 Task: Search one way flight ticket for 5 adults, 2 children, 1 infant in seat and 2 infants on lap in economy from Boulder City: Boulder City Municipal Airport to New Bern: Coastal Carolina Regional Airport (was Craven County Regional) on 5-4-2023. Choice of flights is Westjet. Number of bags: 2 carry on bags. Price is upto 72000. Outbound departure time preference is 19:00.
Action: Mouse moved to (327, 130)
Screenshot: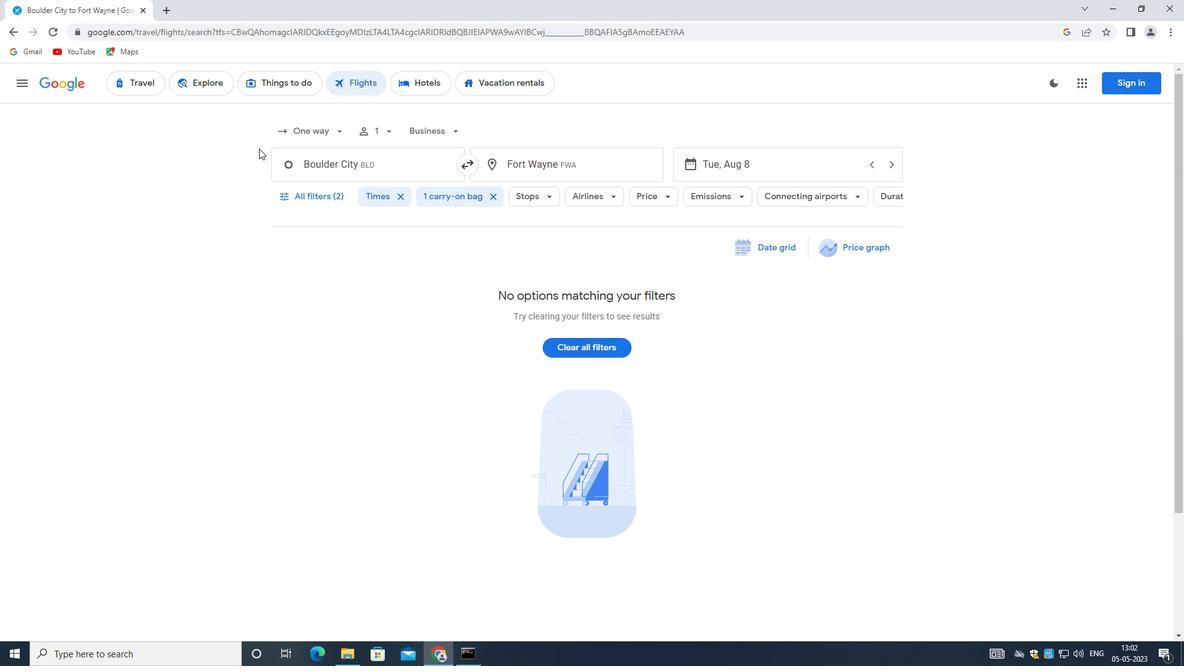 
Action: Mouse pressed left at (327, 130)
Screenshot: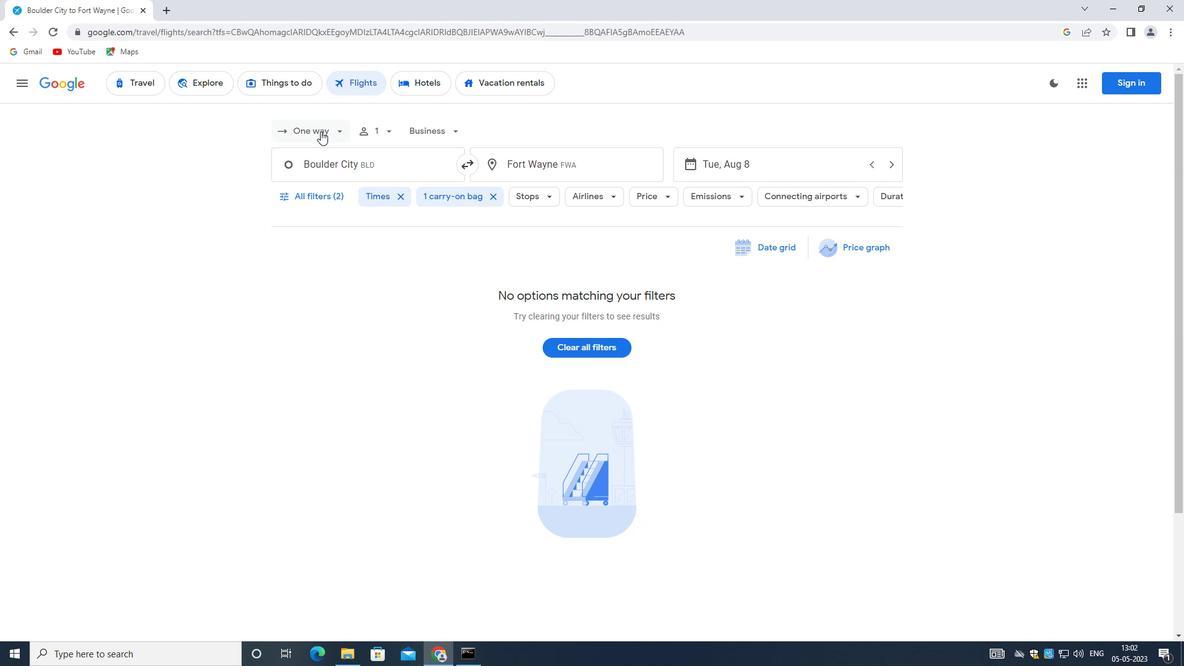 
Action: Mouse moved to (332, 181)
Screenshot: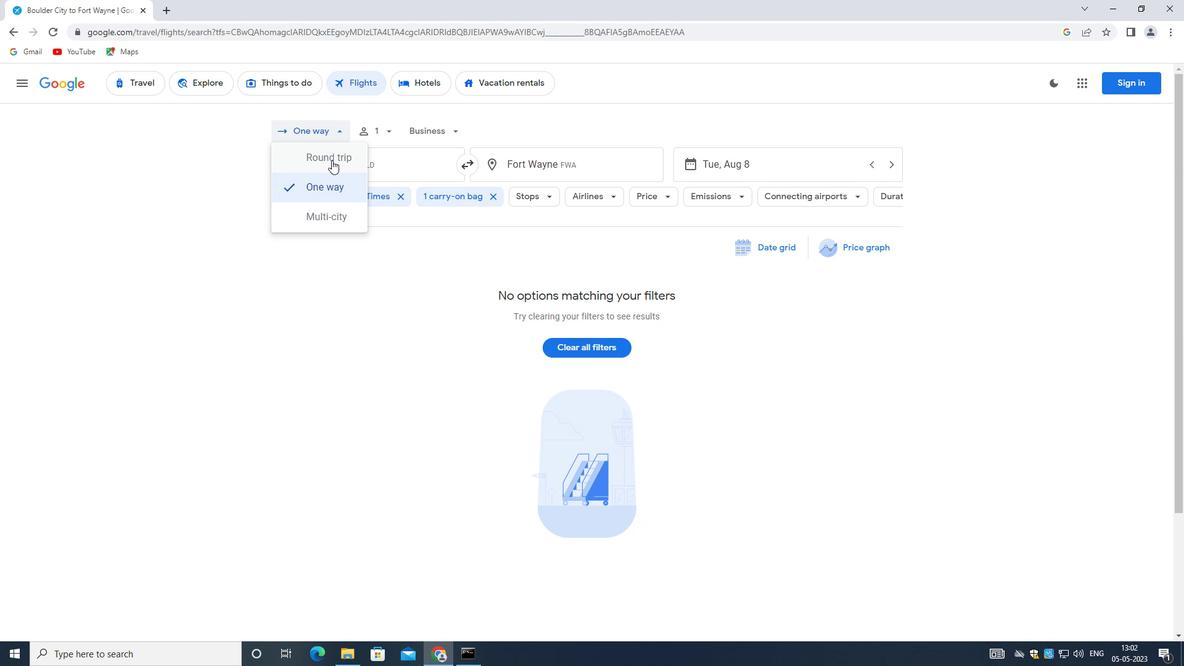 
Action: Mouse pressed left at (332, 181)
Screenshot: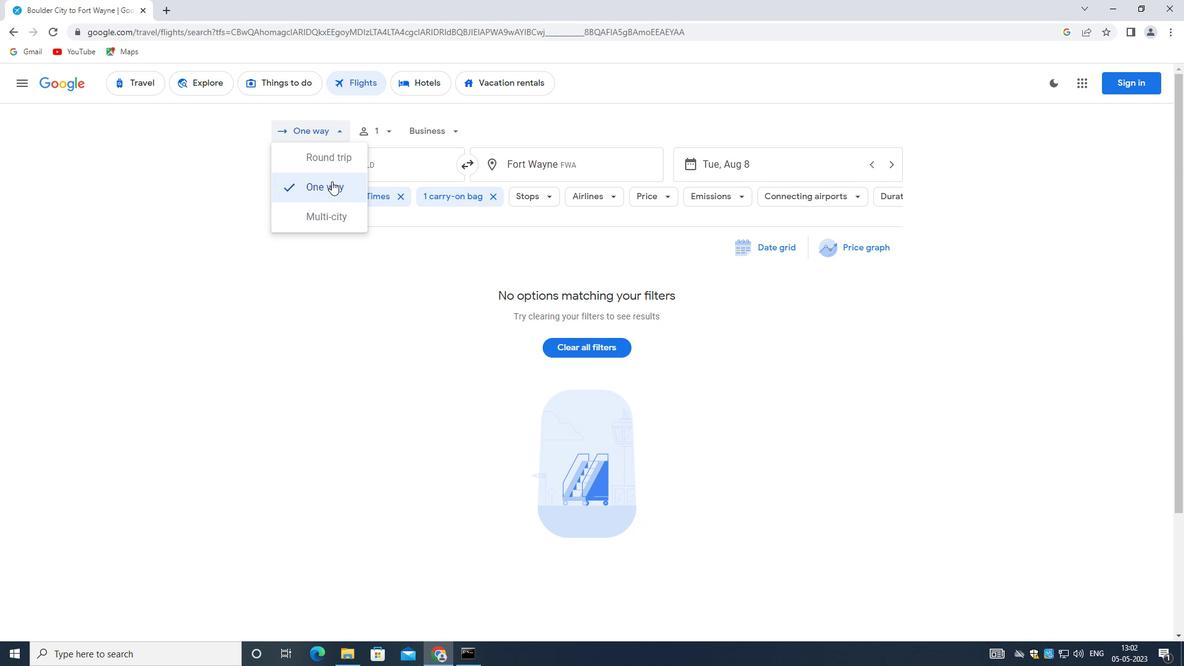 
Action: Mouse moved to (382, 129)
Screenshot: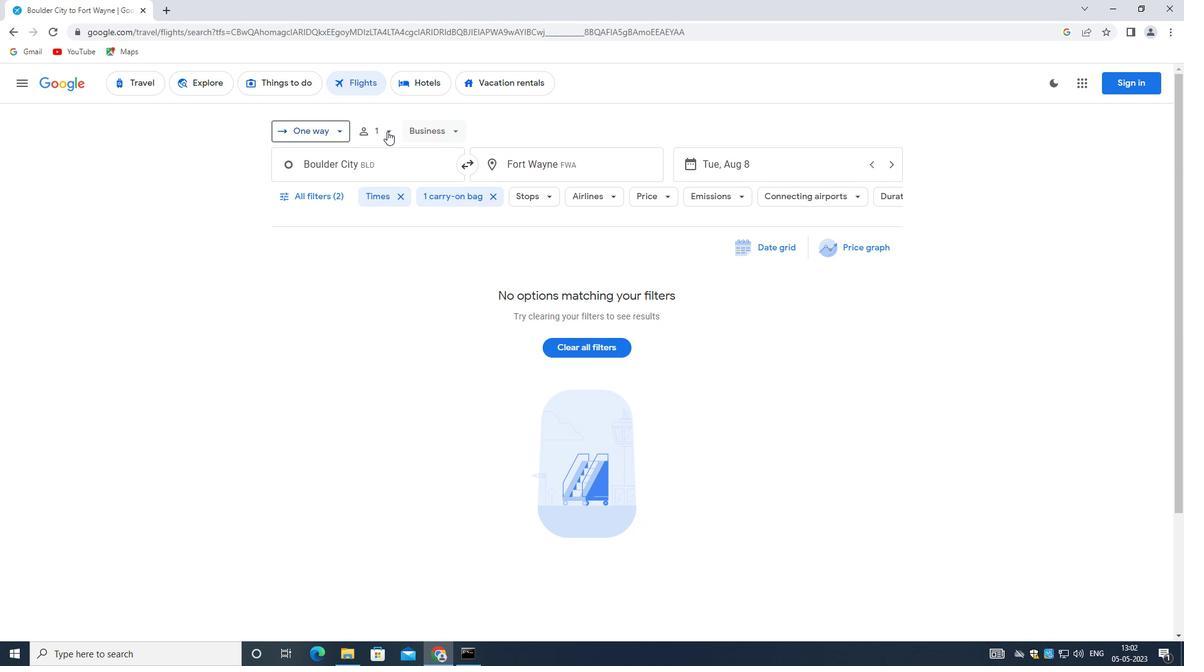 
Action: Mouse pressed left at (382, 129)
Screenshot: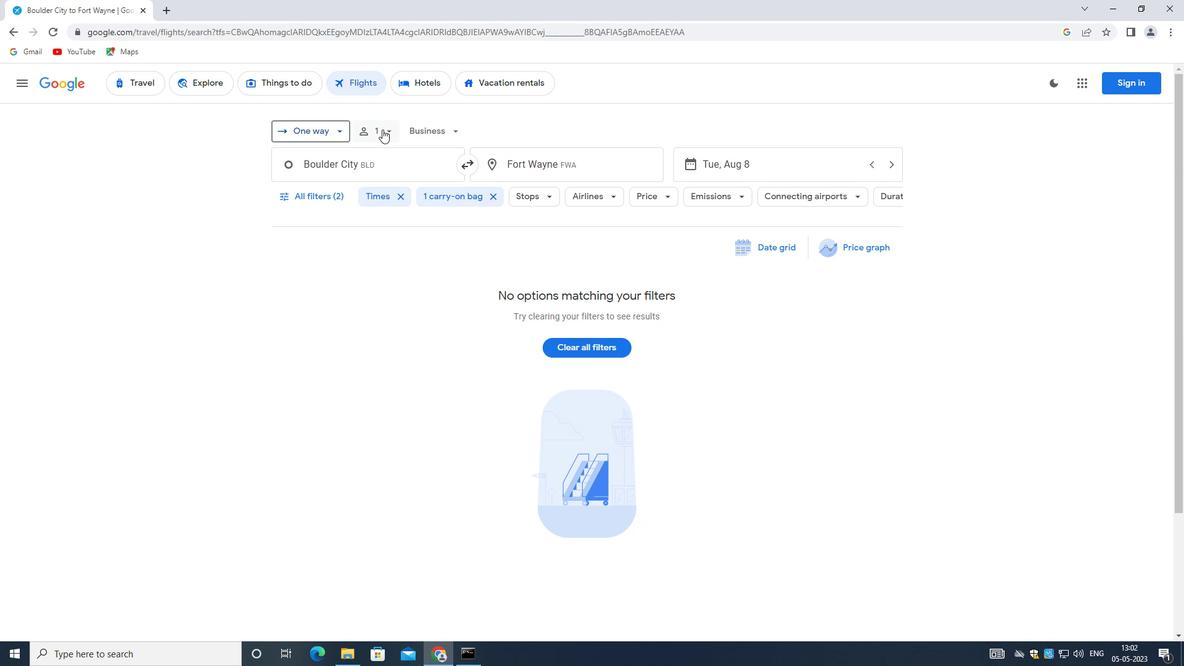 
Action: Mouse moved to (484, 163)
Screenshot: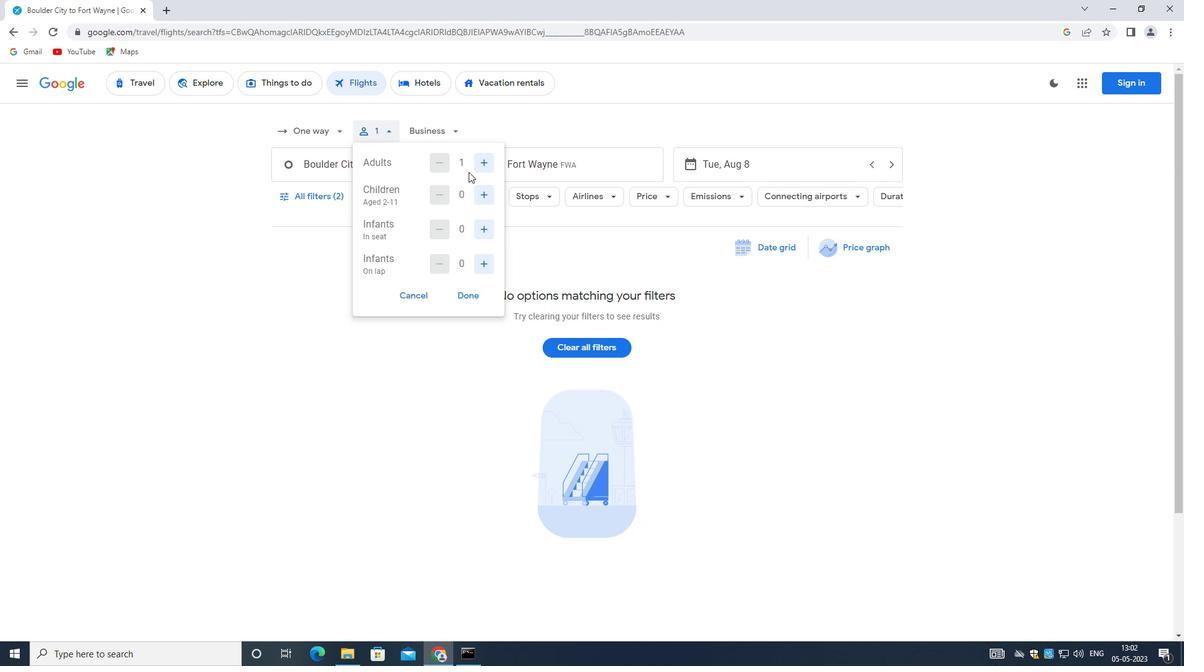 
Action: Mouse pressed left at (484, 163)
Screenshot: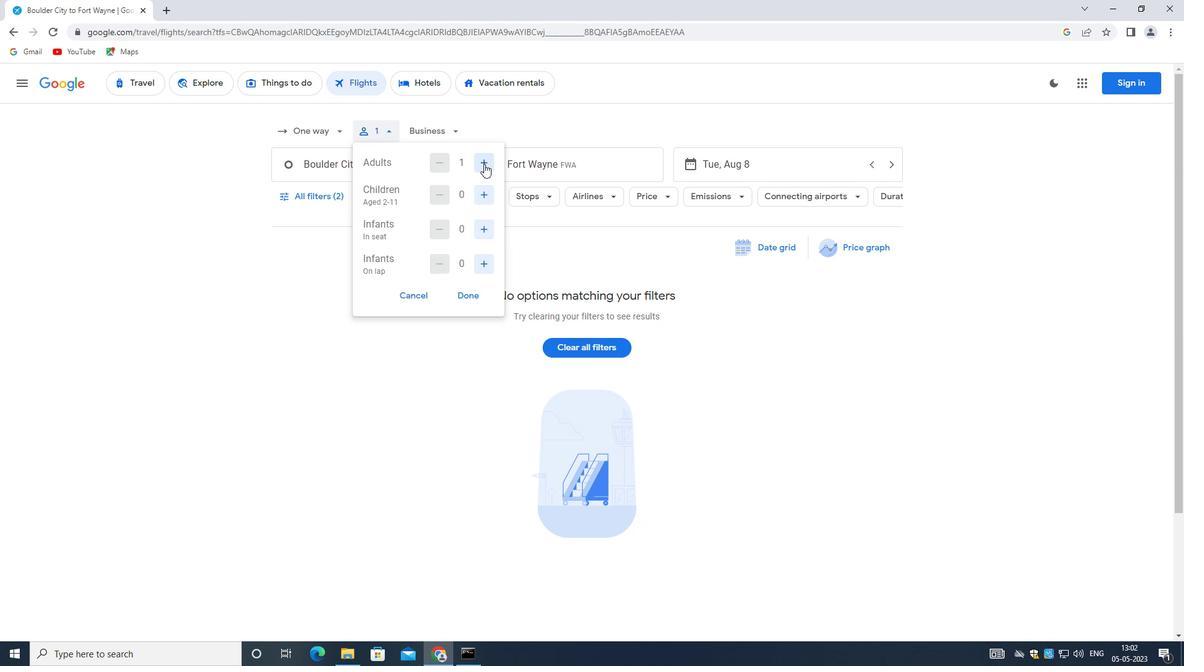 
Action: Mouse pressed left at (484, 163)
Screenshot: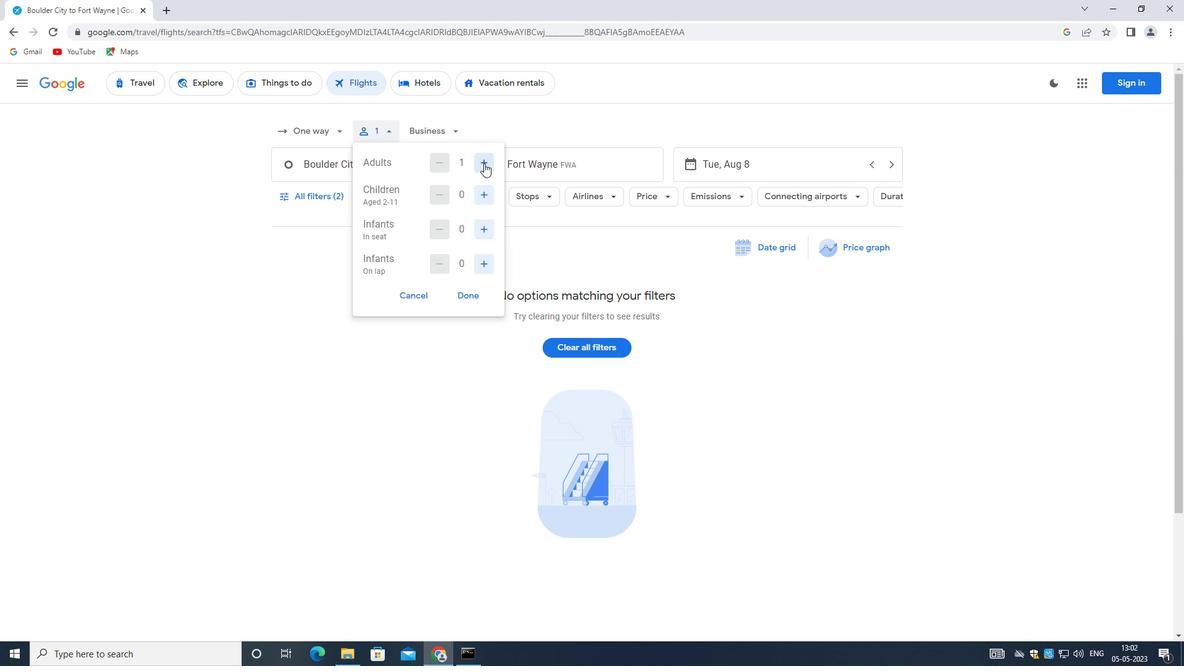 
Action: Mouse pressed left at (484, 163)
Screenshot: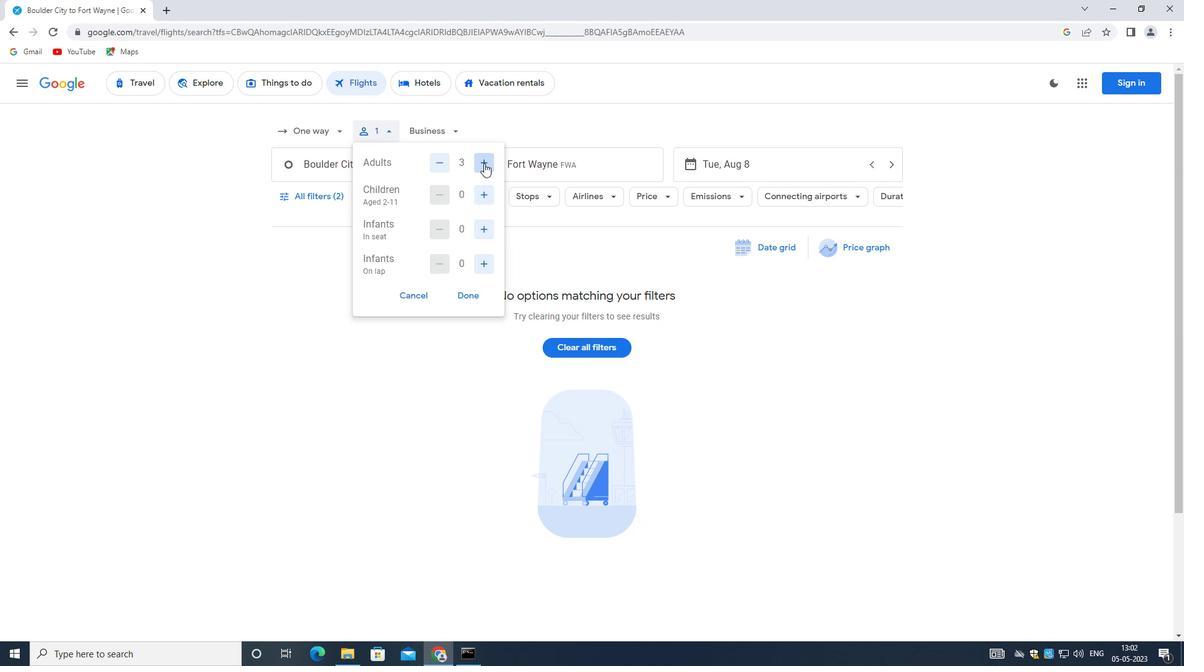 
Action: Mouse pressed left at (484, 163)
Screenshot: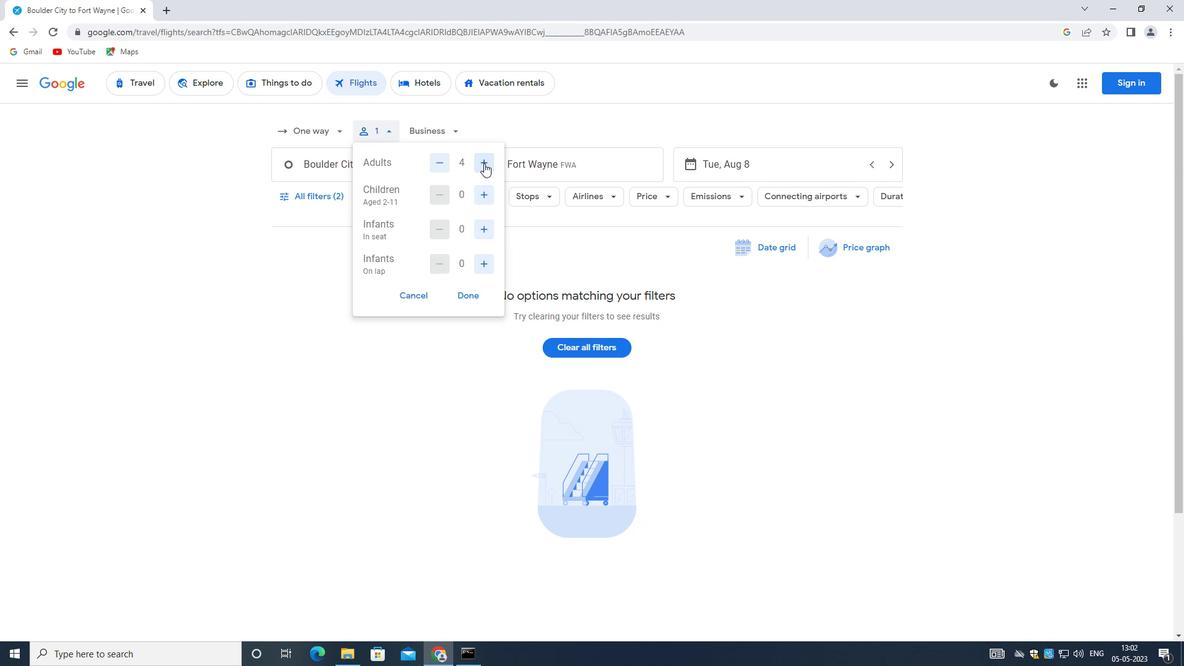 
Action: Mouse moved to (479, 191)
Screenshot: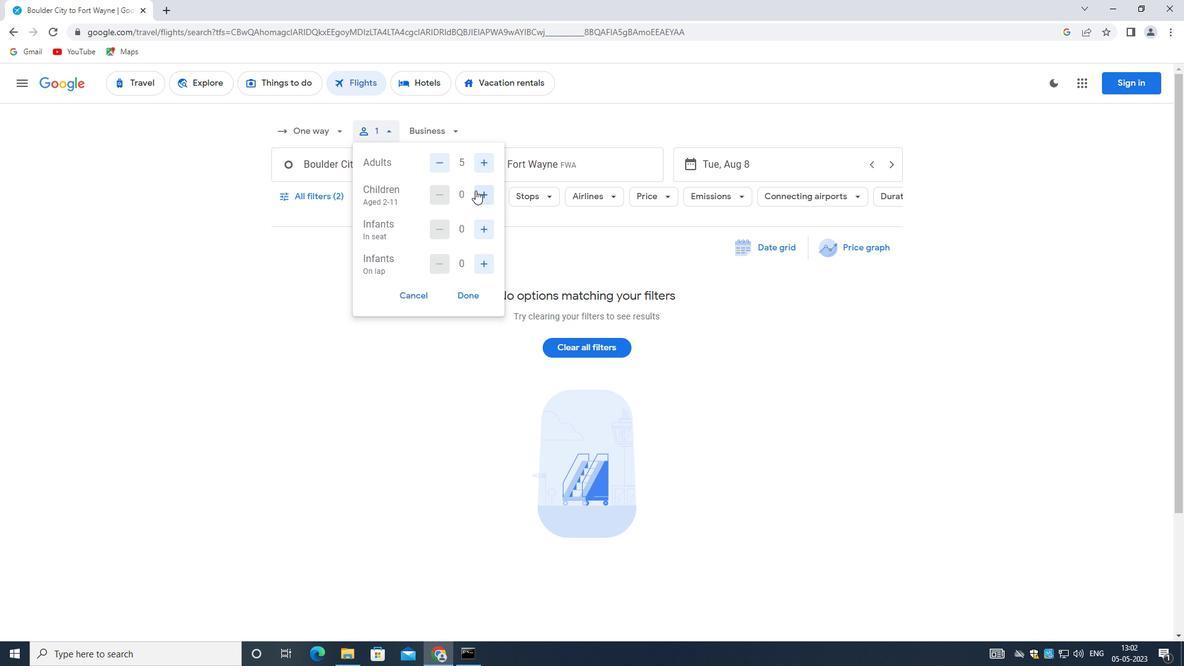 
Action: Mouse pressed left at (479, 191)
Screenshot: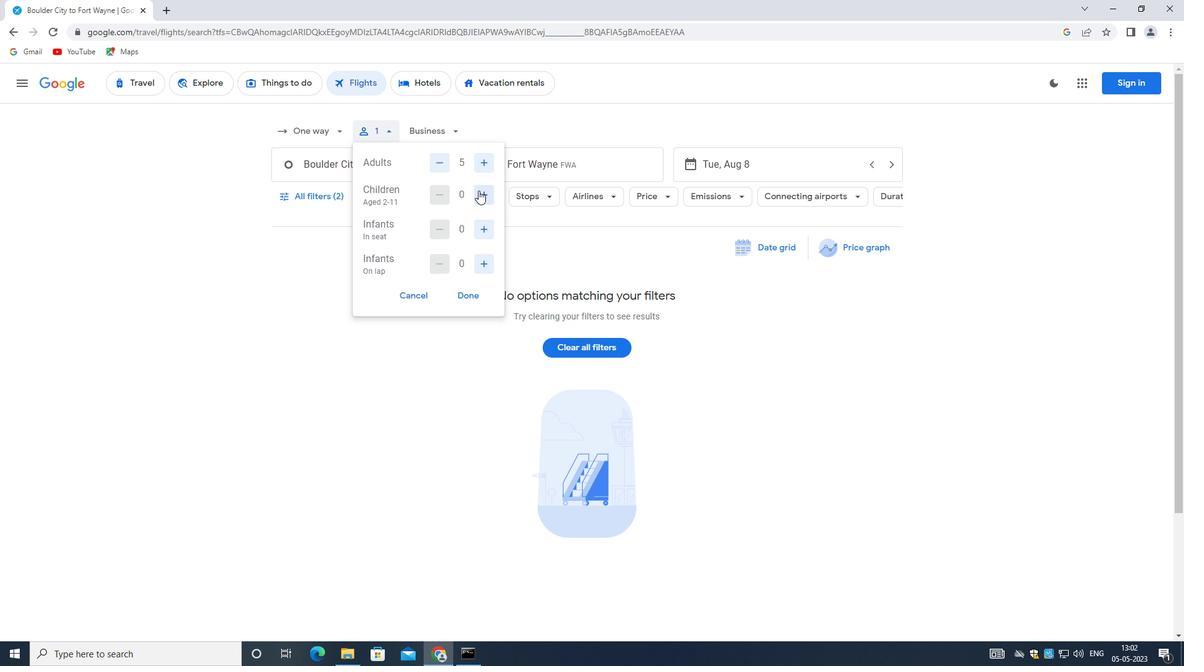 
Action: Mouse moved to (480, 191)
Screenshot: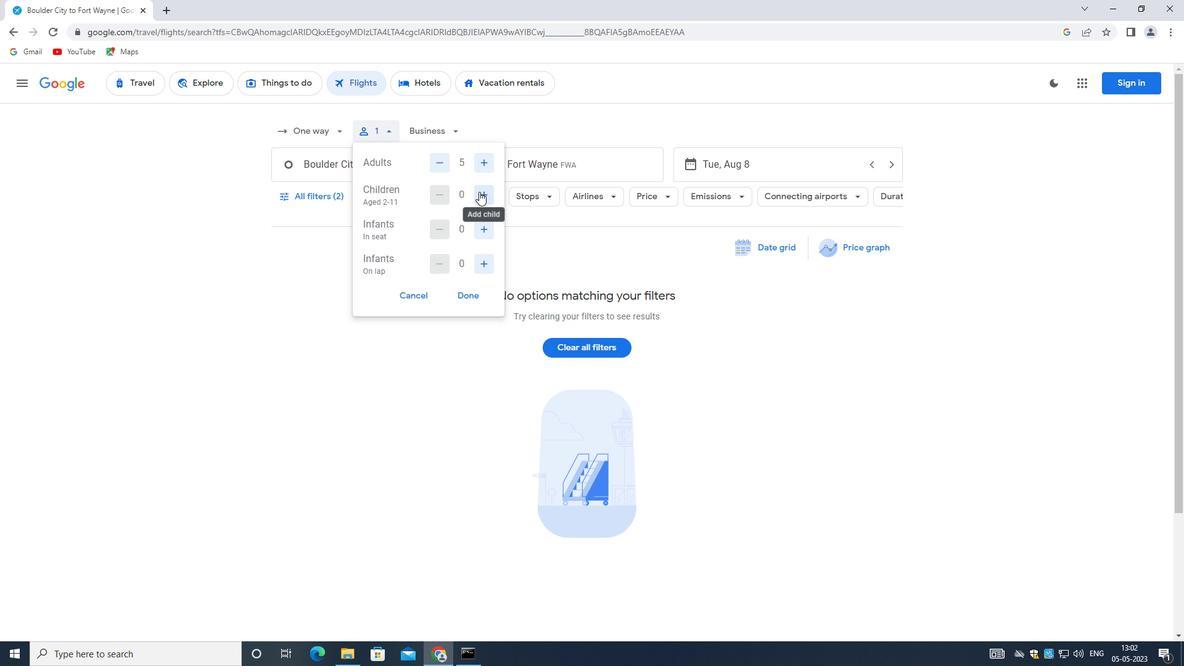 
Action: Mouse pressed left at (480, 191)
Screenshot: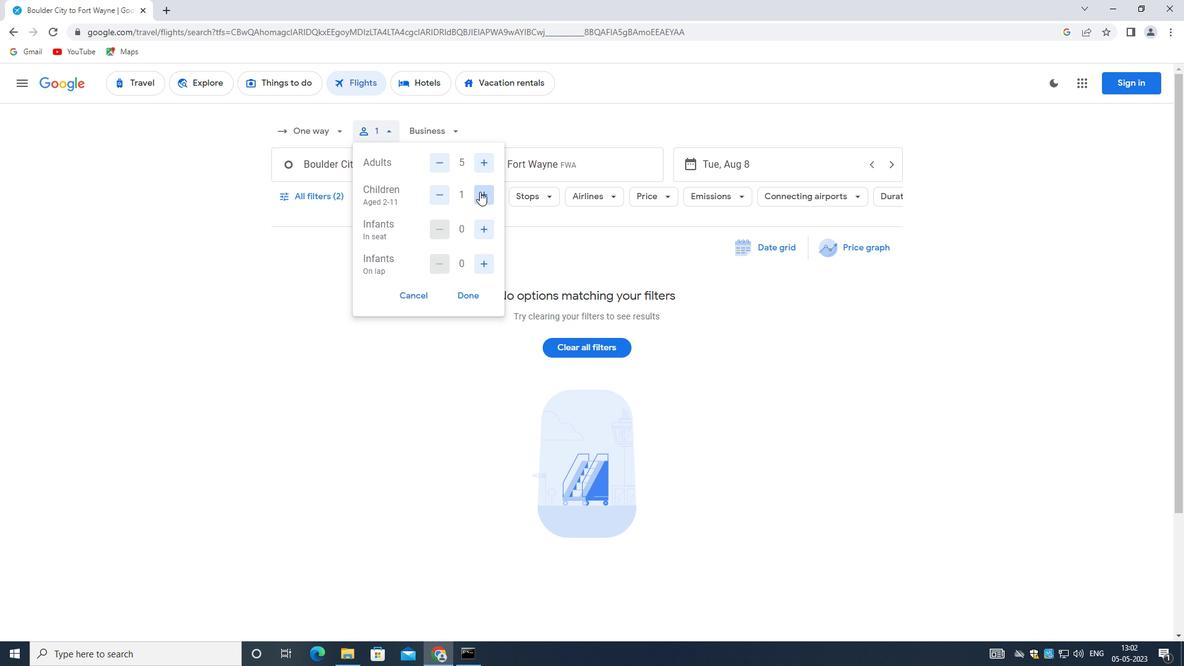 
Action: Mouse moved to (484, 232)
Screenshot: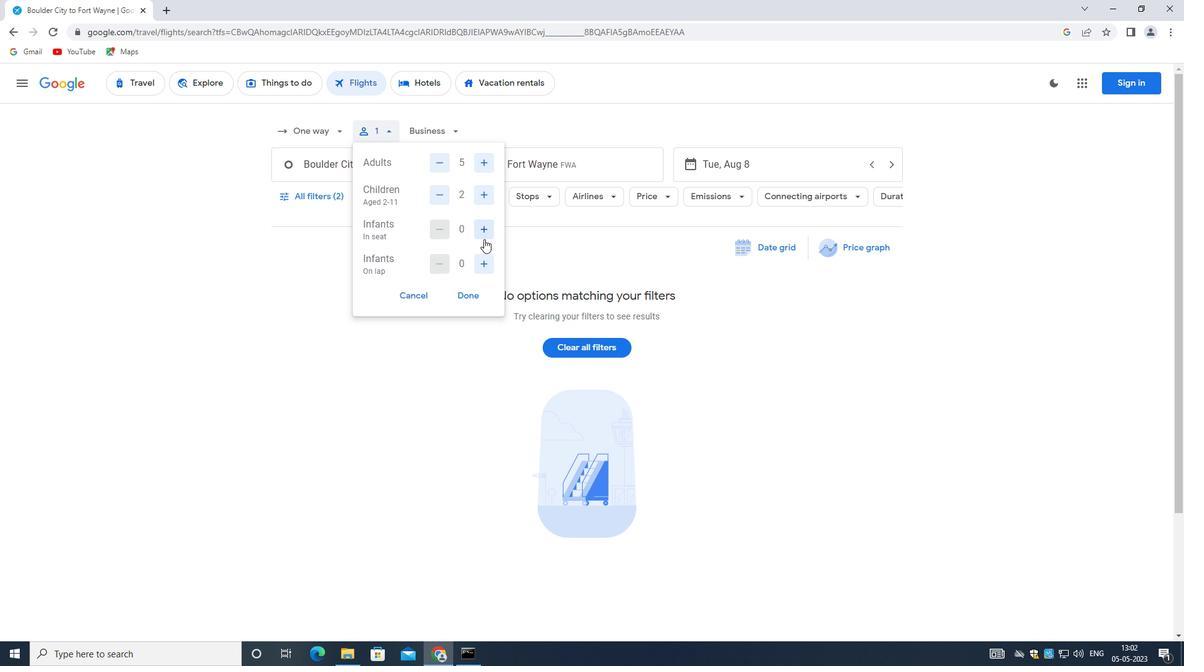 
Action: Mouse pressed left at (484, 232)
Screenshot: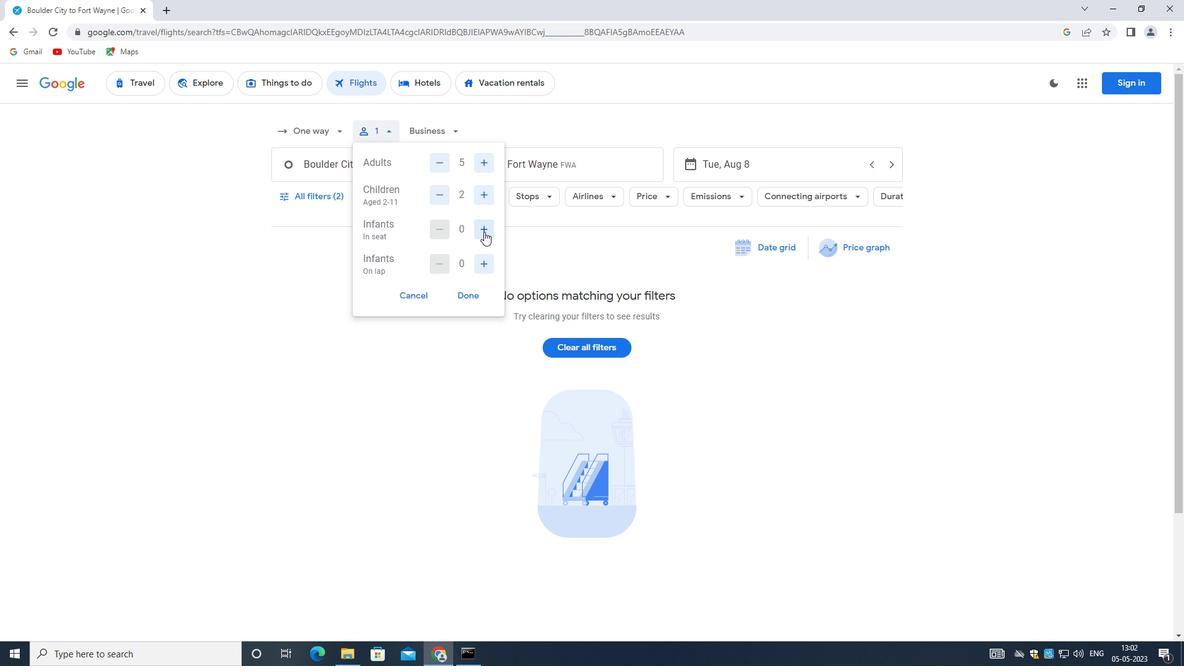 
Action: Mouse moved to (478, 262)
Screenshot: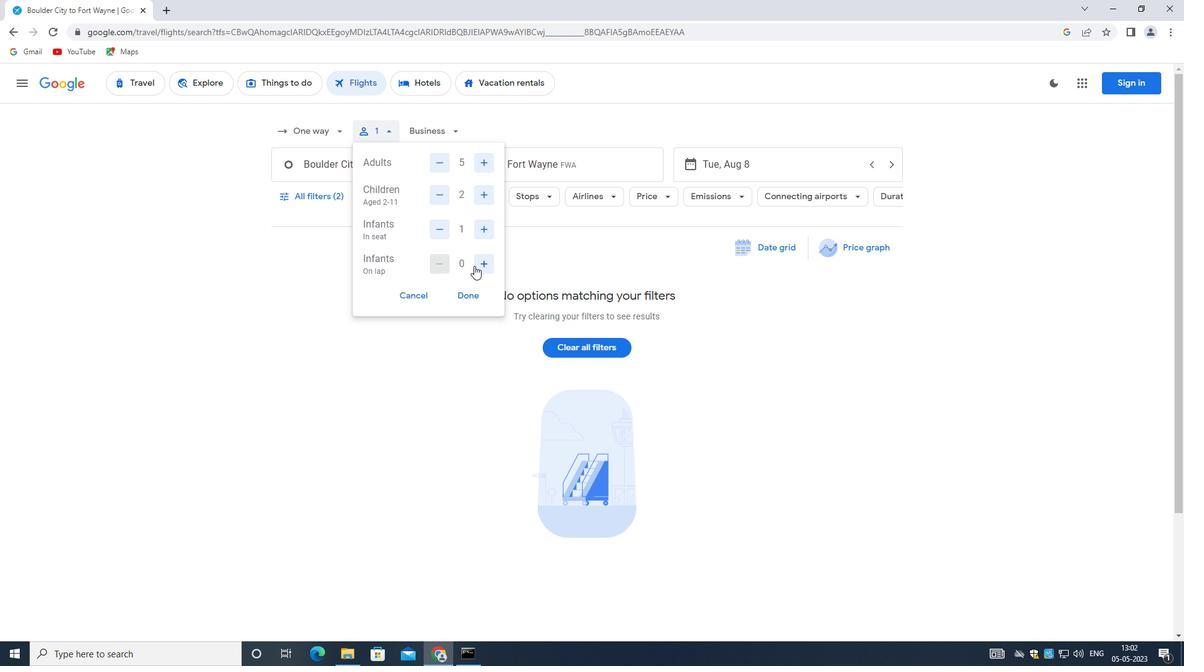 
Action: Mouse pressed left at (478, 262)
Screenshot: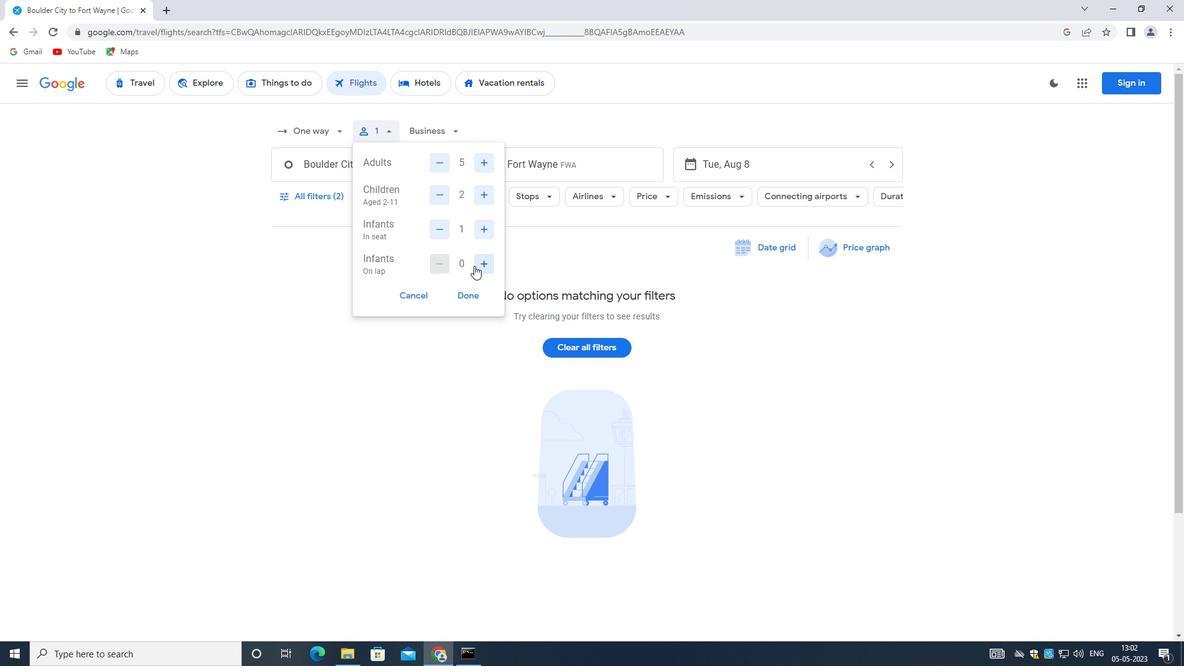 
Action: Mouse pressed left at (478, 262)
Screenshot: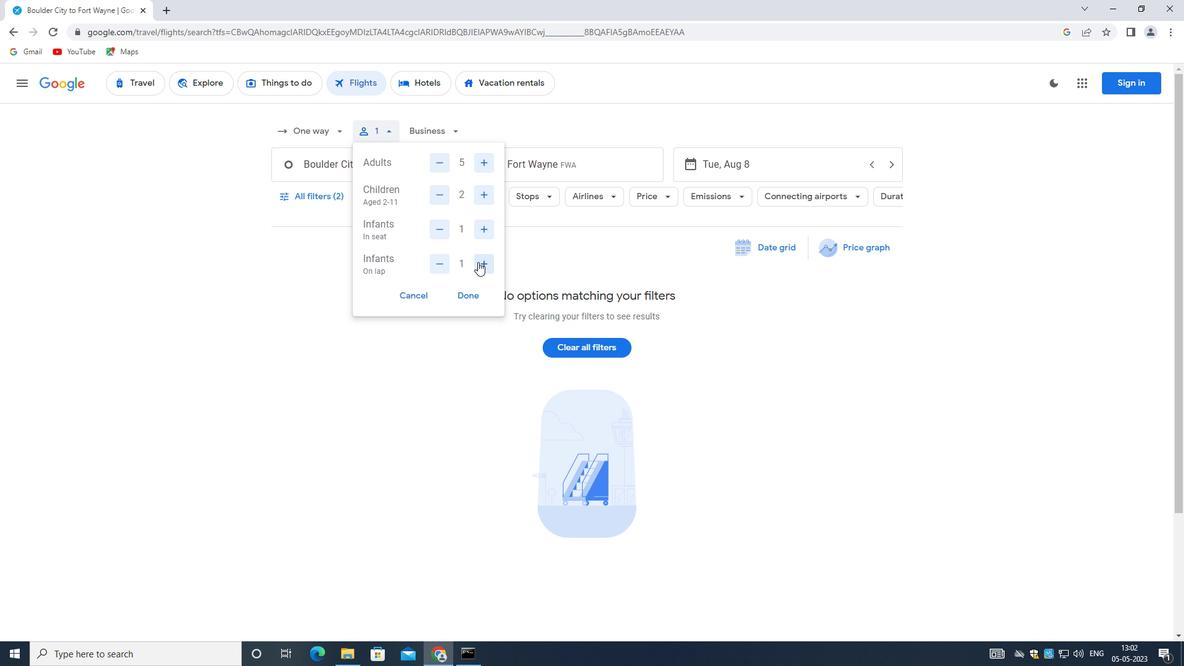 
Action: Mouse moved to (441, 261)
Screenshot: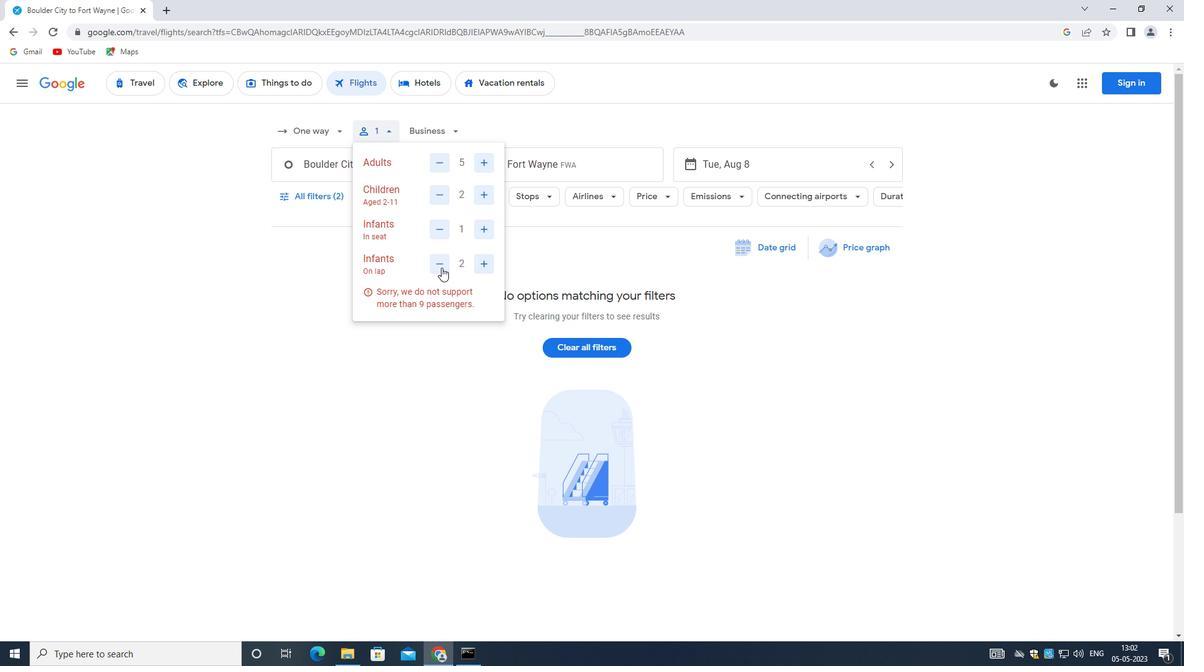 
Action: Mouse pressed left at (441, 261)
Screenshot: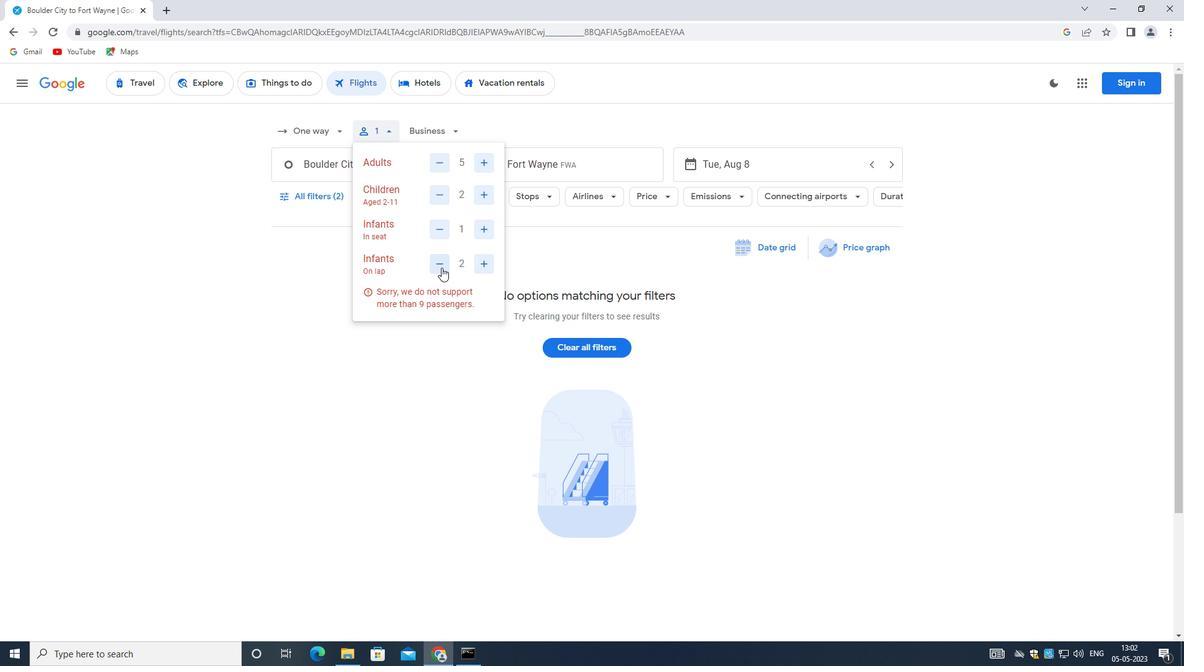
Action: Mouse moved to (456, 282)
Screenshot: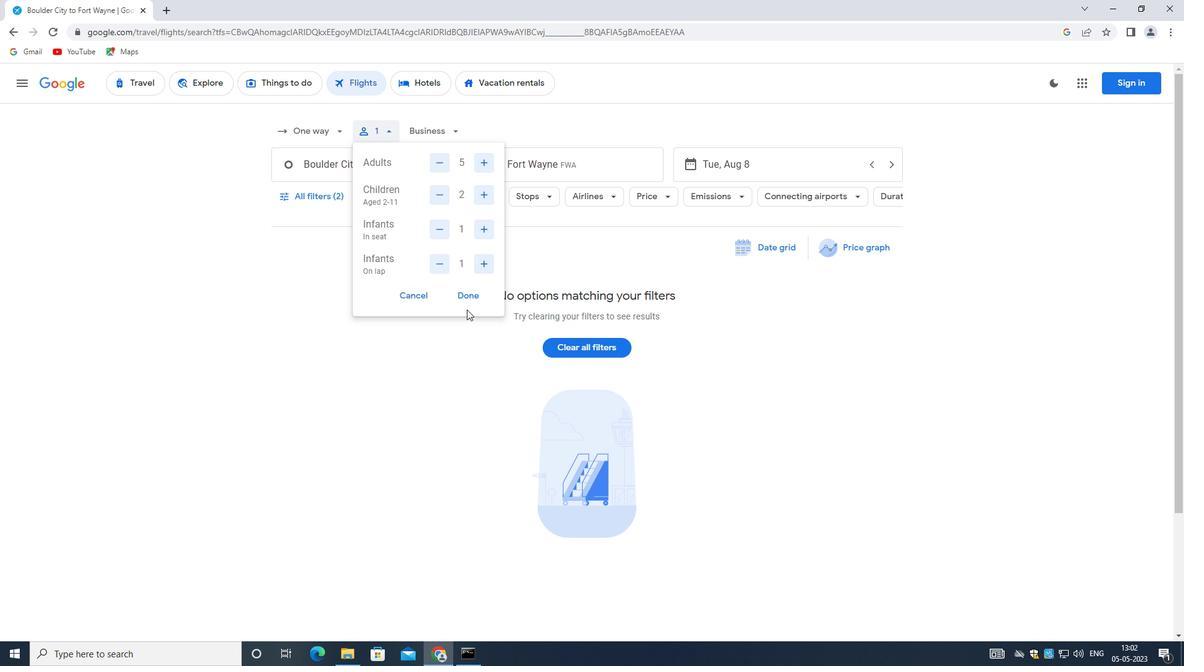 
Action: Mouse pressed left at (456, 282)
Screenshot: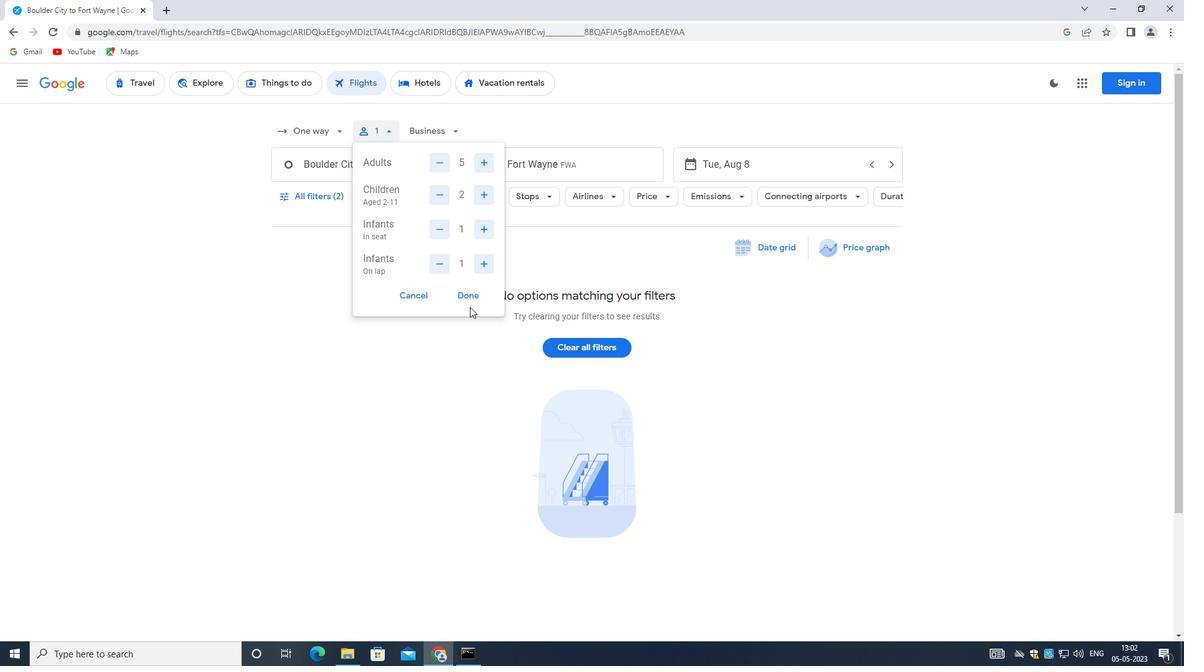 
Action: Mouse moved to (469, 300)
Screenshot: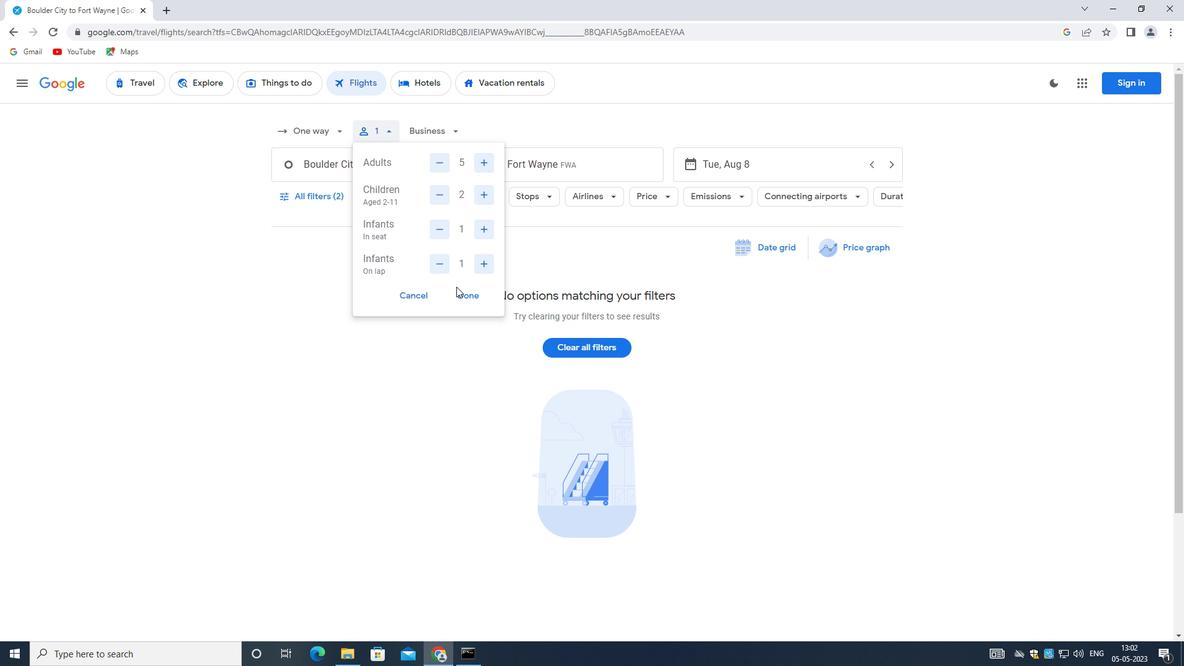 
Action: Mouse pressed left at (469, 300)
Screenshot: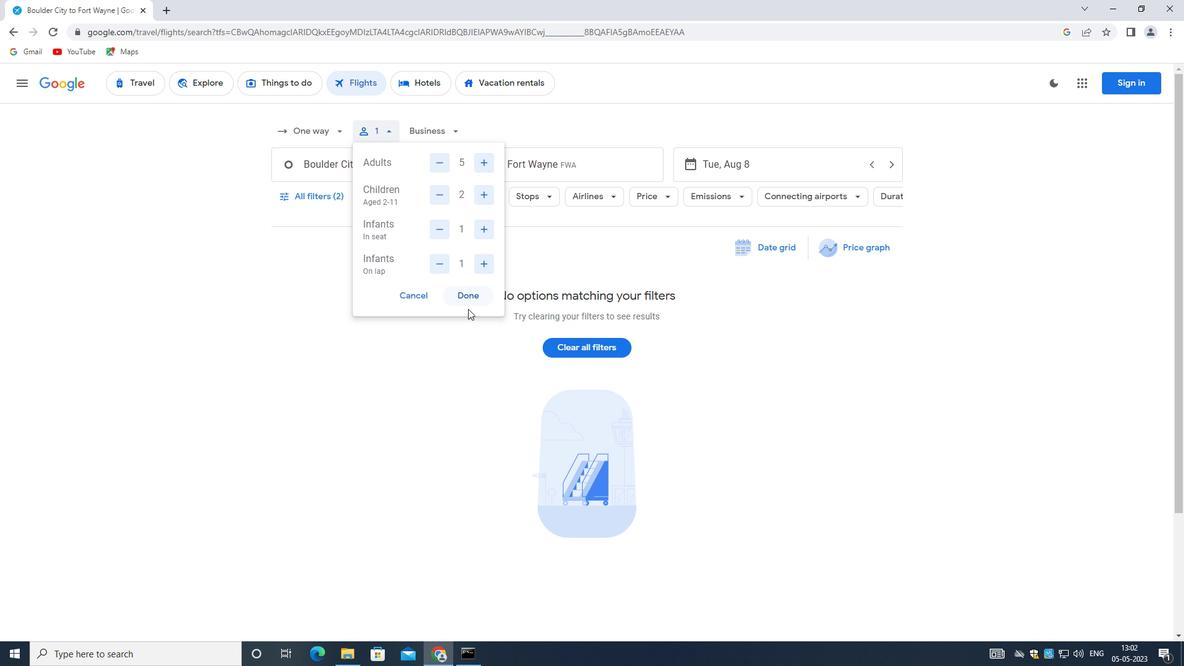 
Action: Mouse moved to (398, 163)
Screenshot: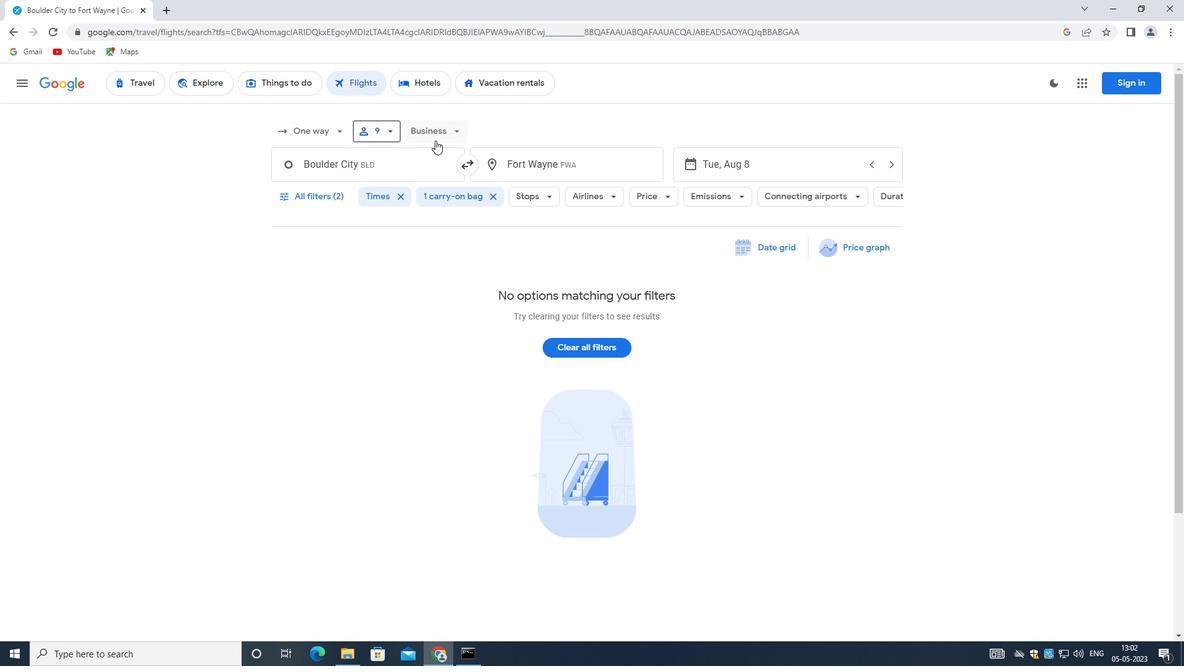 
Action: Mouse pressed left at (398, 163)
Screenshot: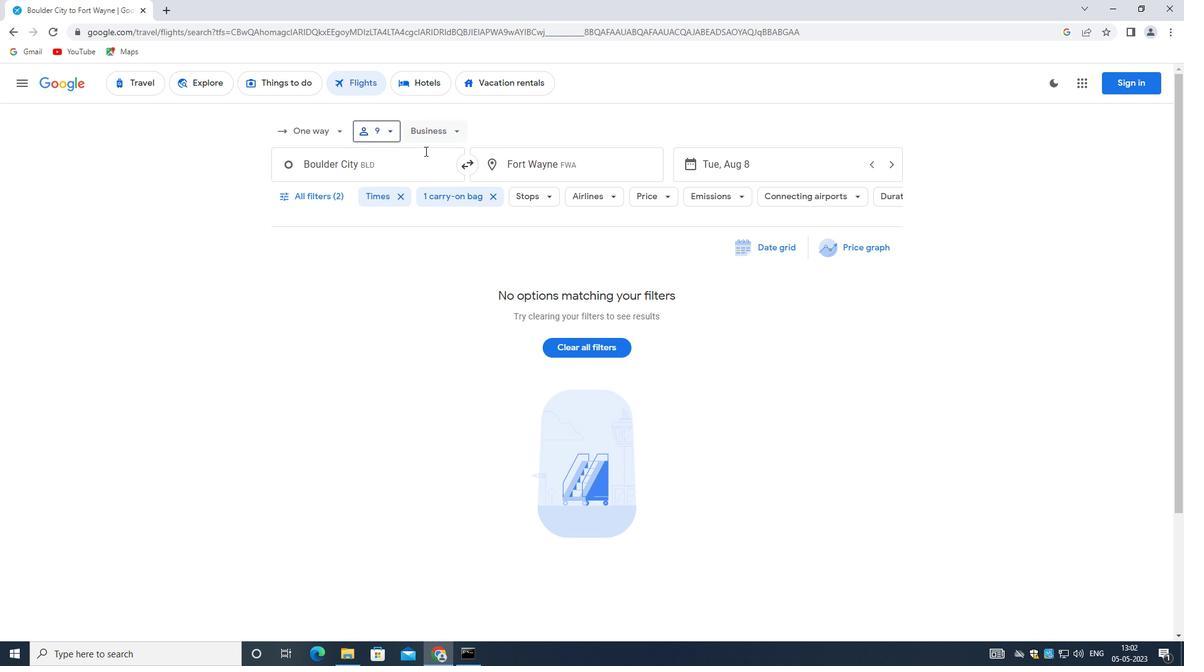 
Action: Mouse moved to (433, 131)
Screenshot: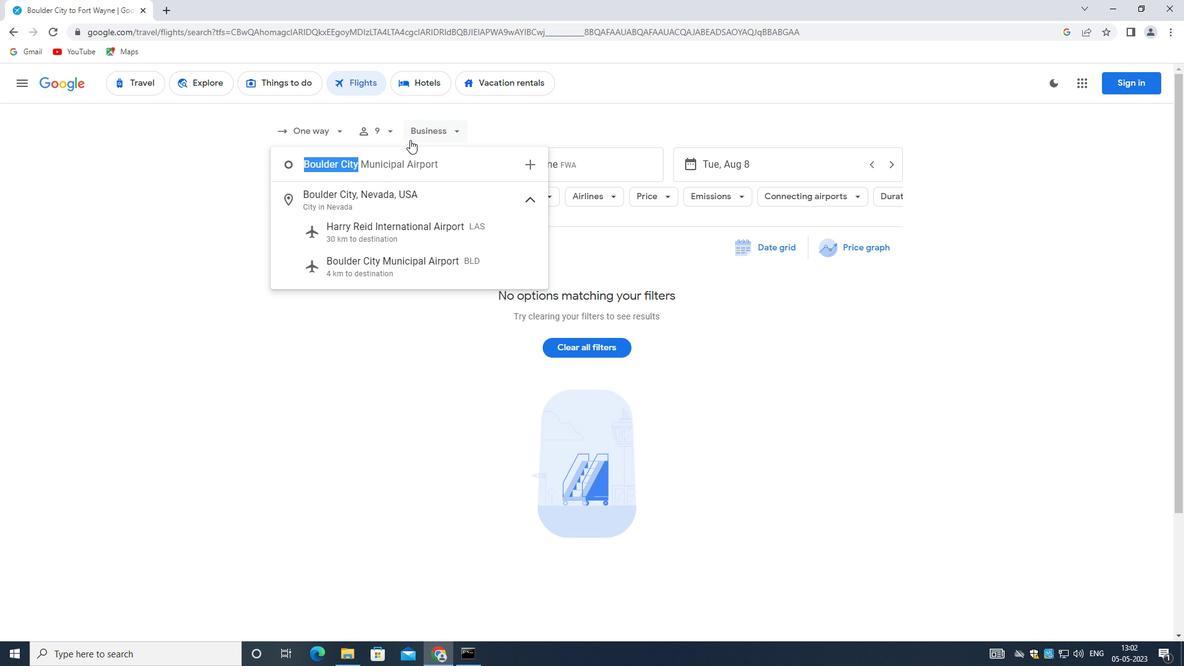 
Action: Mouse pressed left at (433, 131)
Screenshot: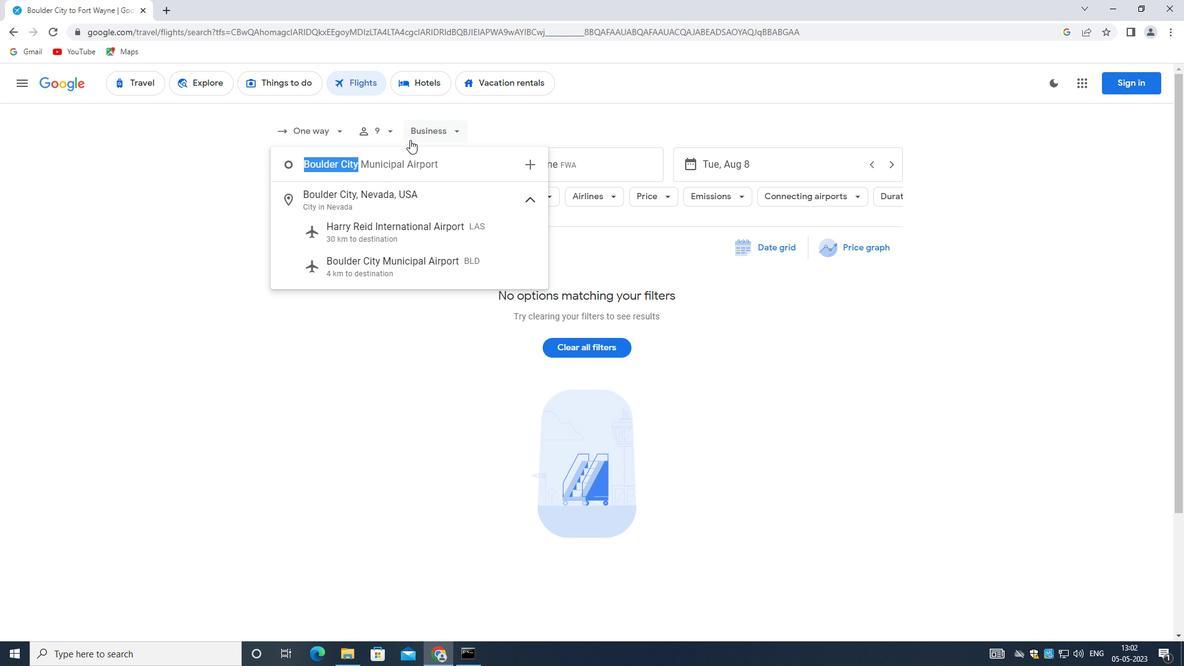 
Action: Mouse moved to (475, 156)
Screenshot: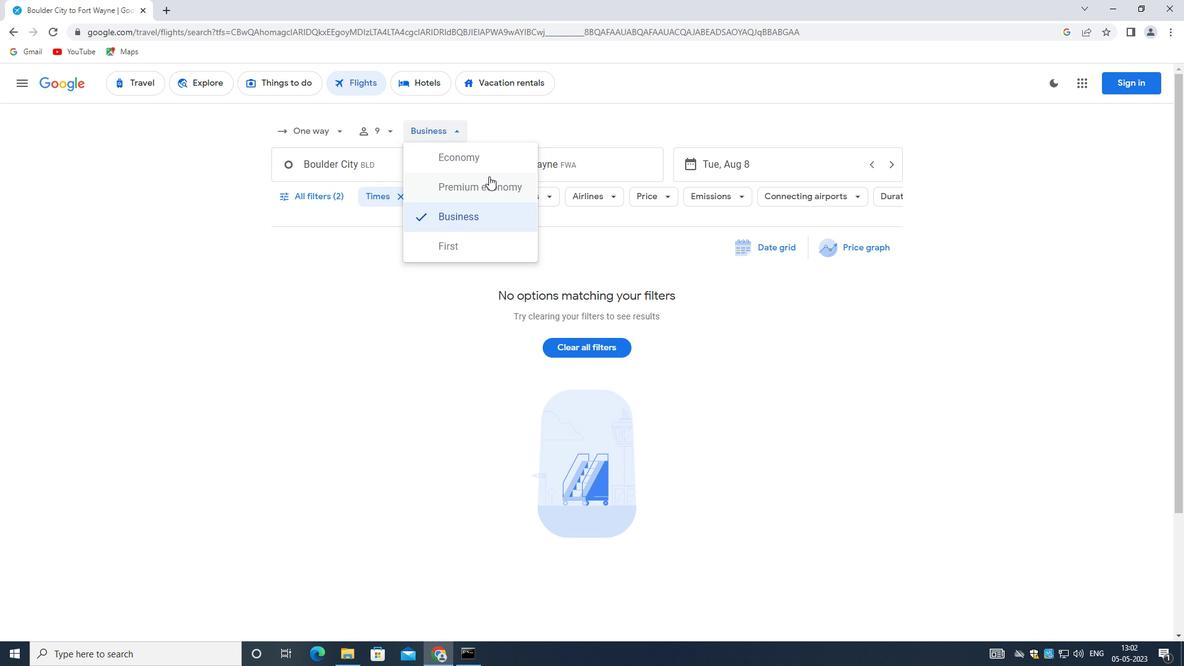 
Action: Mouse pressed left at (475, 156)
Screenshot: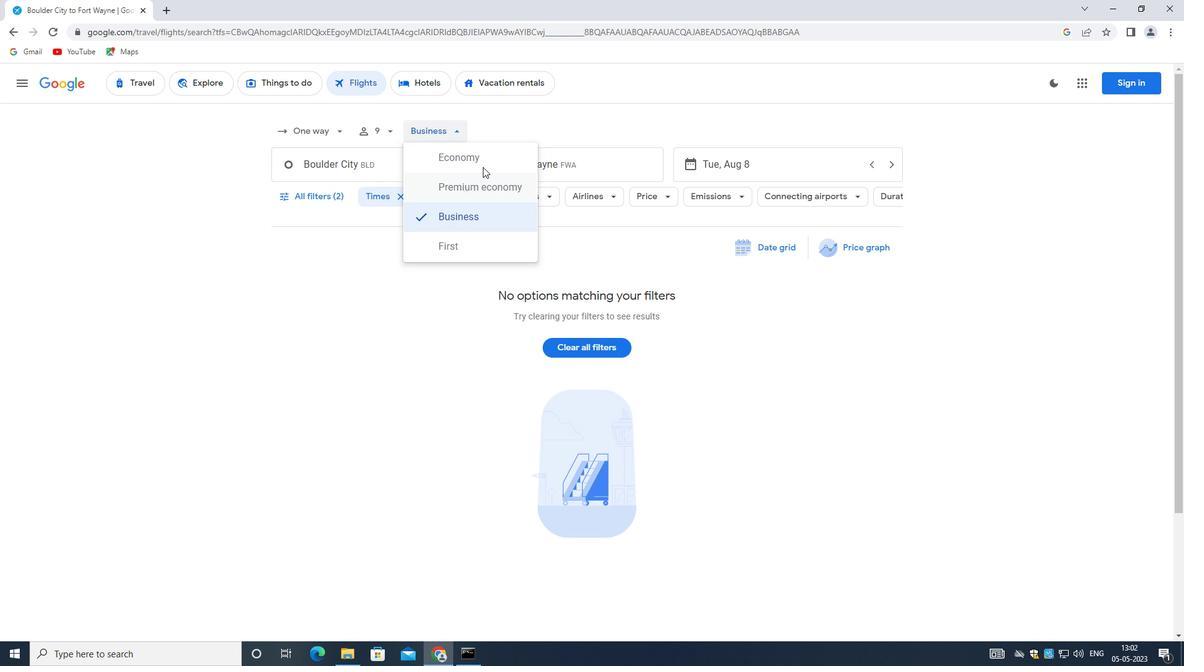
Action: Mouse moved to (378, 167)
Screenshot: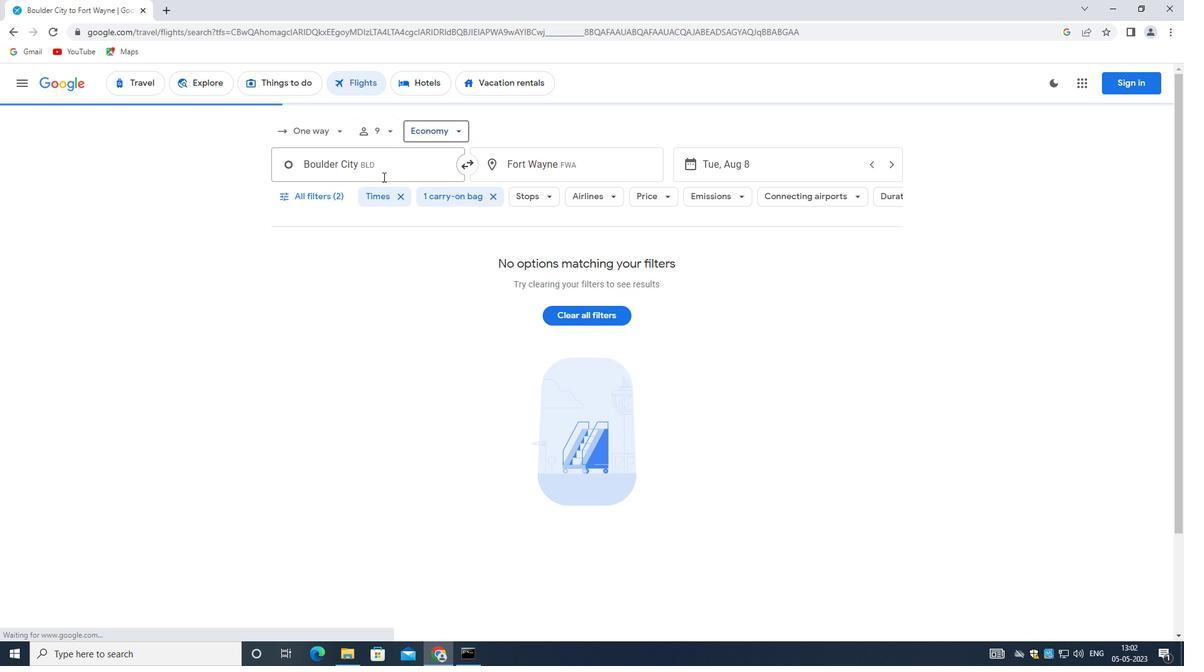 
Action: Mouse pressed left at (378, 167)
Screenshot: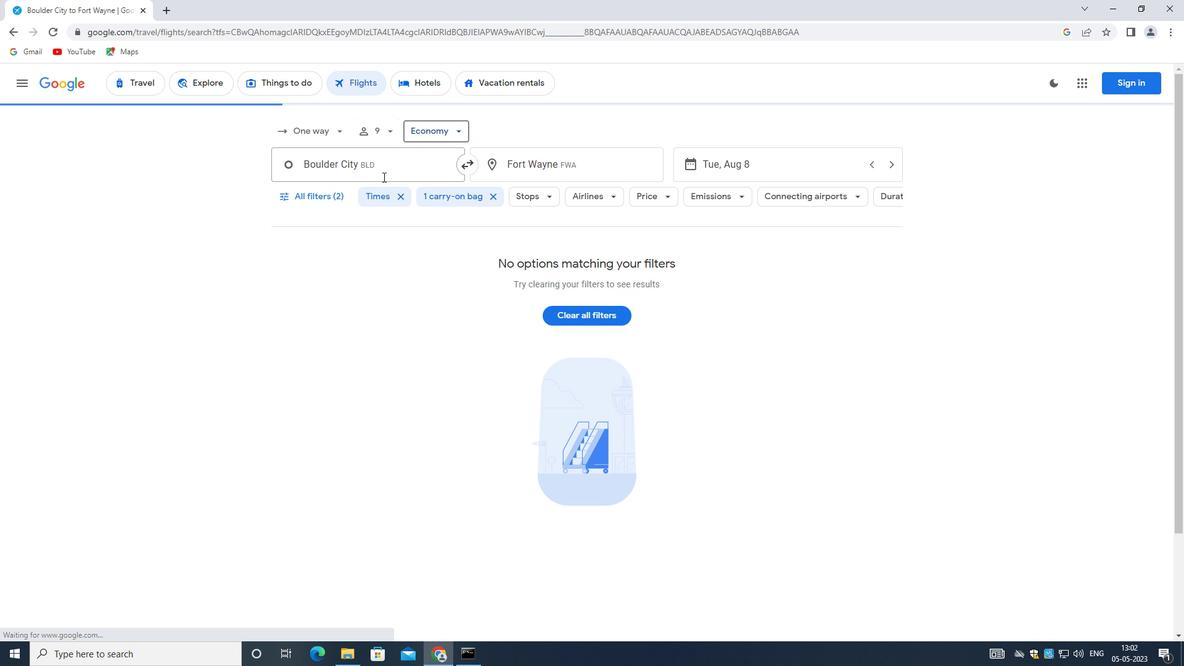 
Action: Mouse moved to (376, 166)
Screenshot: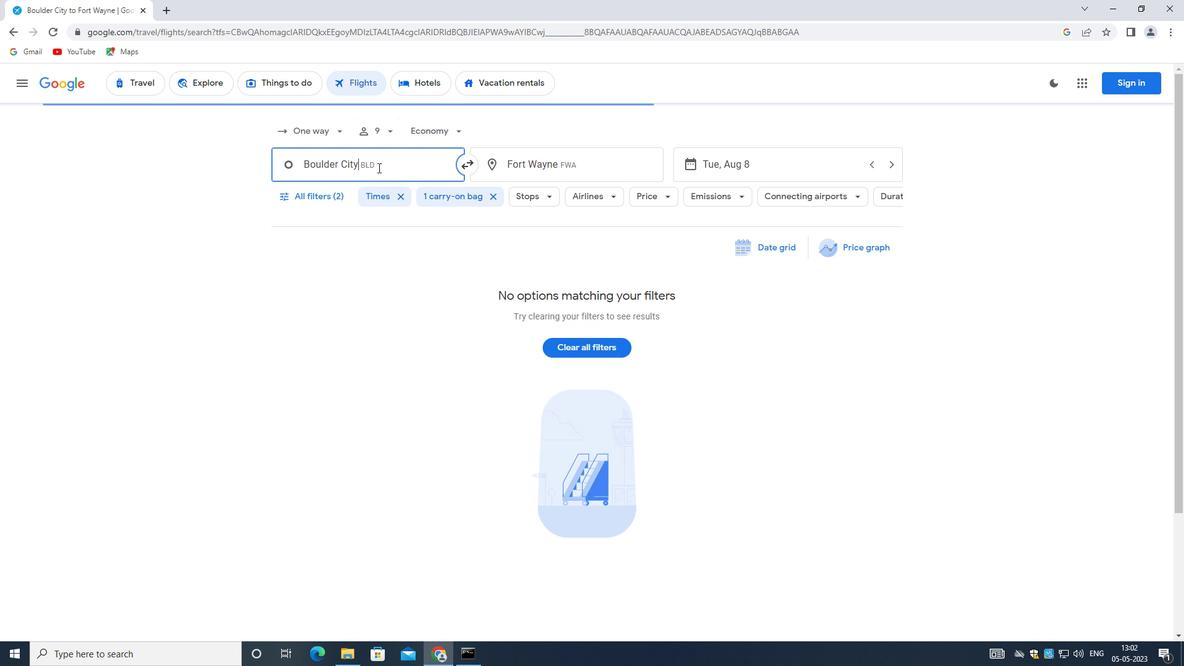 
Action: Key pressed <Key.backspace><Key.shift_r><Key.shift_r>Boulder<Key.space><Key.shift>CITY
Screenshot: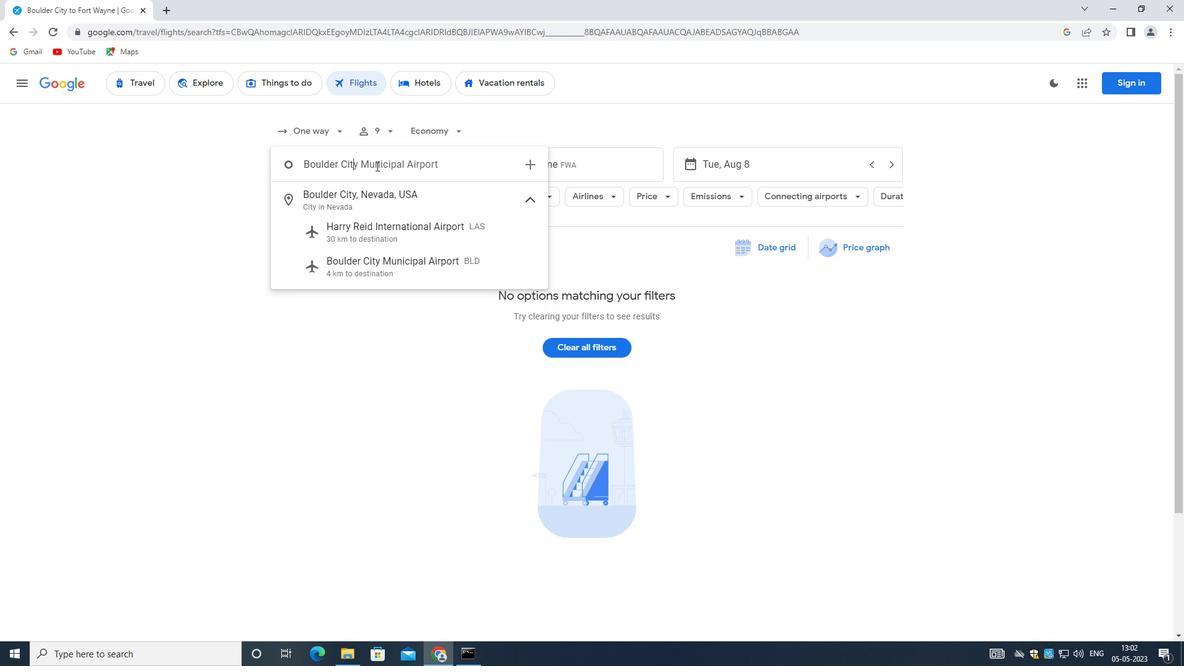 
Action: Mouse moved to (411, 260)
Screenshot: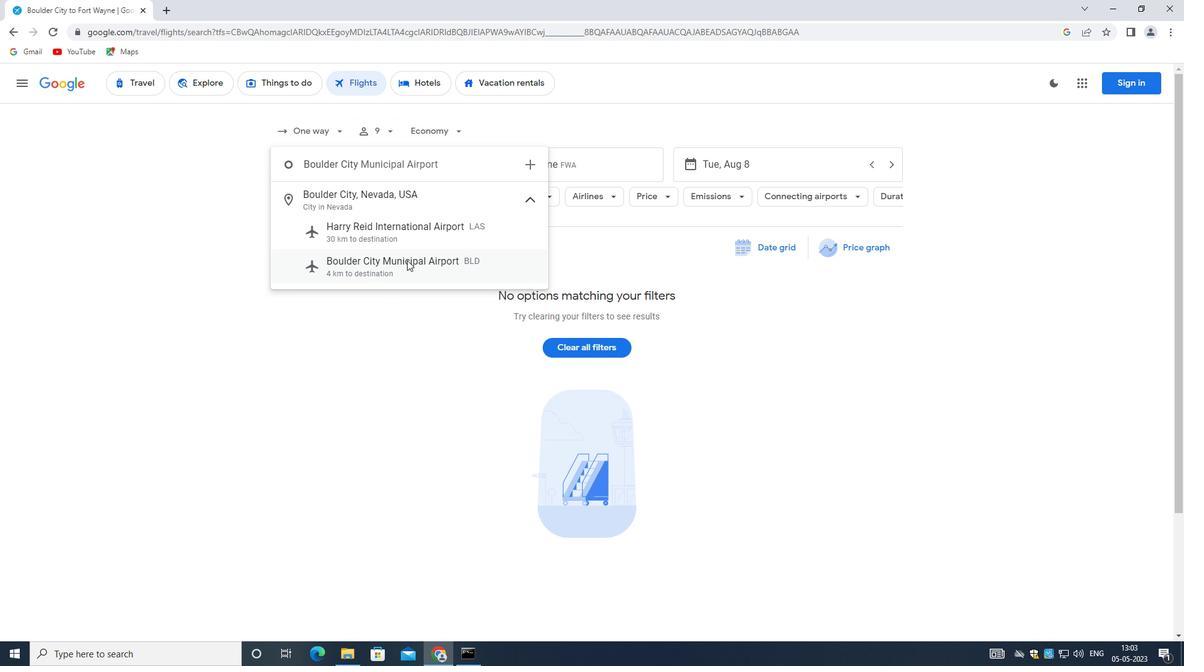 
Action: Mouse pressed left at (411, 260)
Screenshot: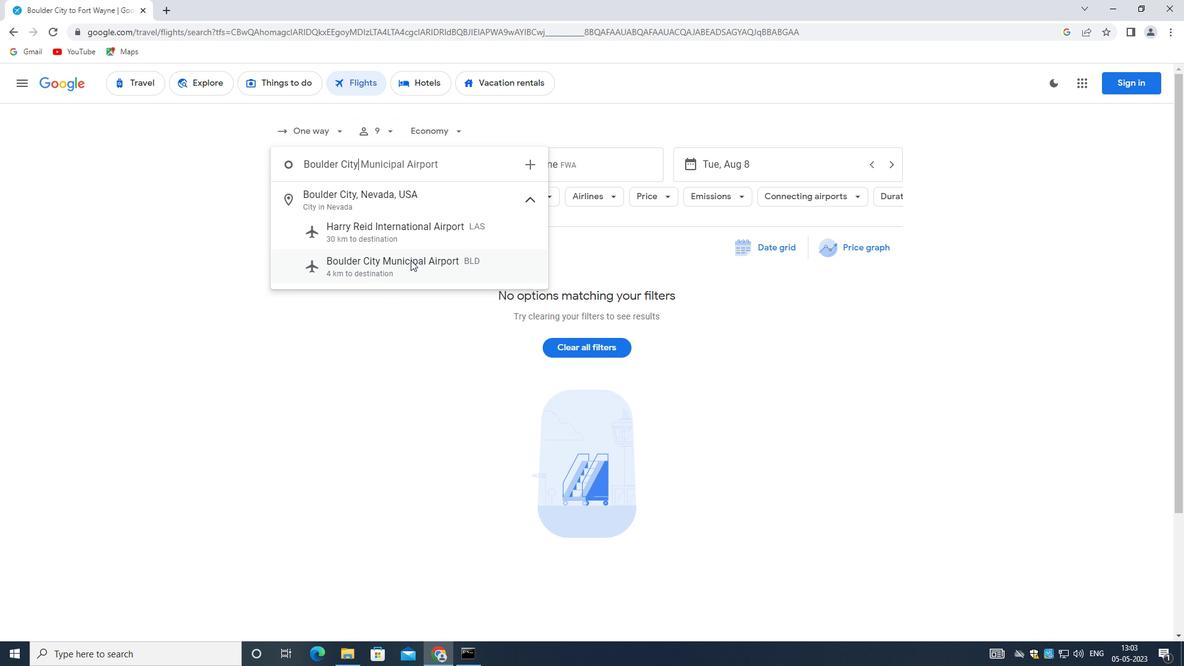 
Action: Mouse moved to (549, 161)
Screenshot: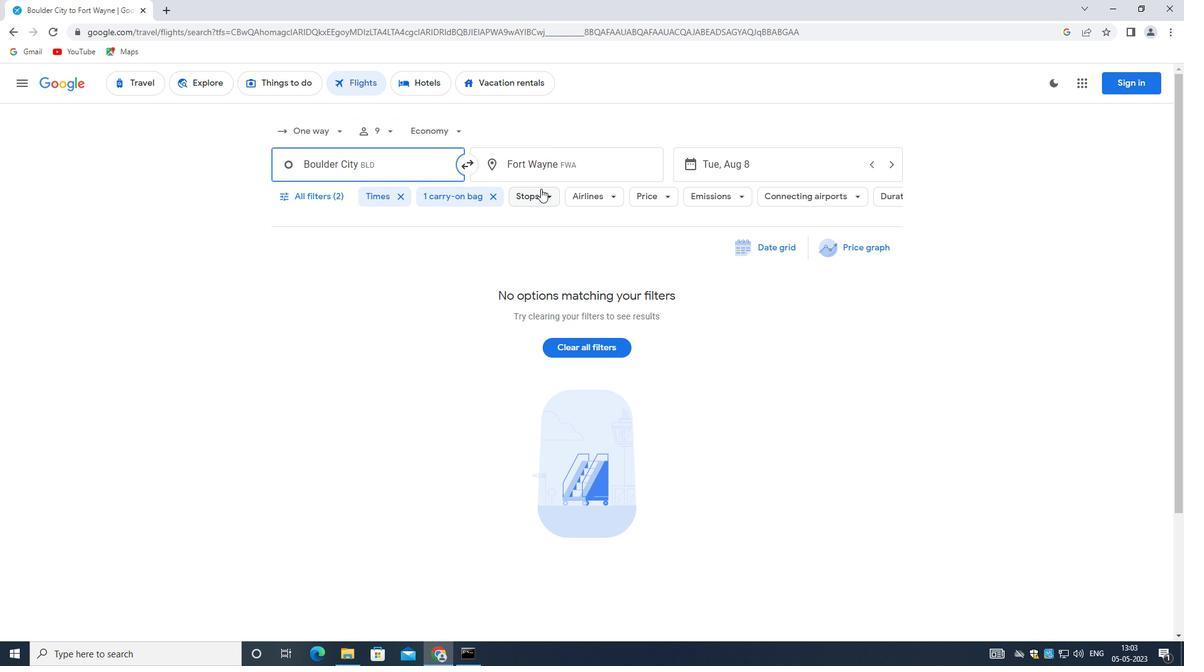 
Action: Mouse pressed left at (549, 161)
Screenshot: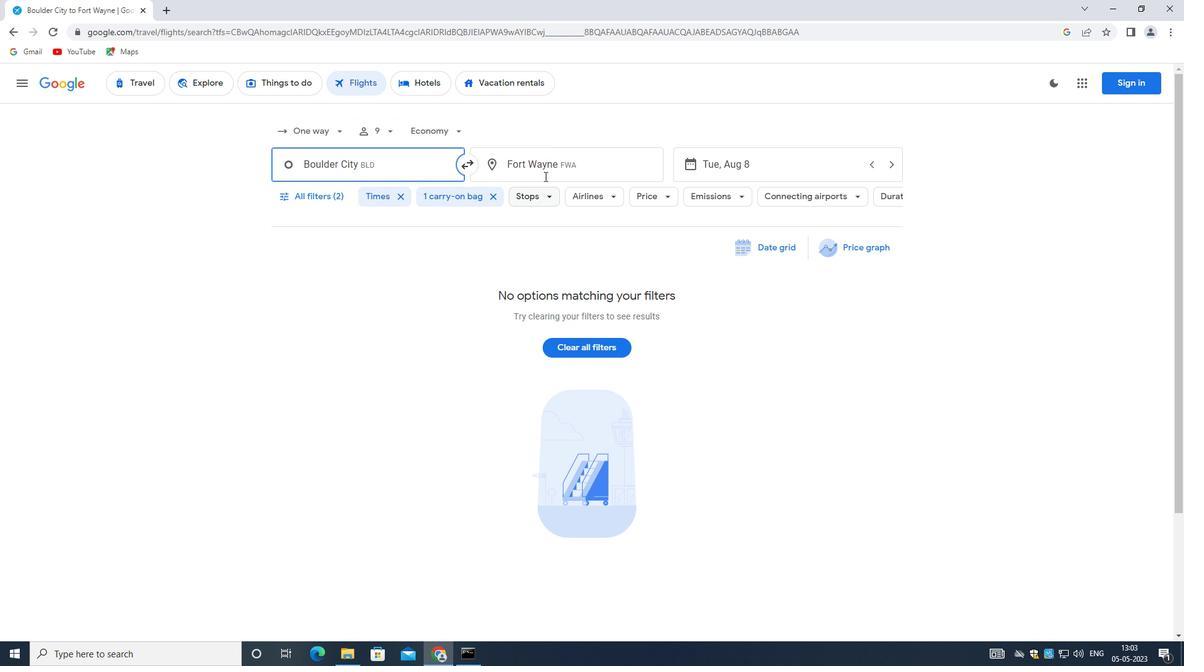 
Action: Key pressed <Key.backspace><Key.shift>COASTAL<Key.space><Key.shift>CAROLINA
Screenshot: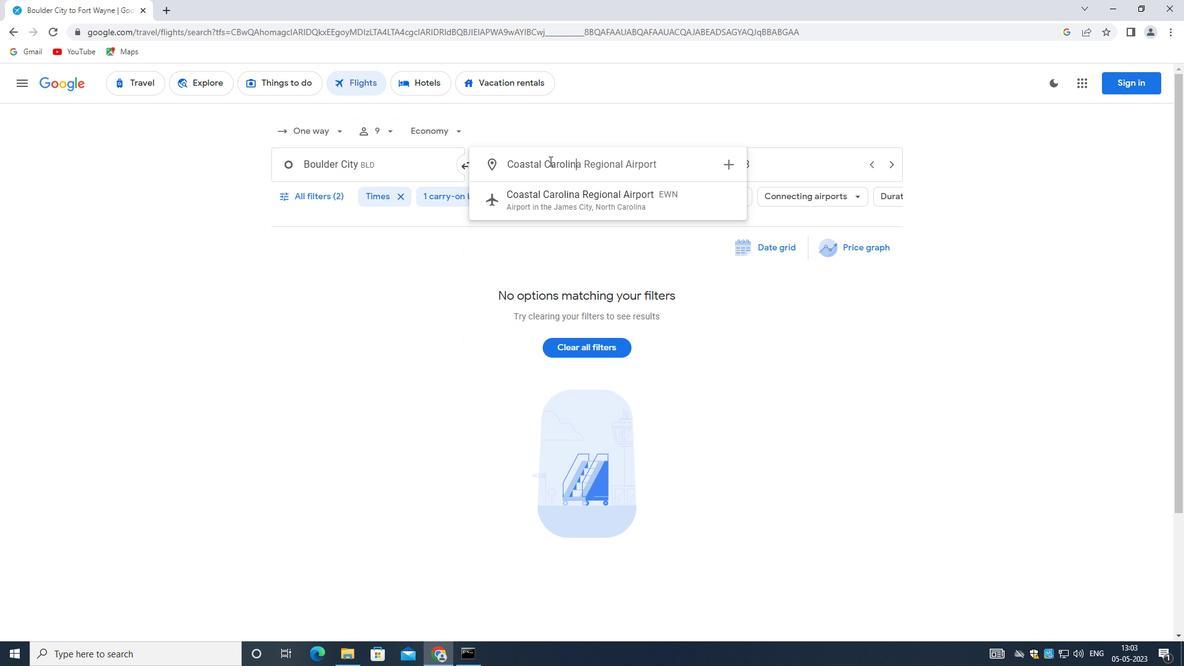 
Action: Mouse moved to (599, 187)
Screenshot: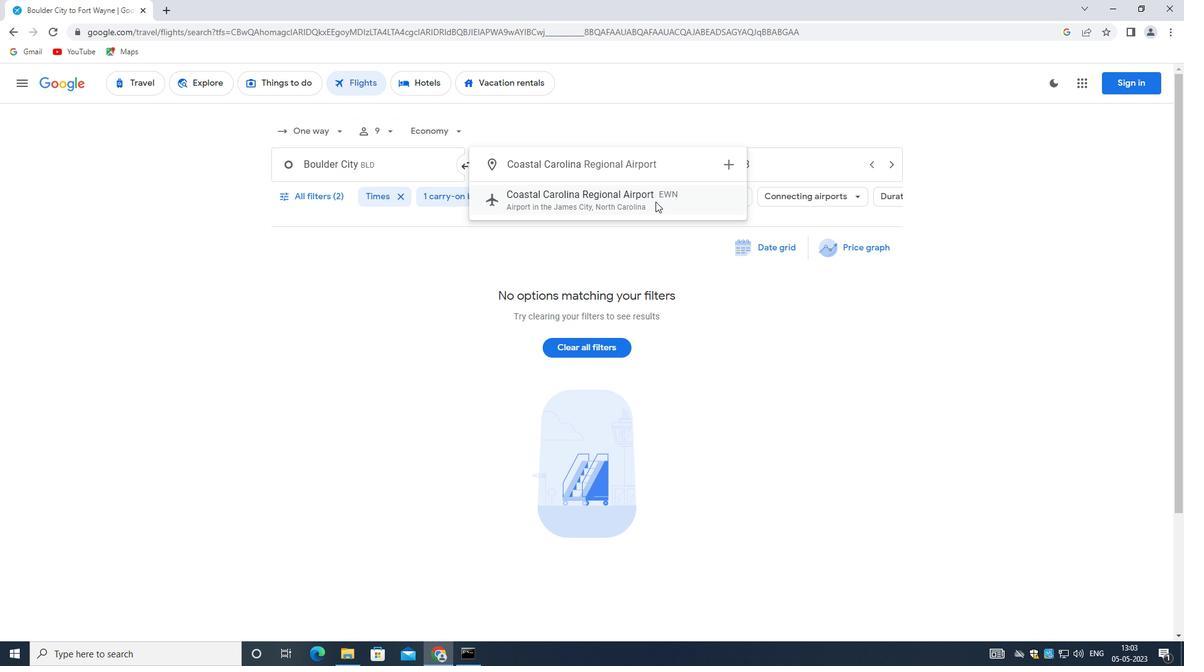 
Action: Mouse pressed left at (599, 187)
Screenshot: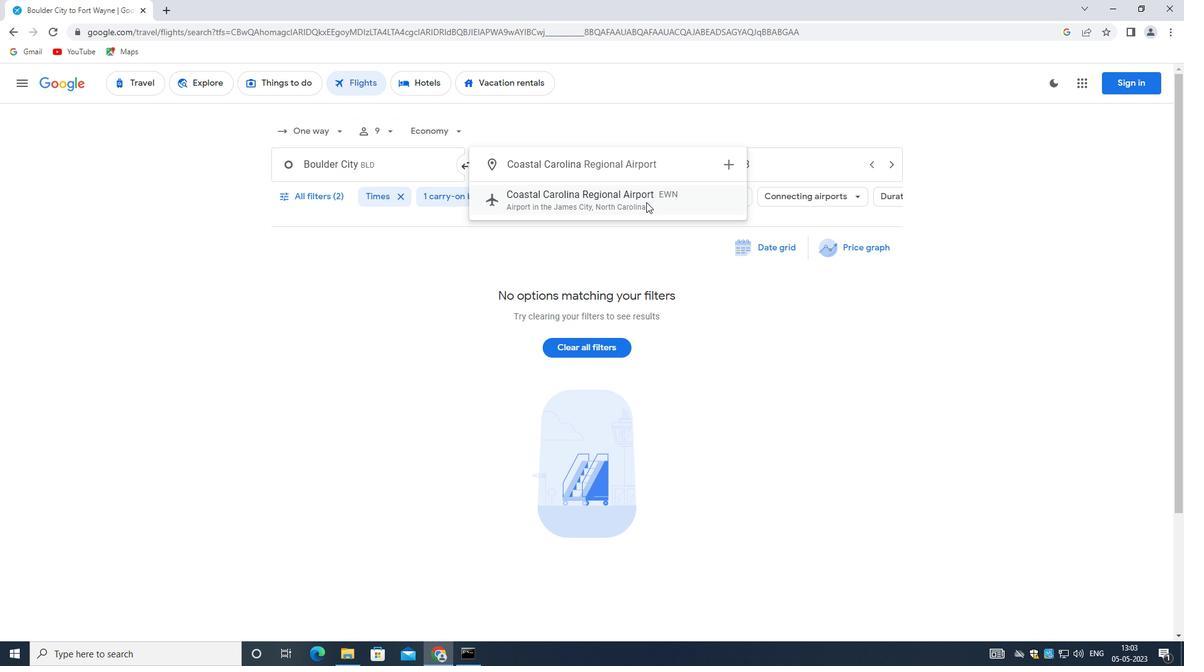 
Action: Mouse moved to (777, 175)
Screenshot: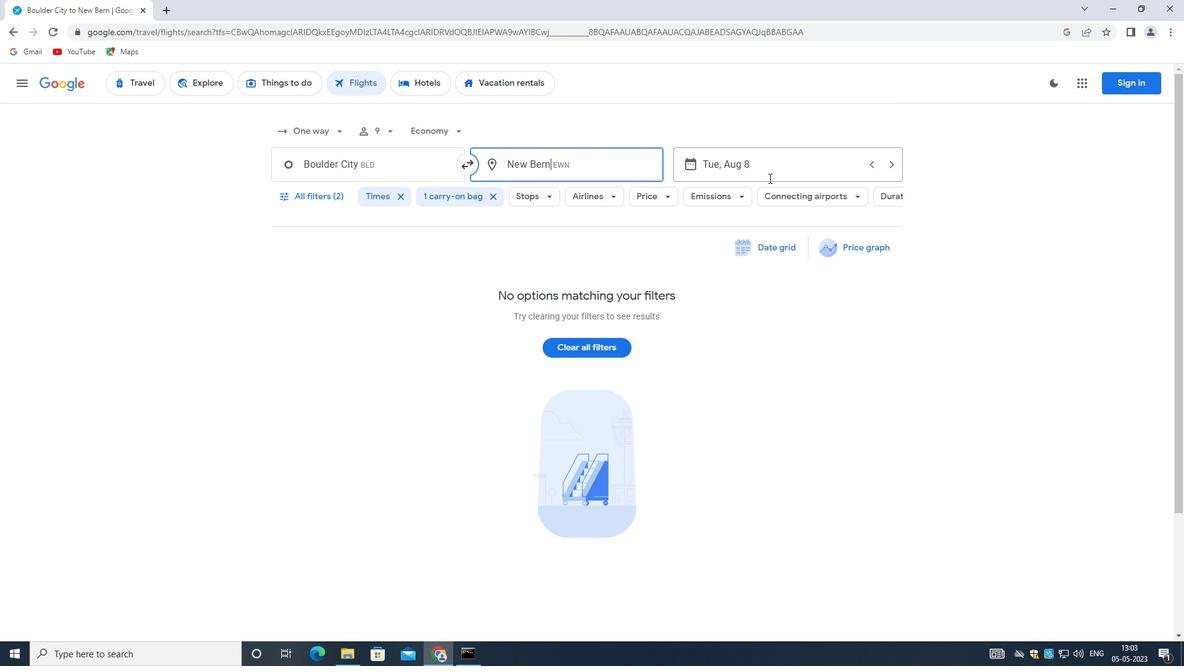 
Action: Mouse pressed left at (777, 175)
Screenshot: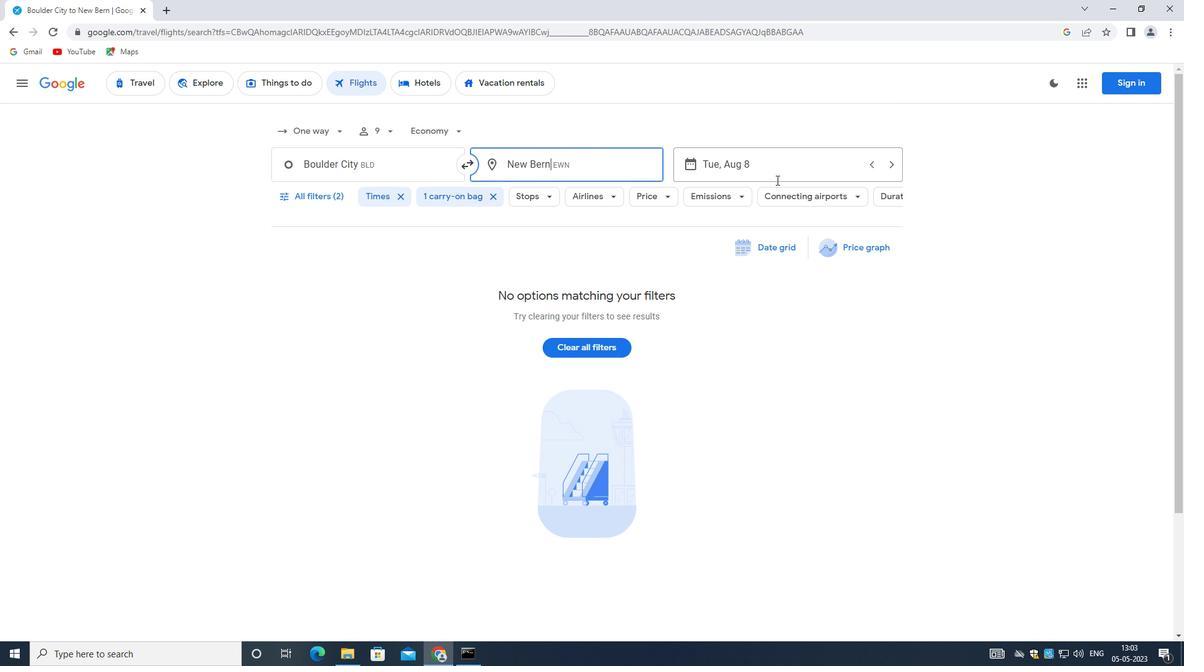 
Action: Mouse moved to (527, 295)
Screenshot: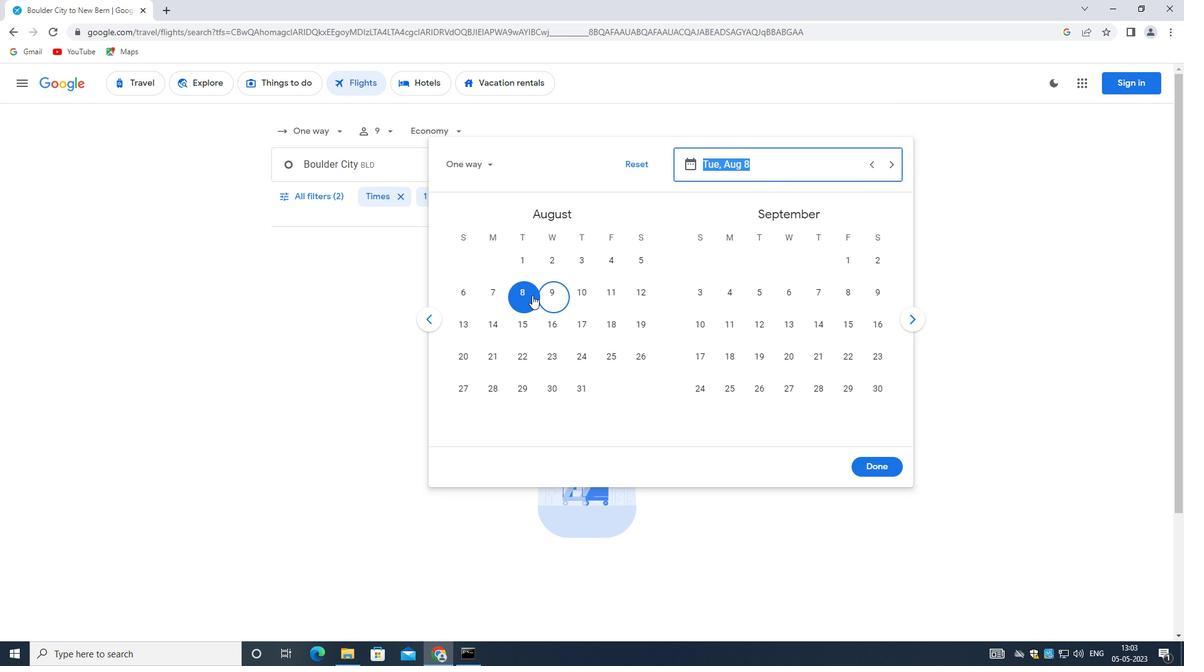 
Action: Mouse pressed left at (527, 295)
Screenshot: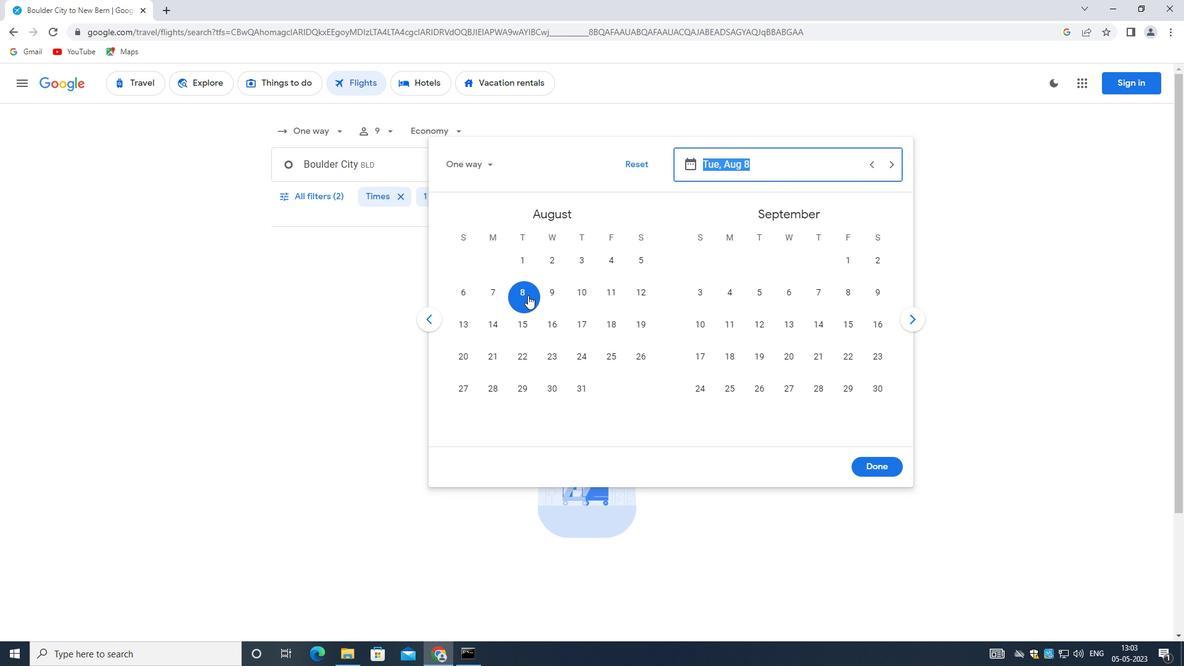 
Action: Mouse moved to (889, 470)
Screenshot: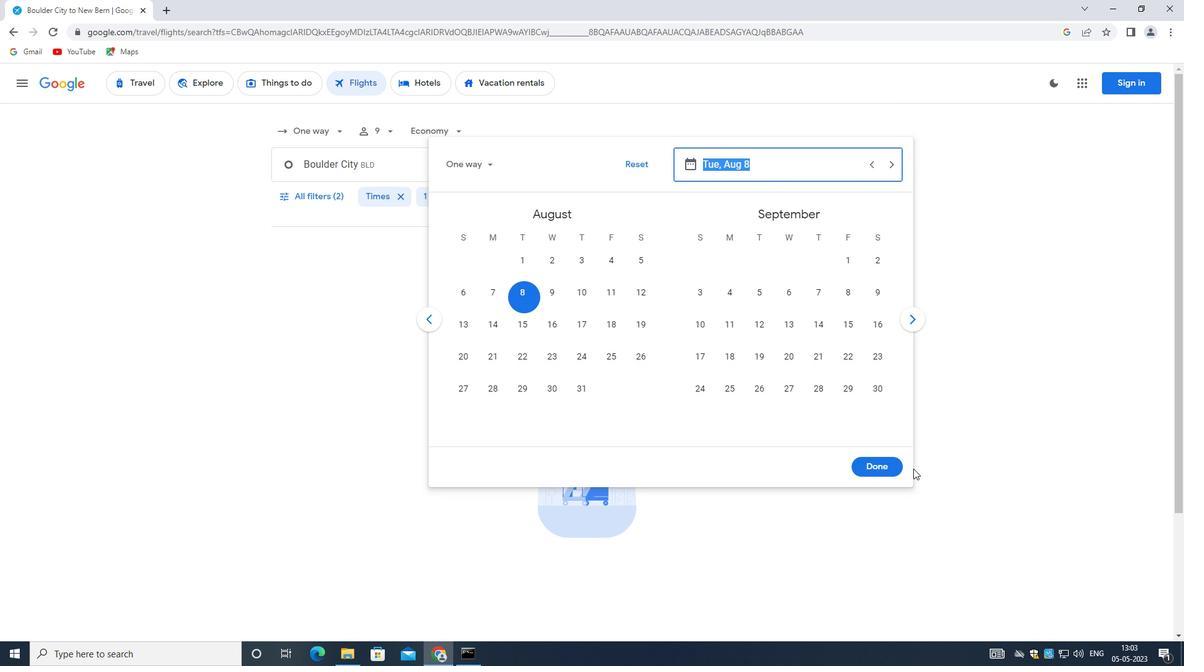 
Action: Mouse pressed left at (889, 470)
Screenshot: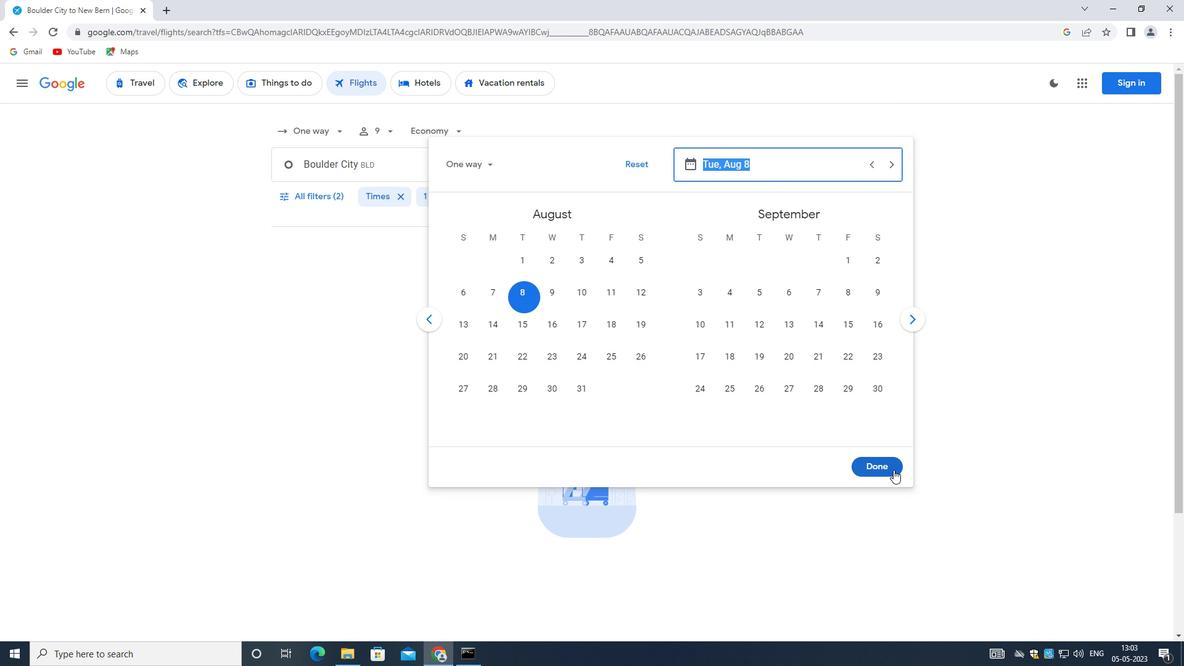 
Action: Mouse moved to (326, 197)
Screenshot: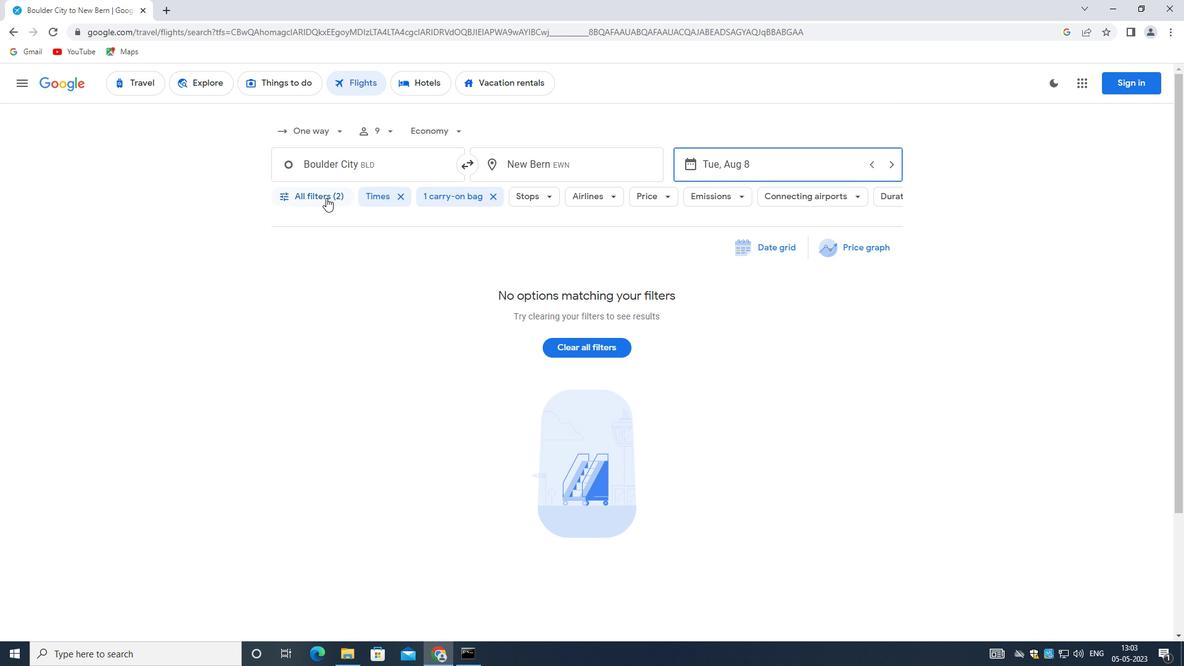 
Action: Mouse pressed left at (326, 197)
Screenshot: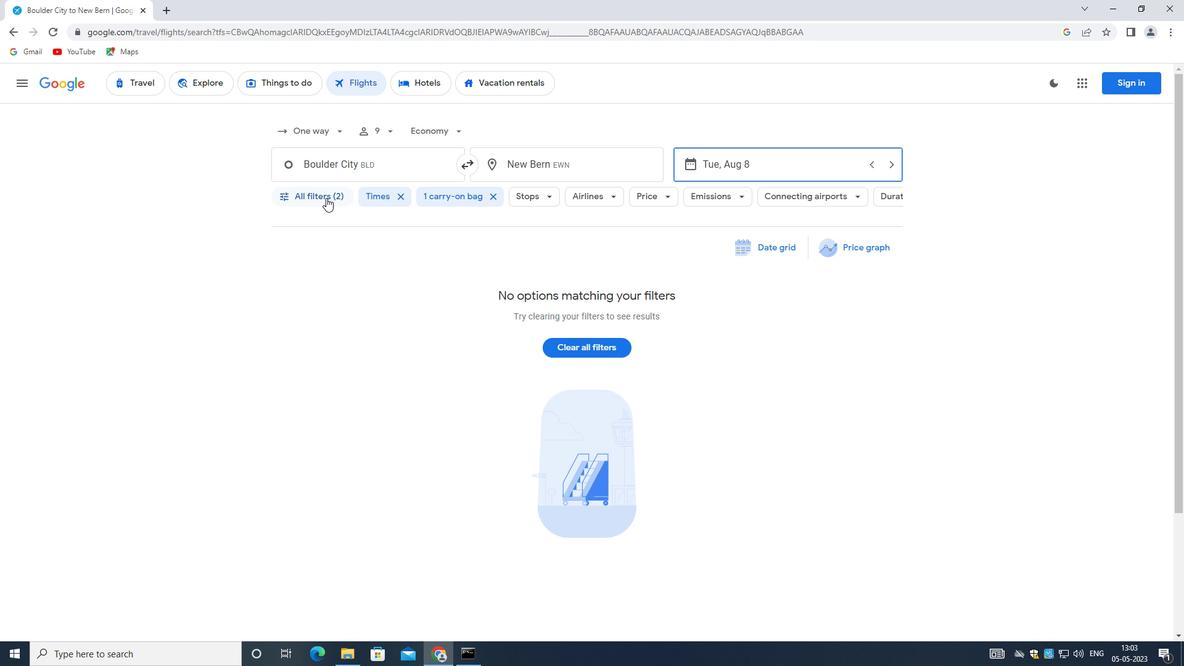 
Action: Mouse moved to (460, 246)
Screenshot: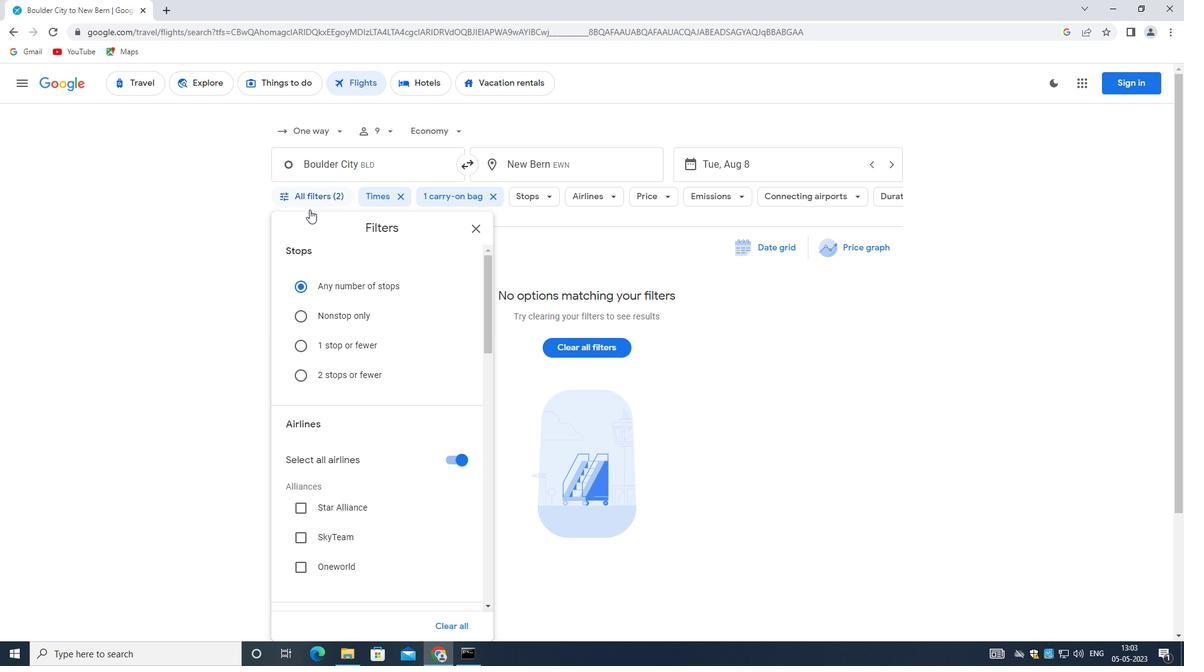 
Action: Mouse scrolled (460, 245) with delta (0, 0)
Screenshot: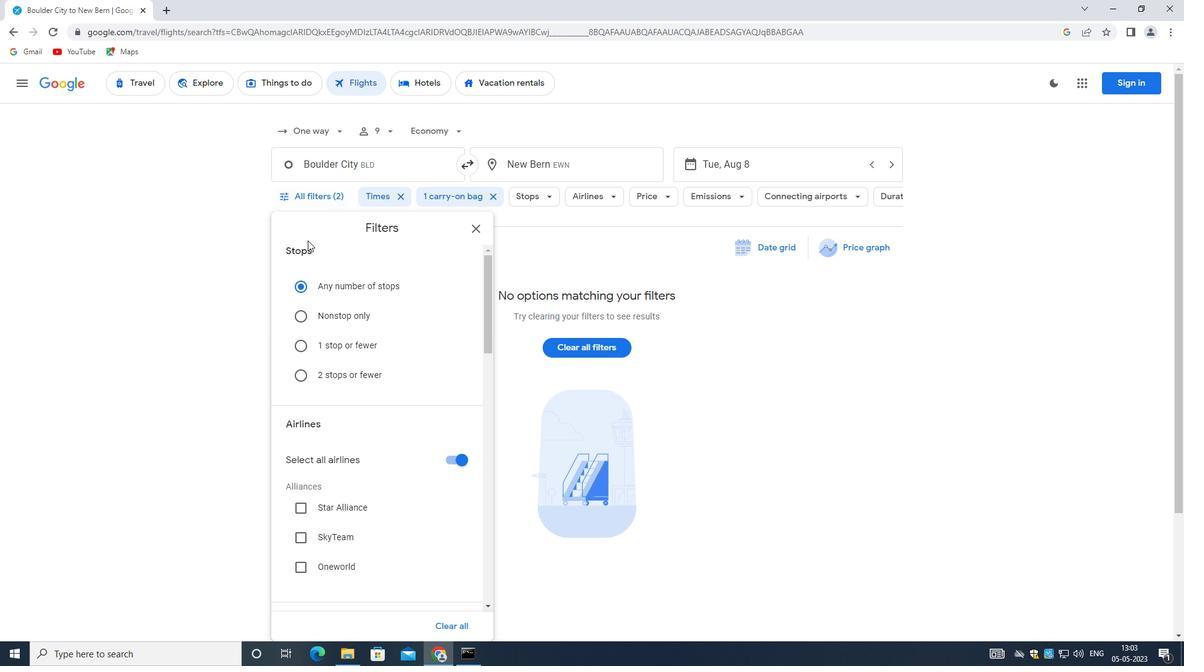 
Action: Mouse moved to (460, 253)
Screenshot: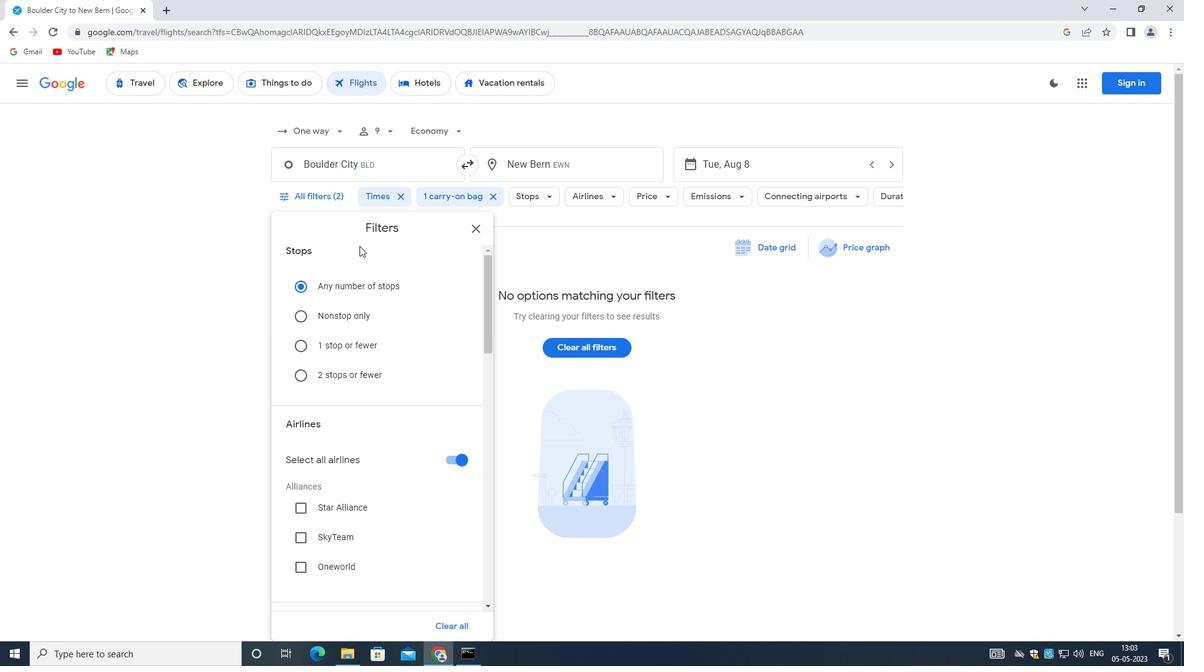 
Action: Mouse scrolled (460, 253) with delta (0, 0)
Screenshot: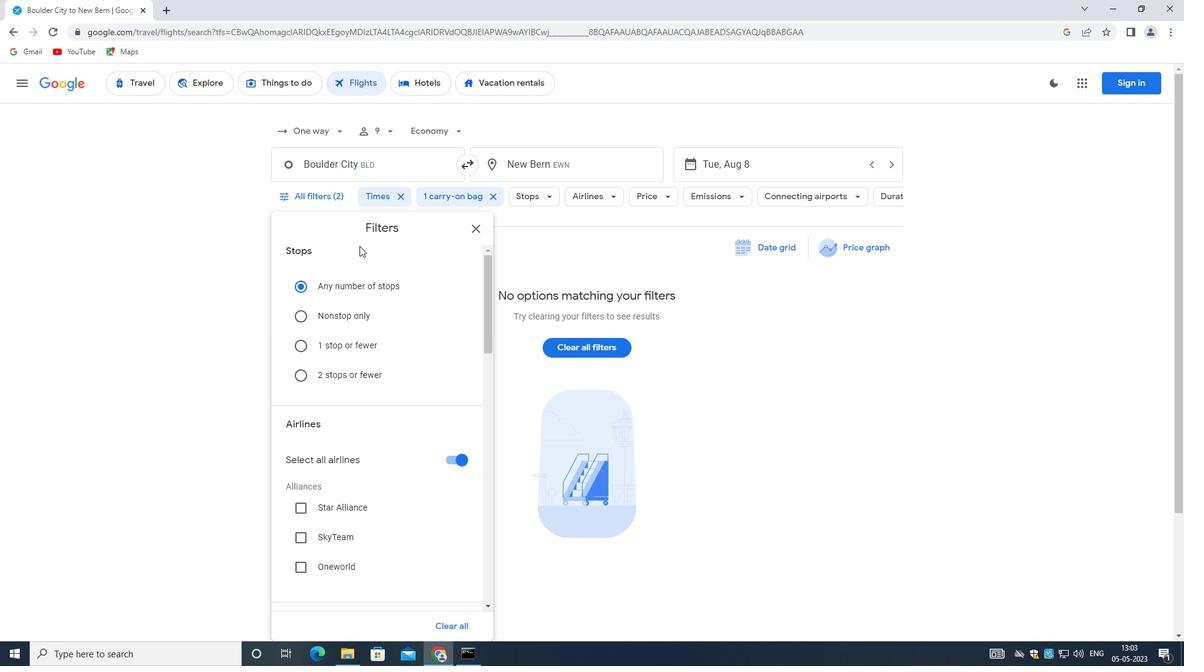 
Action: Mouse moved to (452, 338)
Screenshot: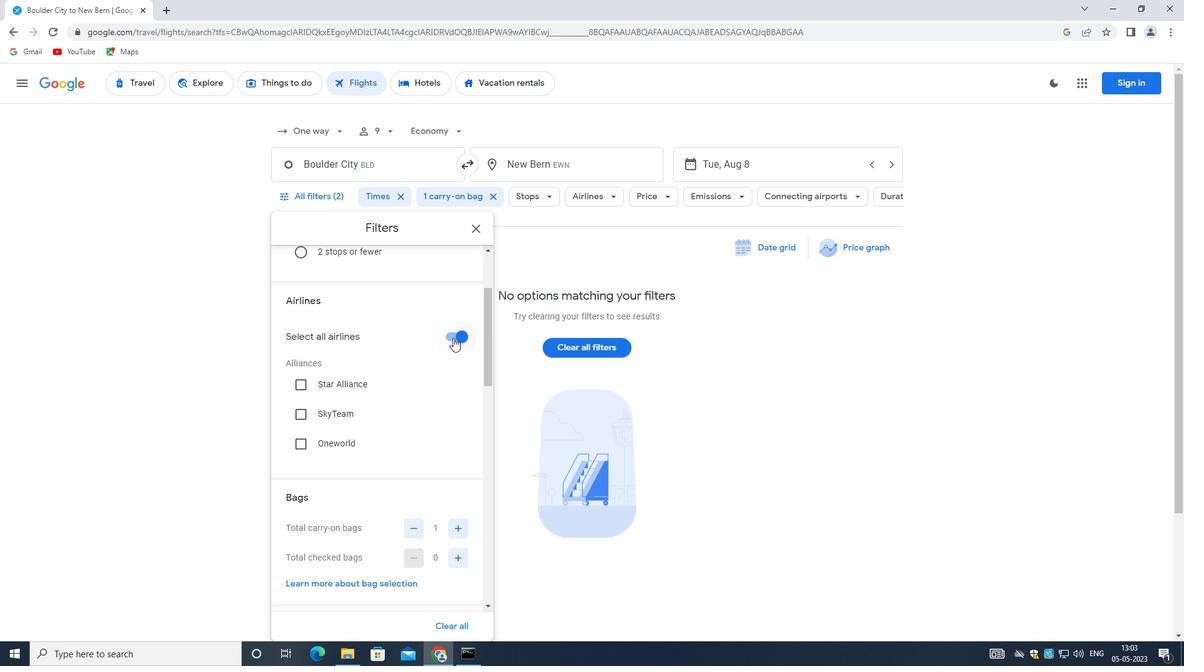 
Action: Mouse pressed left at (452, 338)
Screenshot: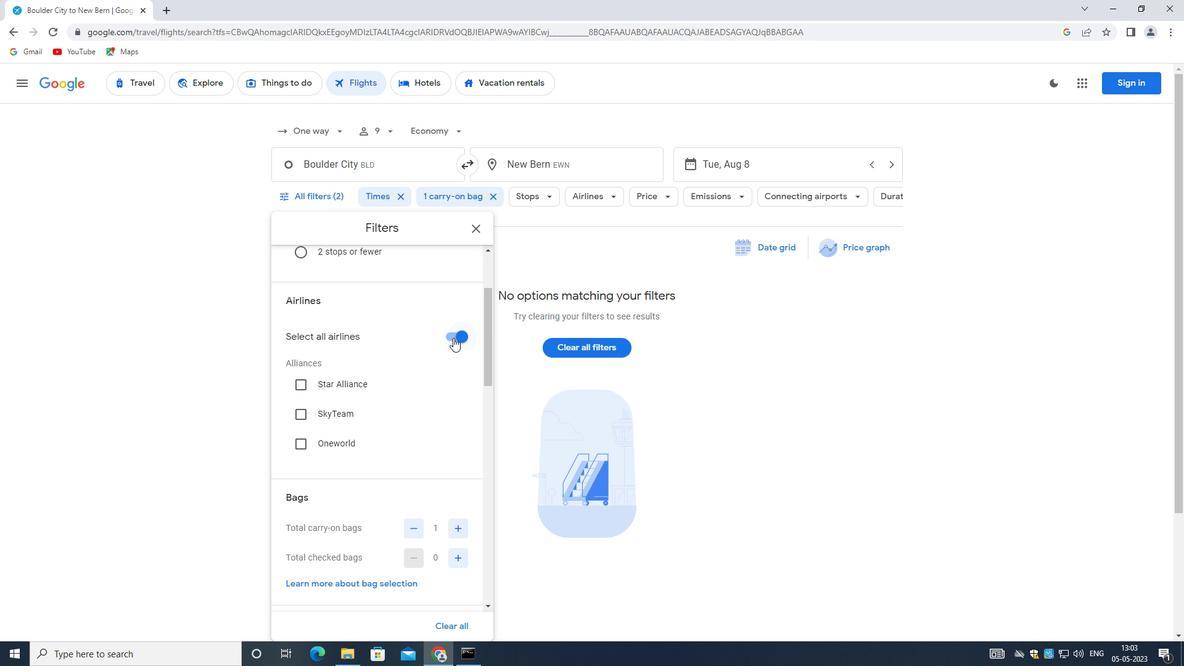 
Action: Mouse moved to (407, 458)
Screenshot: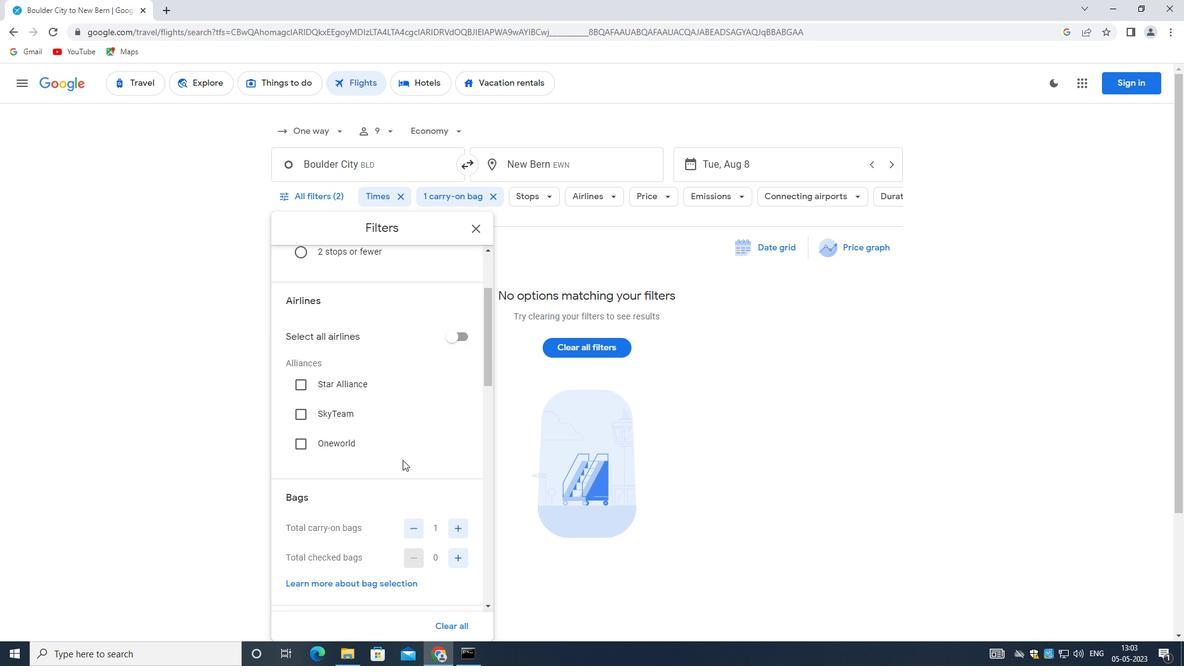 
Action: Mouse scrolled (407, 457) with delta (0, 0)
Screenshot: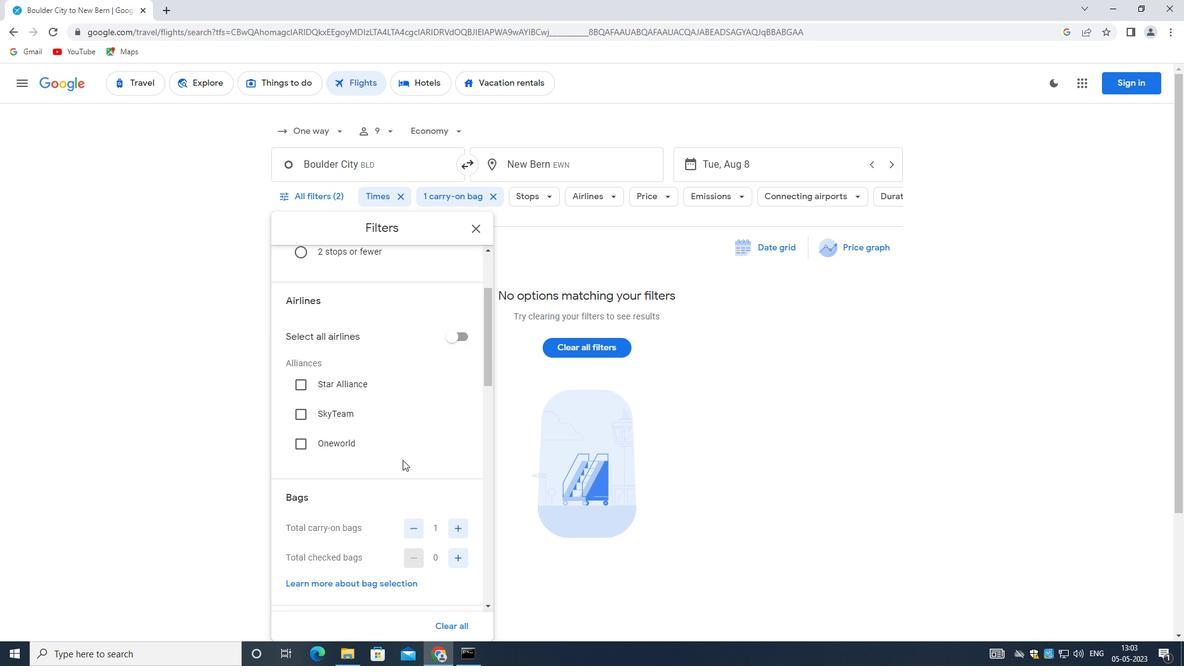 
Action: Mouse moved to (462, 470)
Screenshot: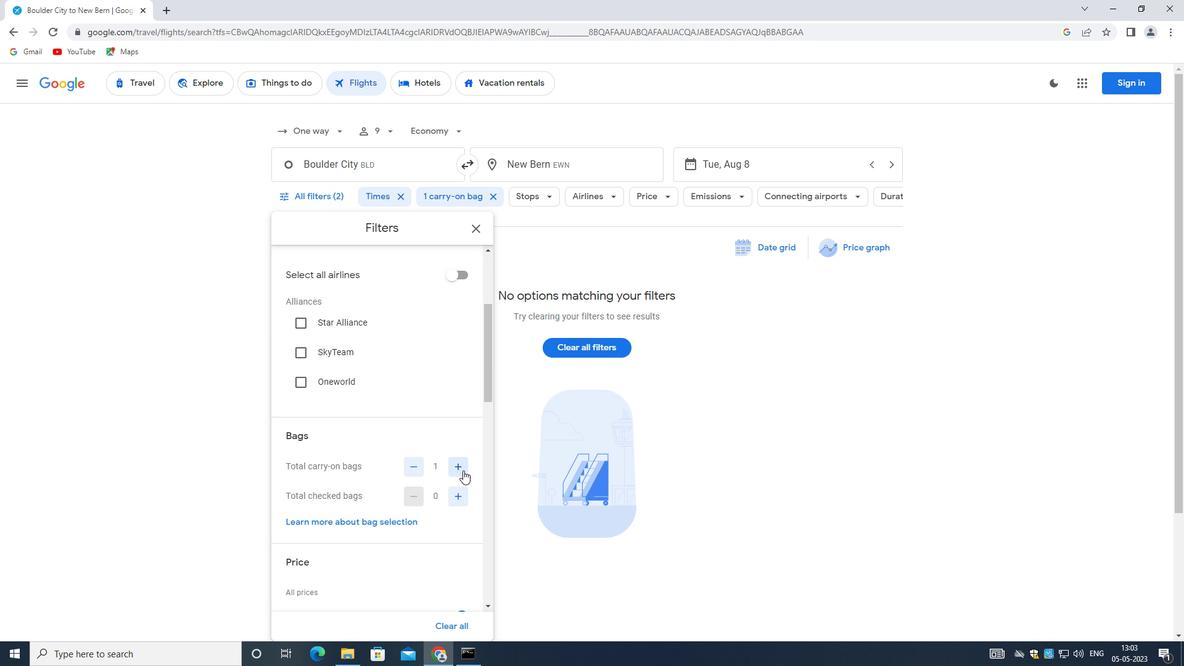 
Action: Mouse pressed left at (462, 470)
Screenshot: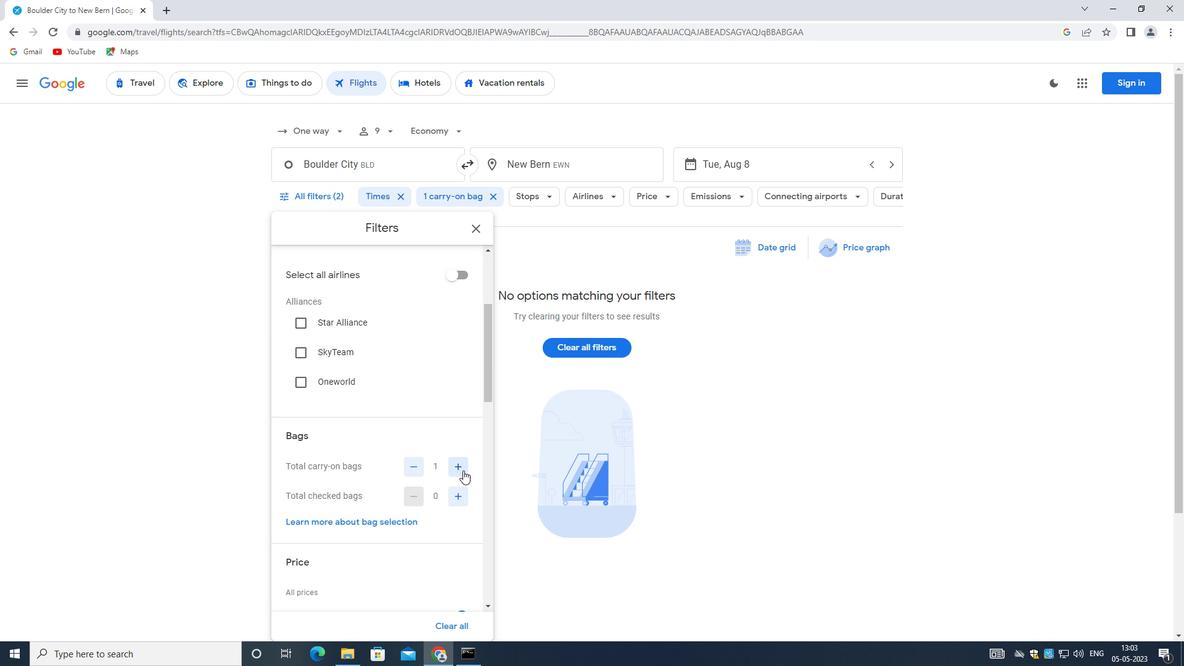 
Action: Mouse moved to (366, 455)
Screenshot: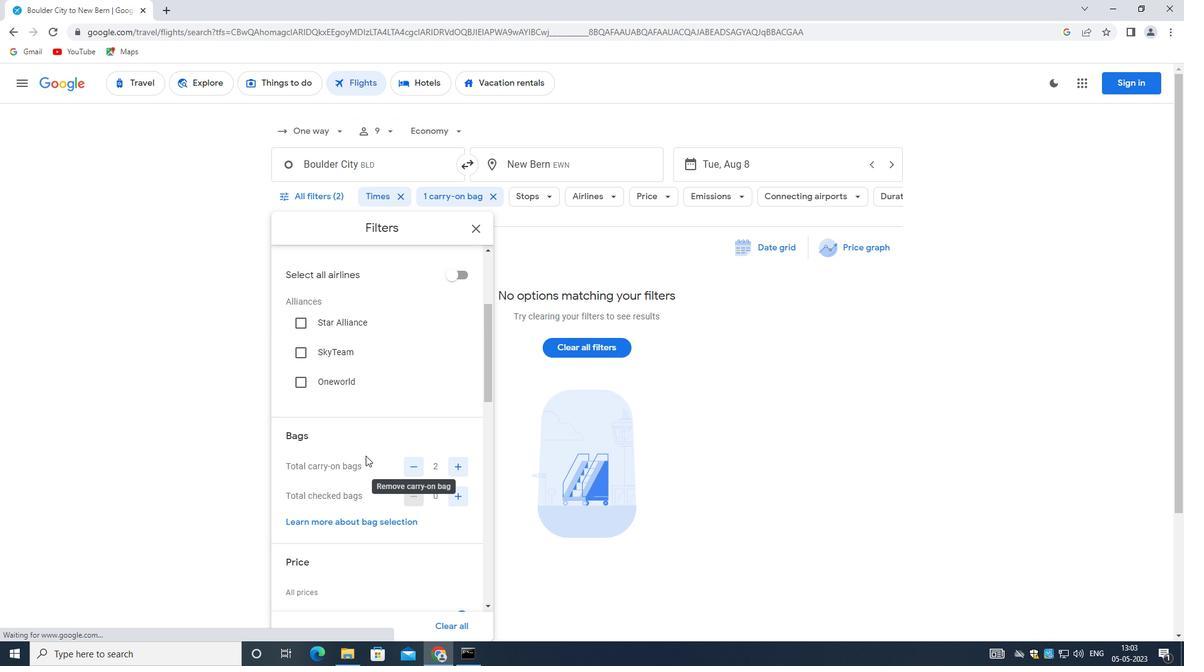 
Action: Mouse scrolled (366, 454) with delta (0, 0)
Screenshot: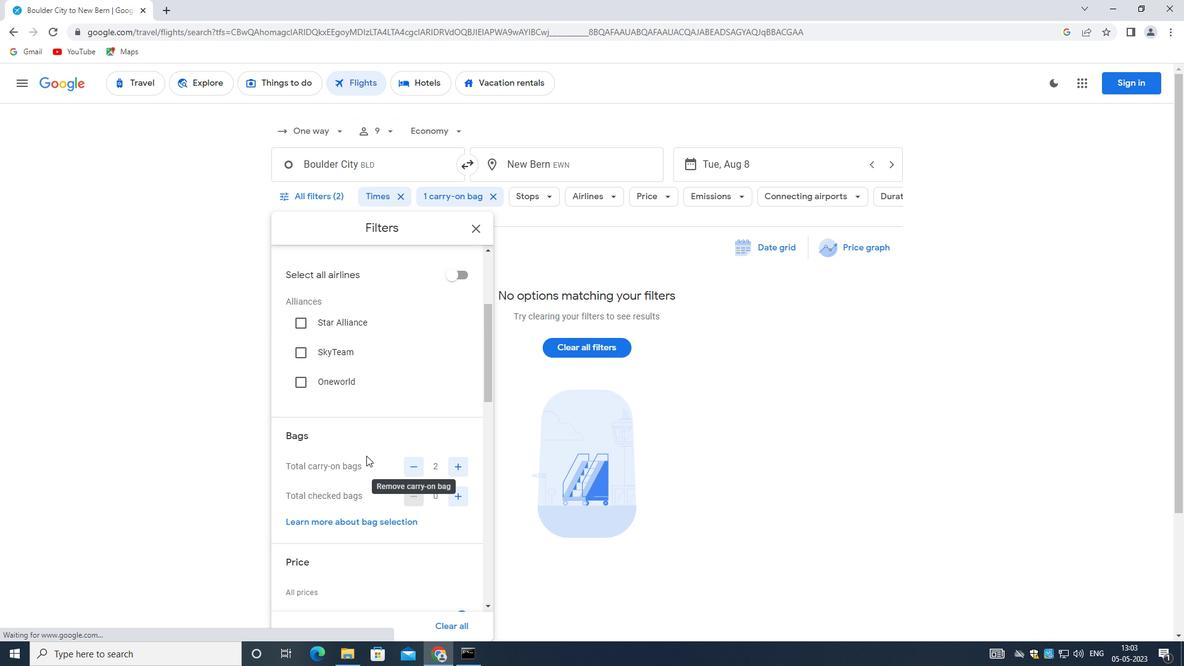 
Action: Mouse moved to (343, 455)
Screenshot: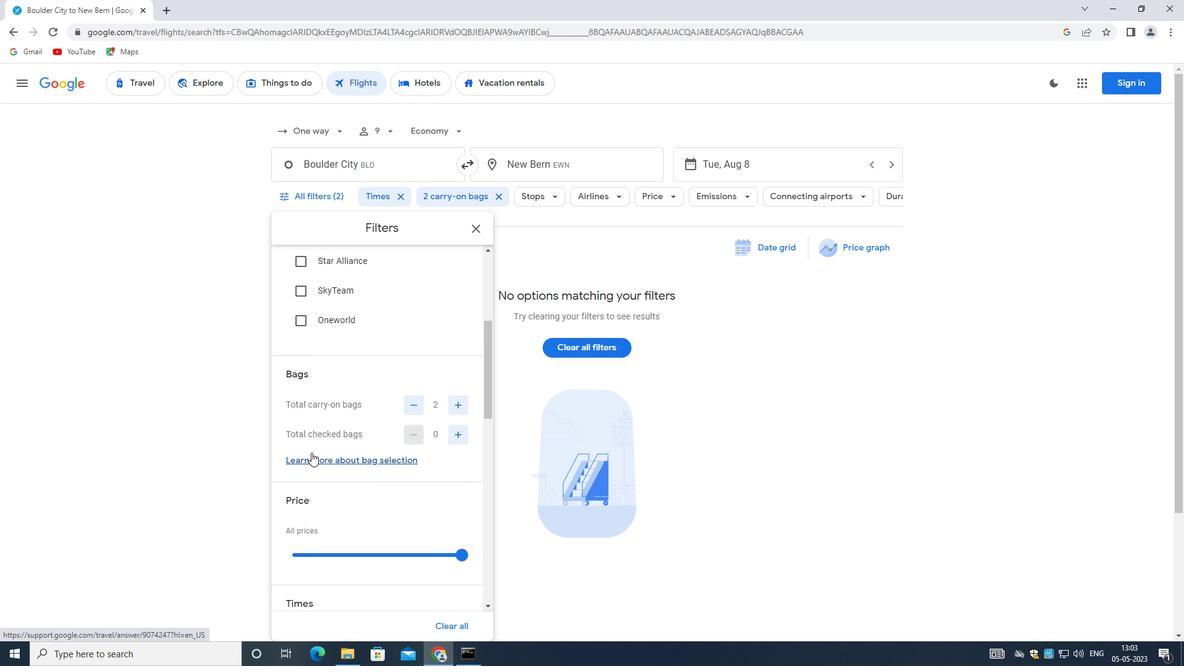 
Action: Mouse scrolled (343, 454) with delta (0, 0)
Screenshot: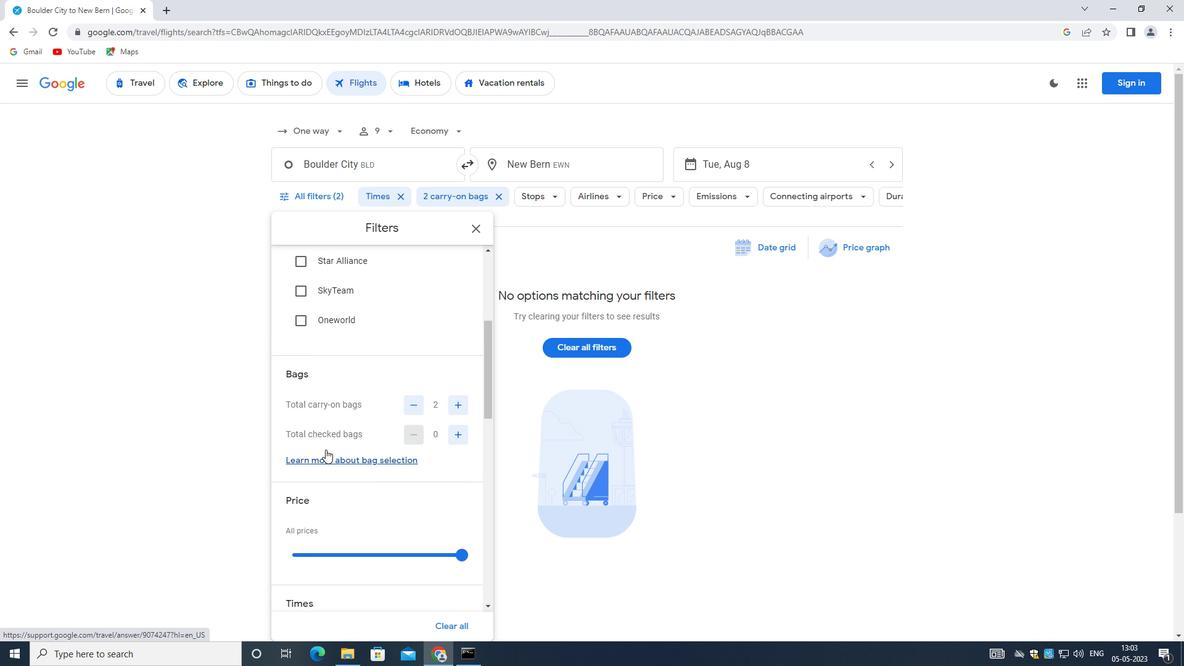 
Action: Mouse moved to (465, 494)
Screenshot: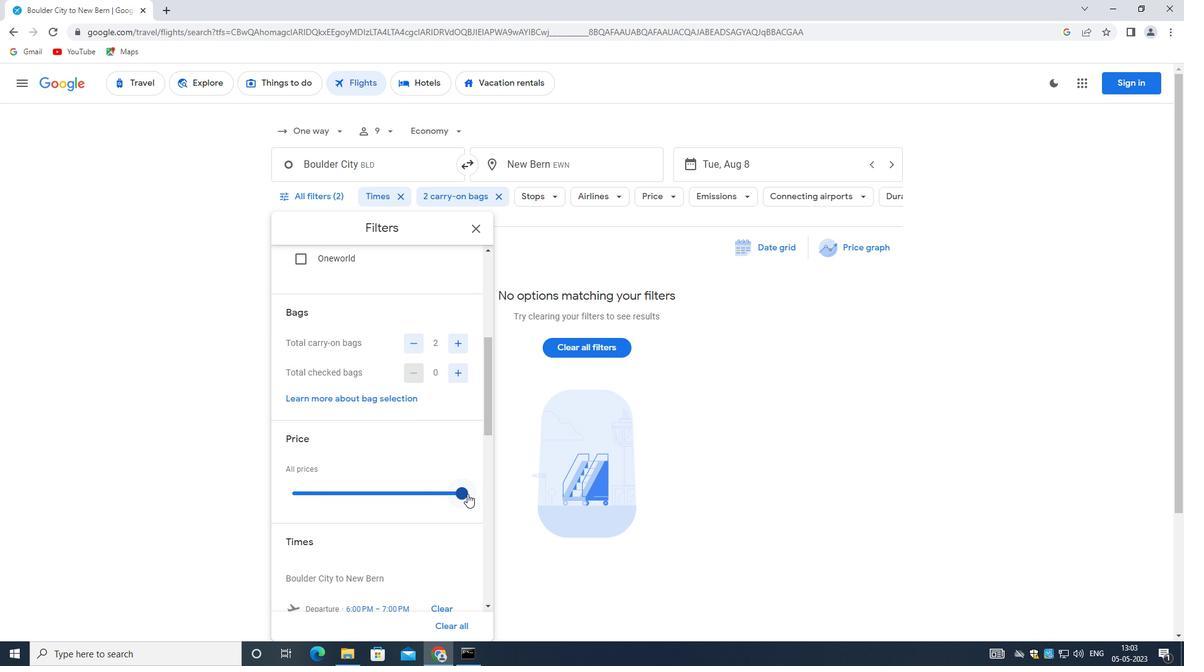 
Action: Mouse pressed left at (465, 494)
Screenshot: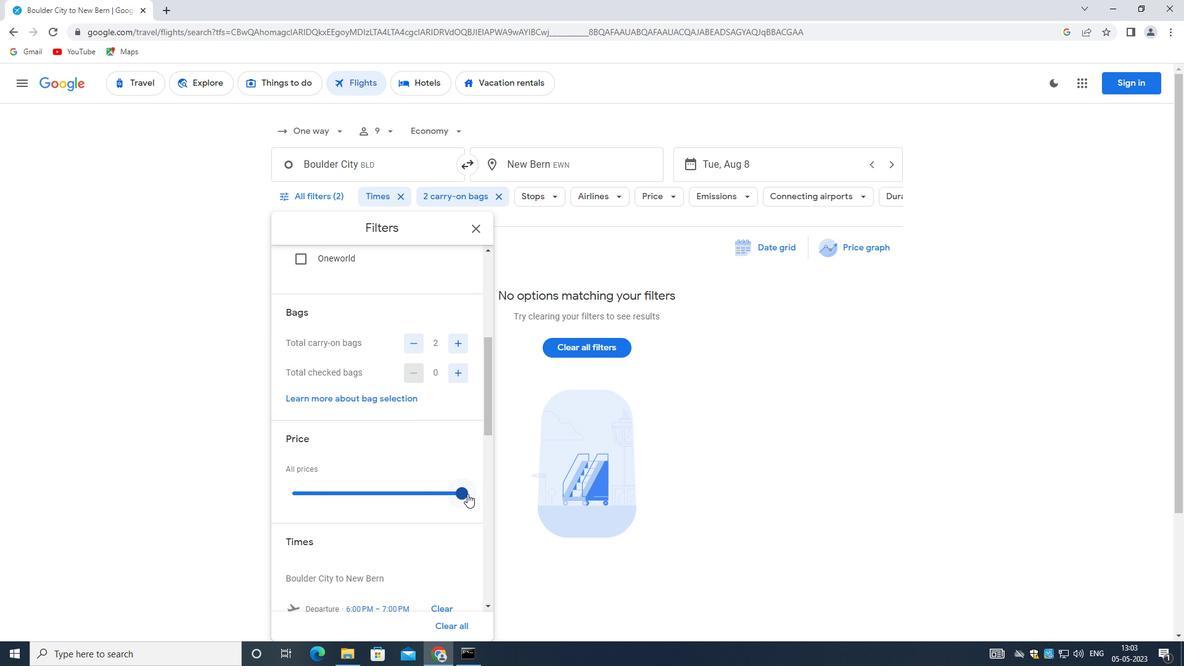 
Action: Mouse moved to (376, 446)
Screenshot: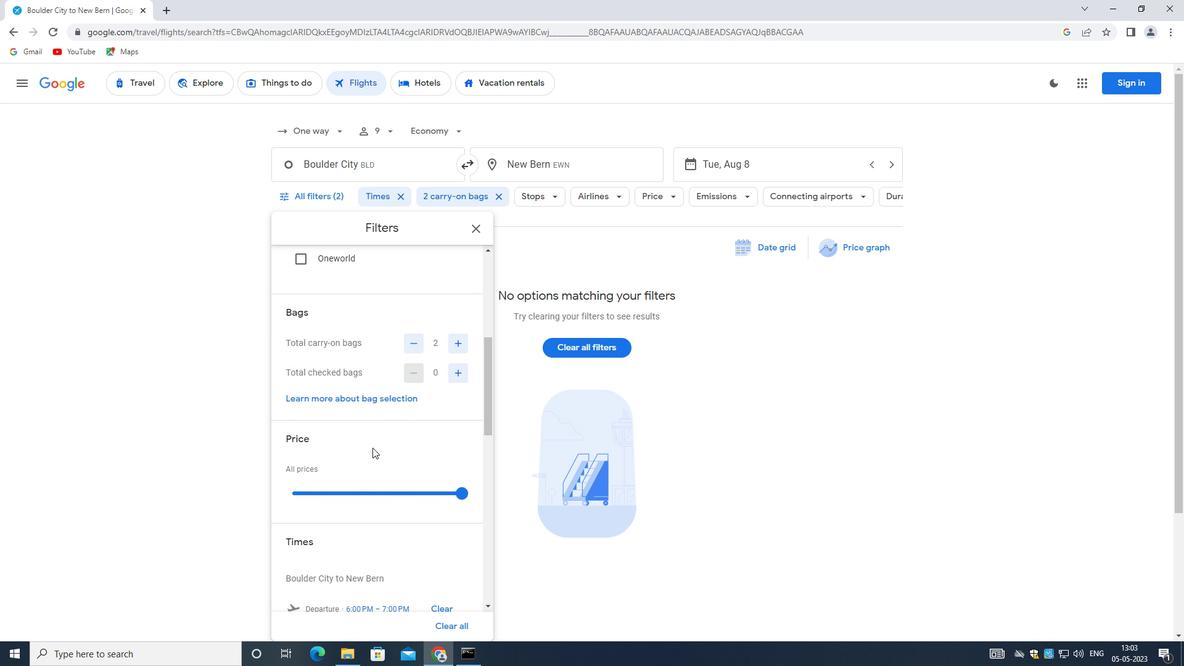 
Action: Mouse scrolled (376, 446) with delta (0, 0)
Screenshot: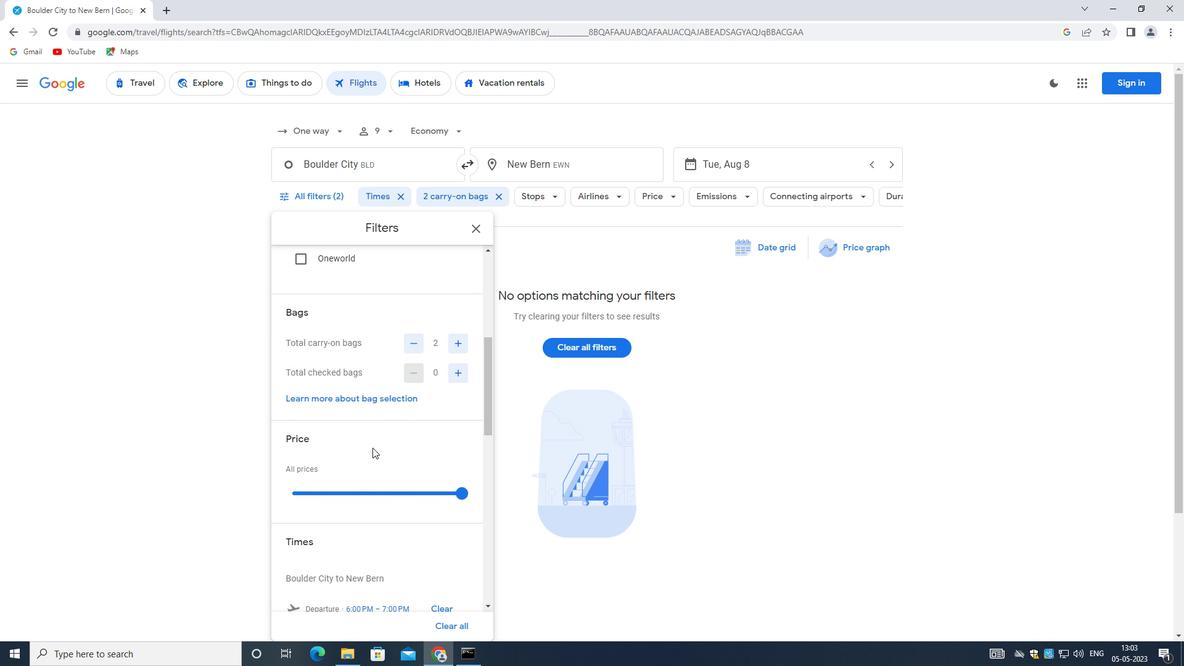 
Action: Mouse moved to (378, 446)
Screenshot: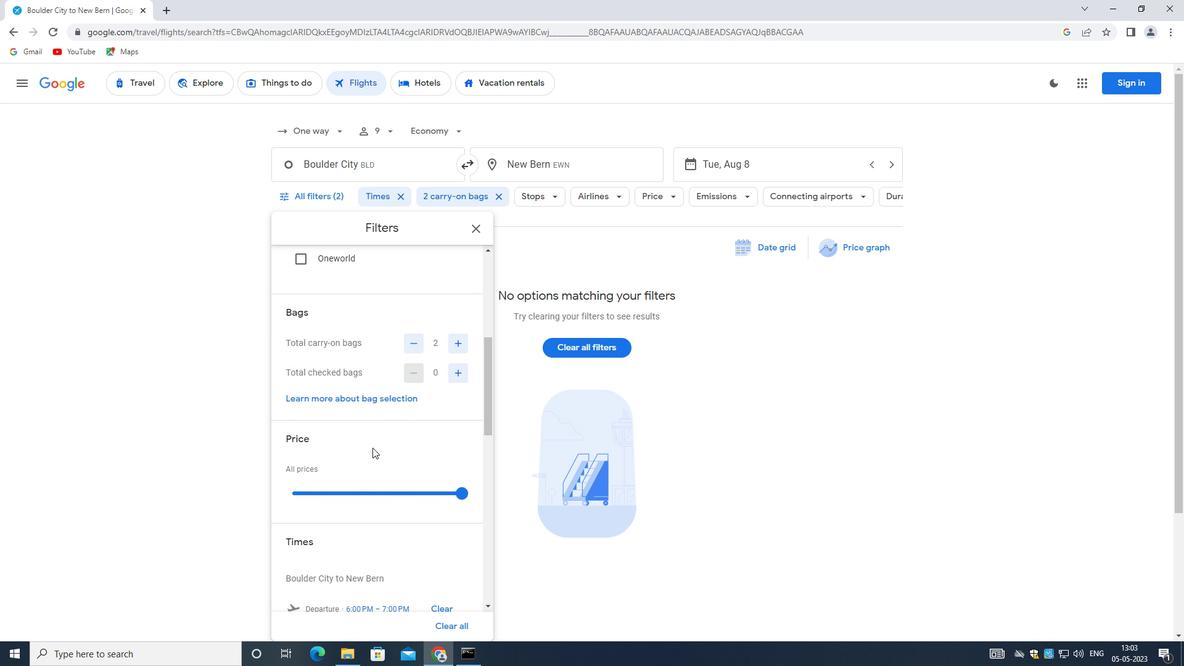 
Action: Mouse scrolled (378, 446) with delta (0, 0)
Screenshot: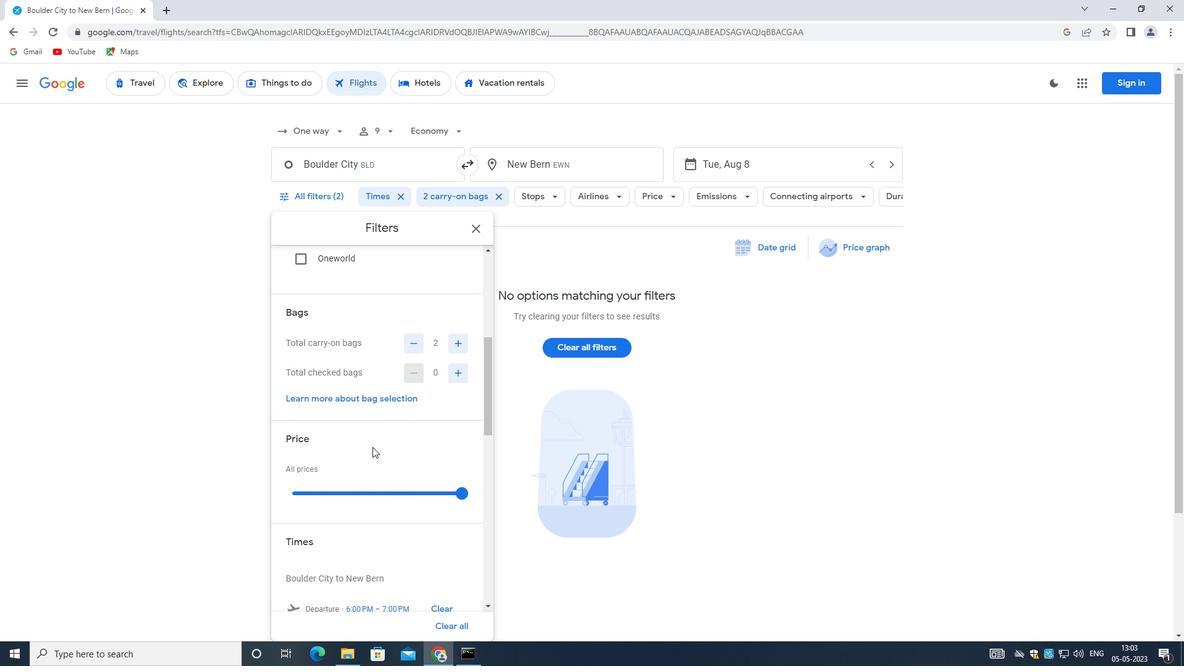 
Action: Mouse moved to (419, 509)
Screenshot: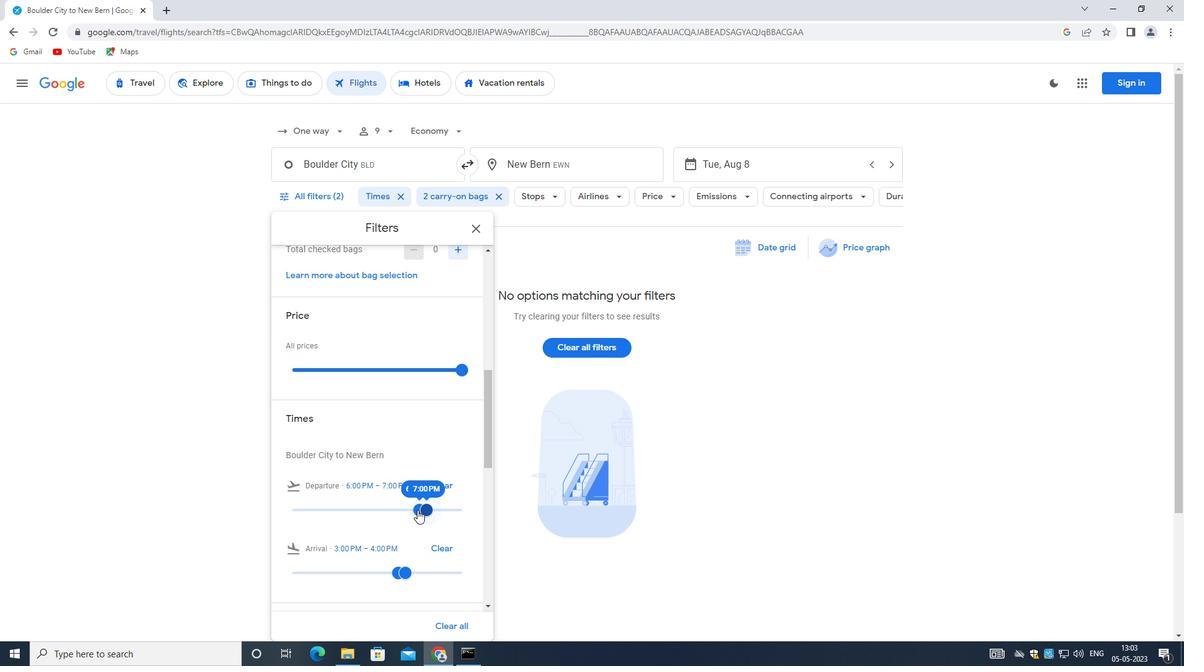 
Action: Mouse pressed left at (419, 509)
Screenshot: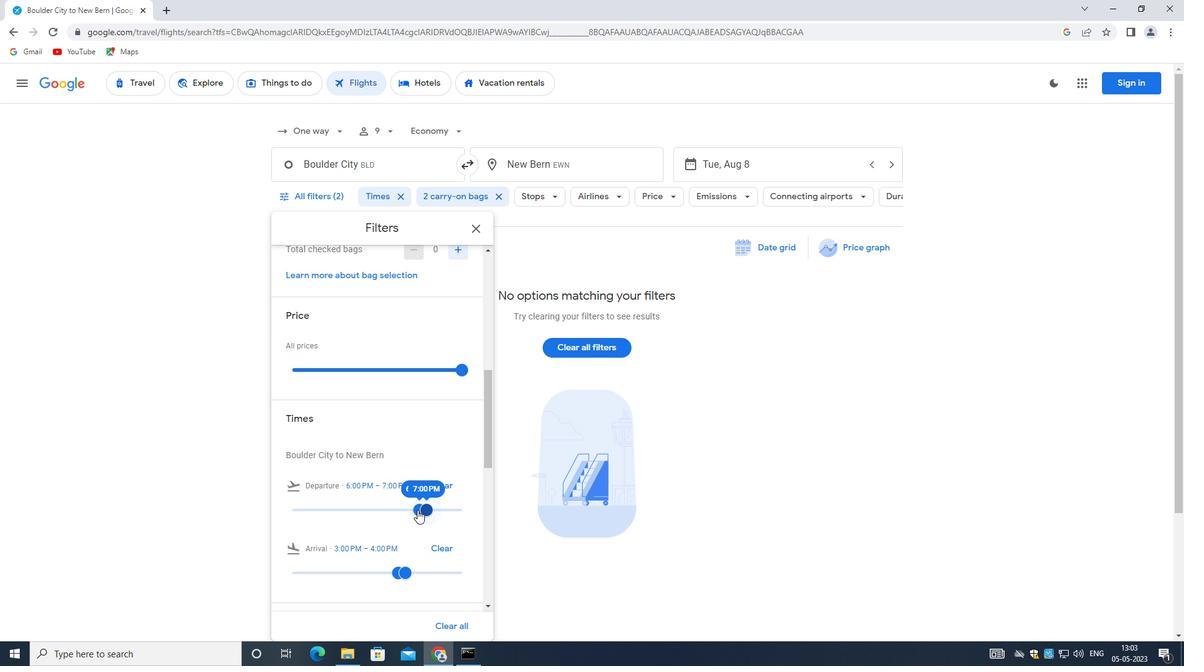 
Action: Mouse moved to (421, 510)
Screenshot: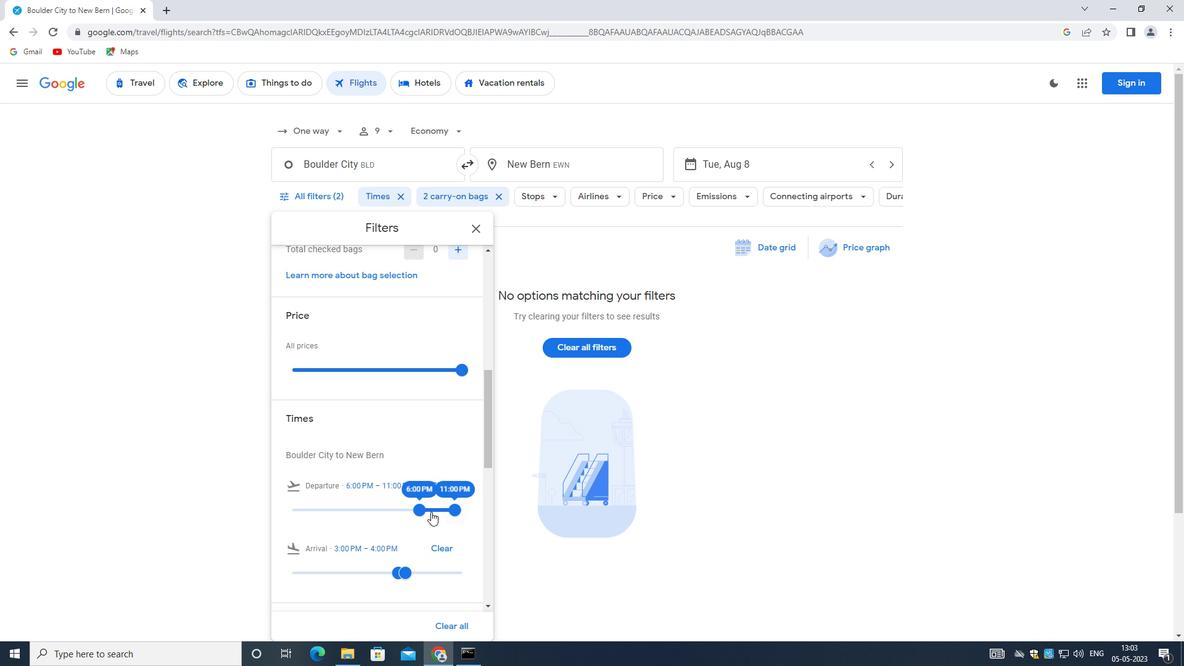 
Action: Mouse pressed left at (421, 510)
Screenshot: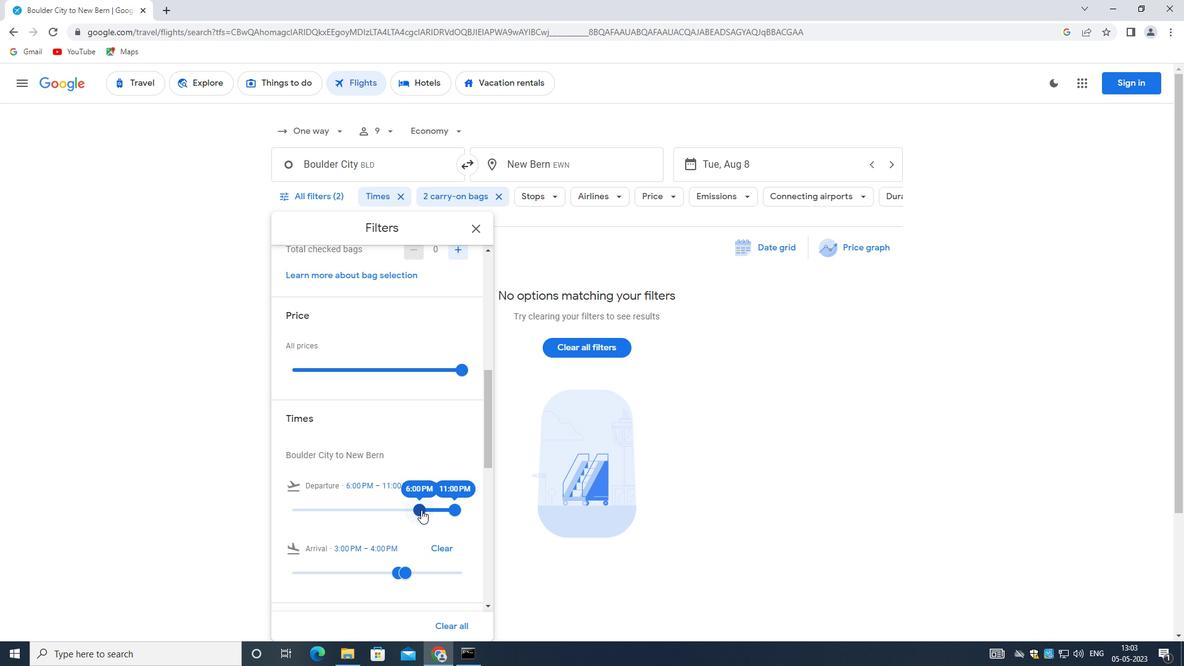 
Action: Mouse moved to (456, 507)
Screenshot: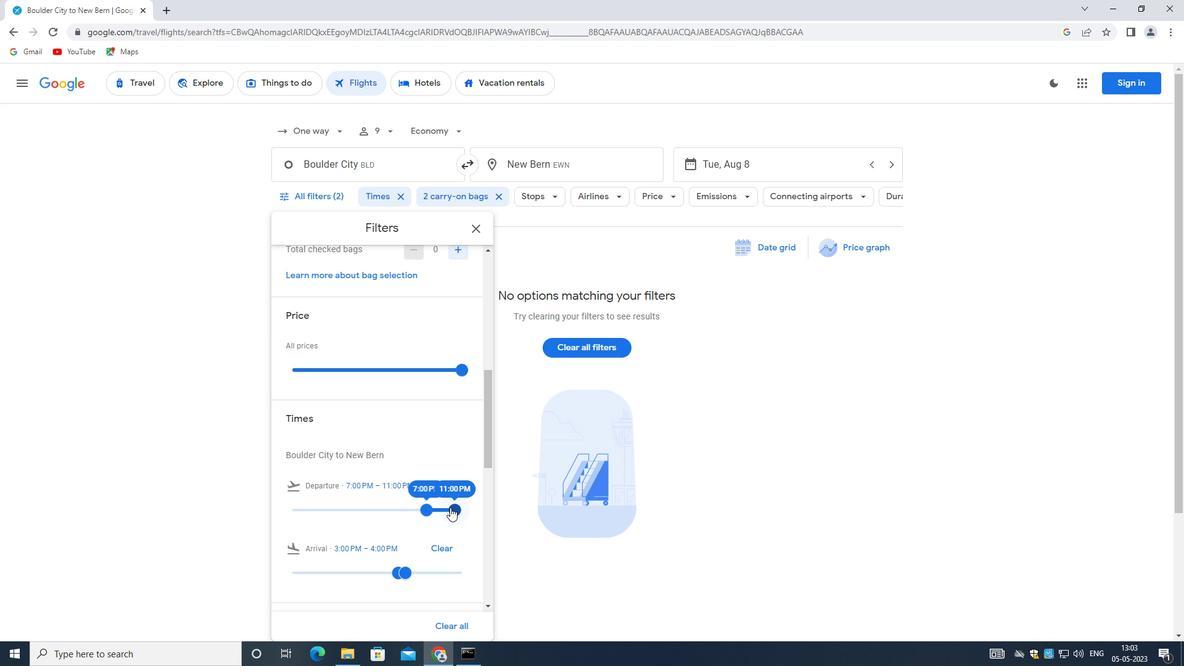 
Action: Mouse pressed left at (456, 507)
Screenshot: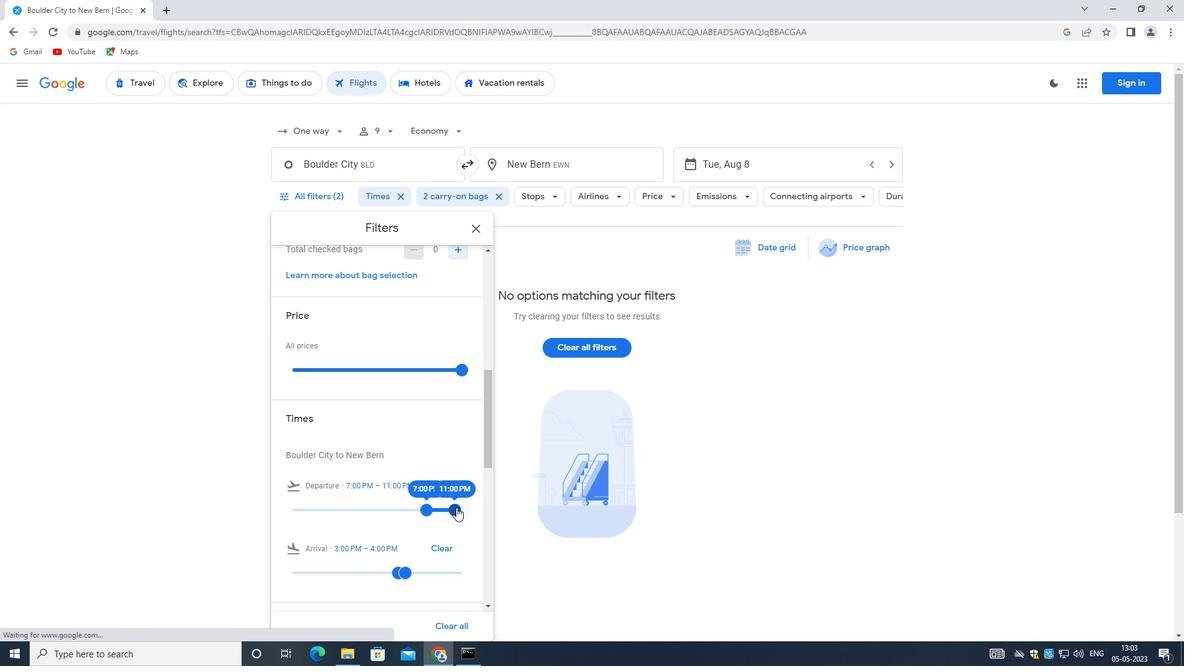 
Action: Mouse moved to (413, 469)
Screenshot: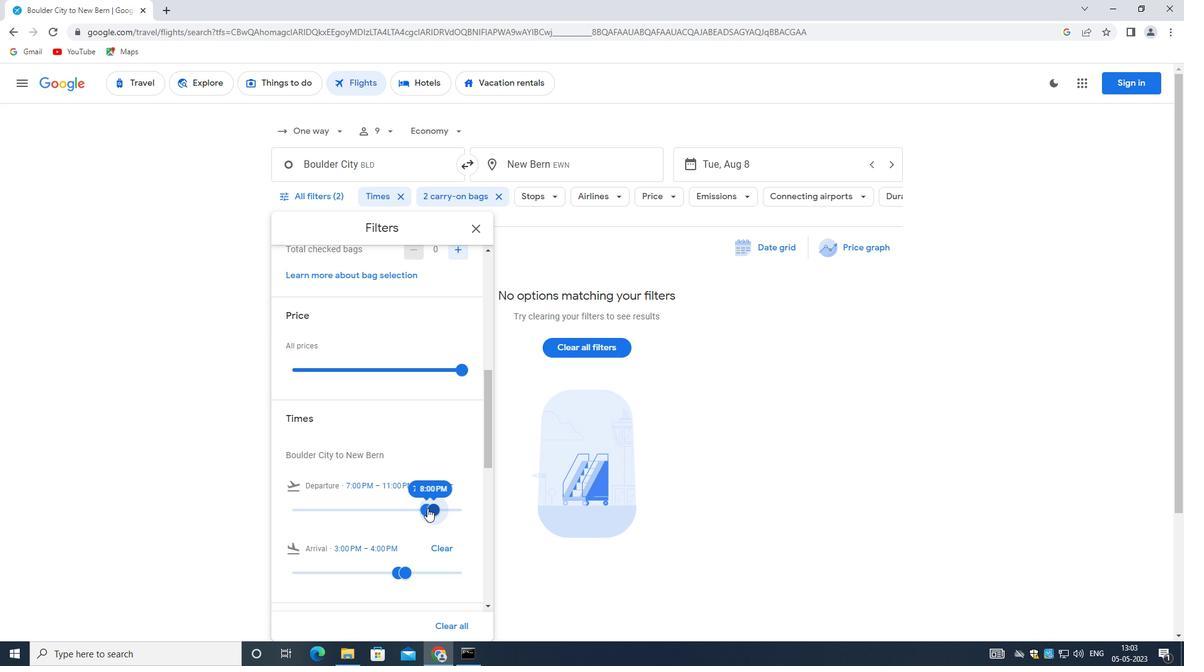 
Action: Mouse scrolled (413, 469) with delta (0, 0)
Screenshot: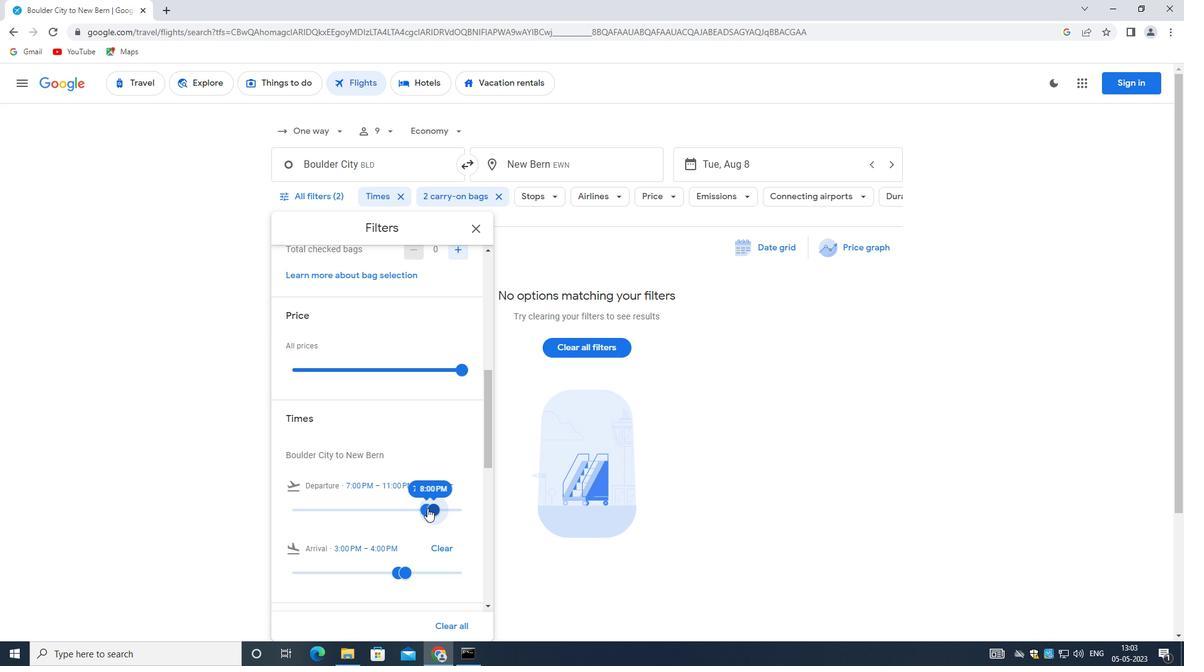 
Action: Mouse moved to (412, 471)
Screenshot: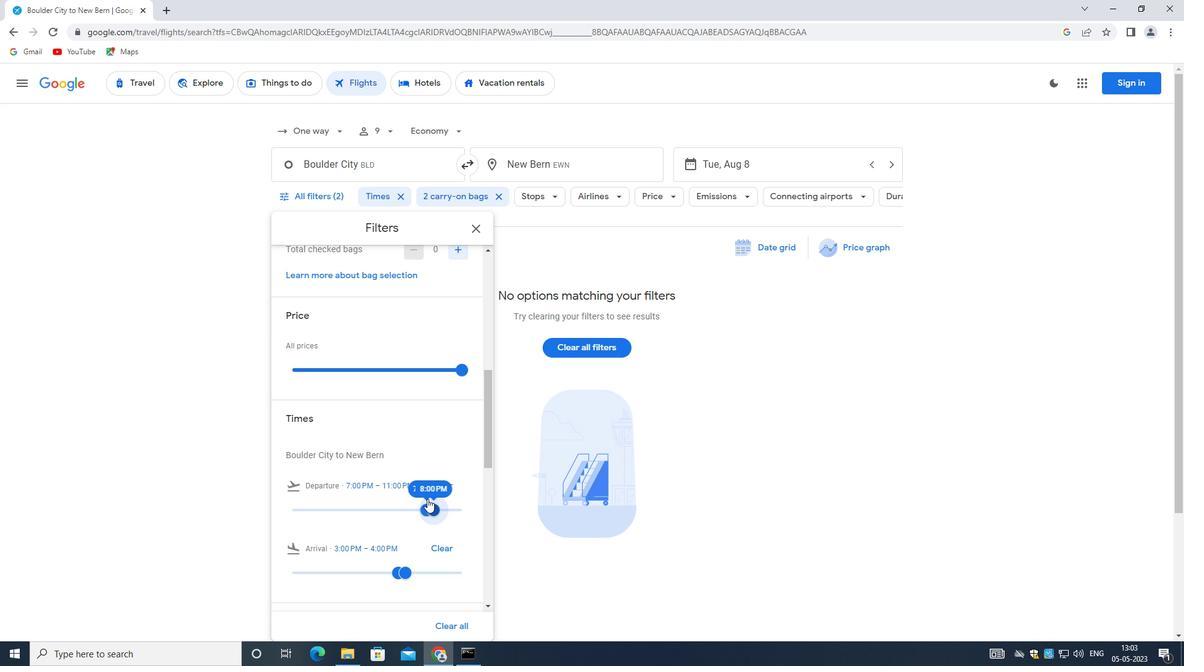 
Action: Mouse scrolled (412, 470) with delta (0, 0)
Screenshot: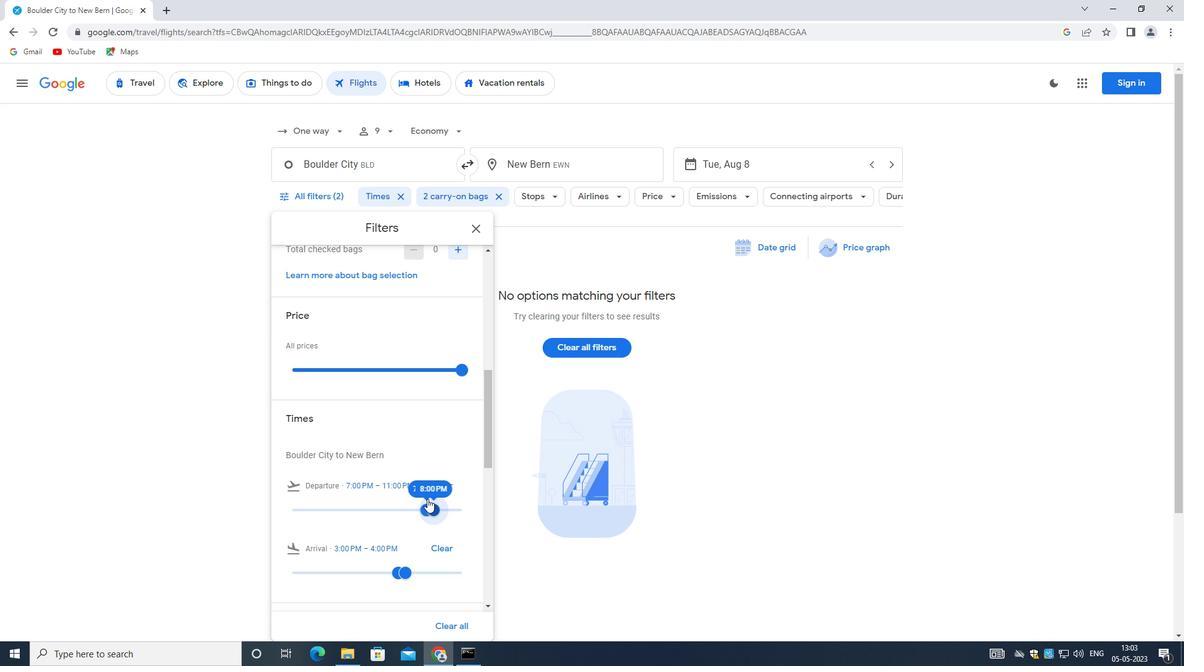 
Action: Mouse scrolled (412, 470) with delta (0, 0)
Screenshot: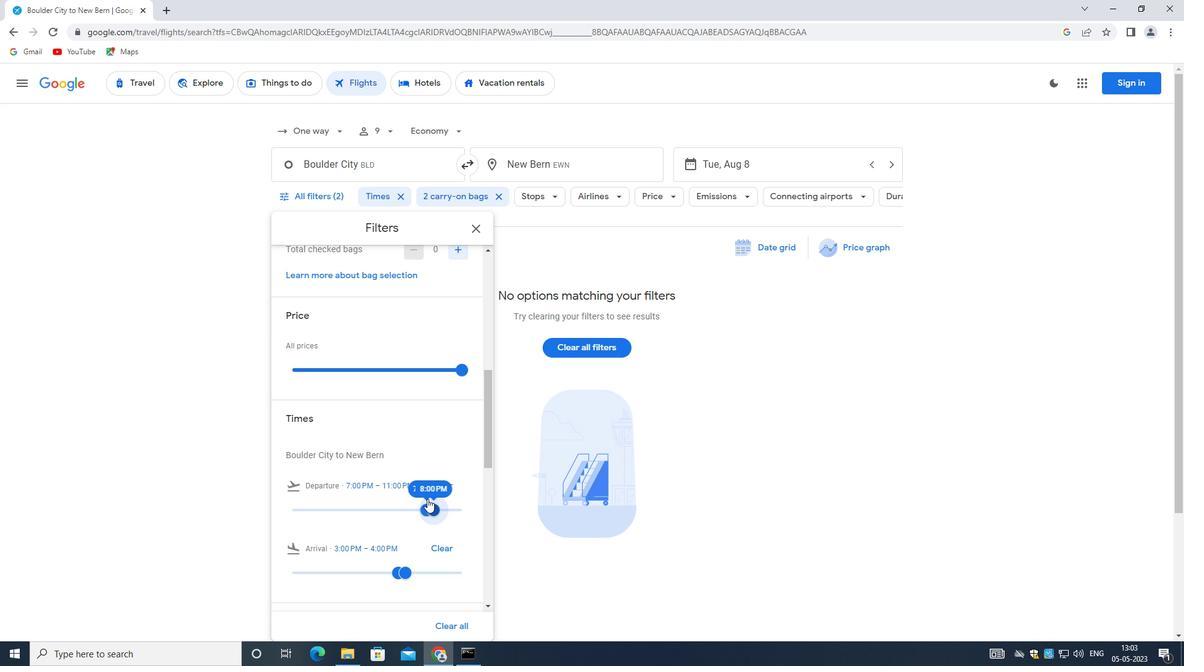 
Action: Mouse scrolled (412, 470) with delta (0, 0)
Screenshot: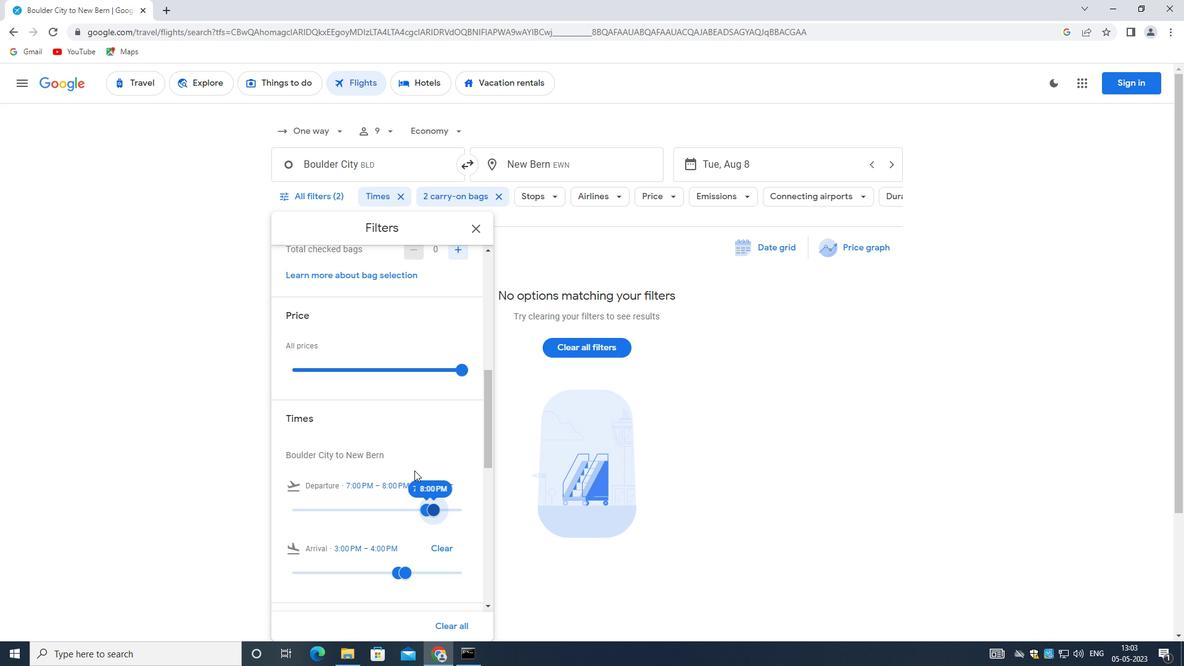 
Action: Mouse scrolled (412, 470) with delta (0, 0)
Screenshot: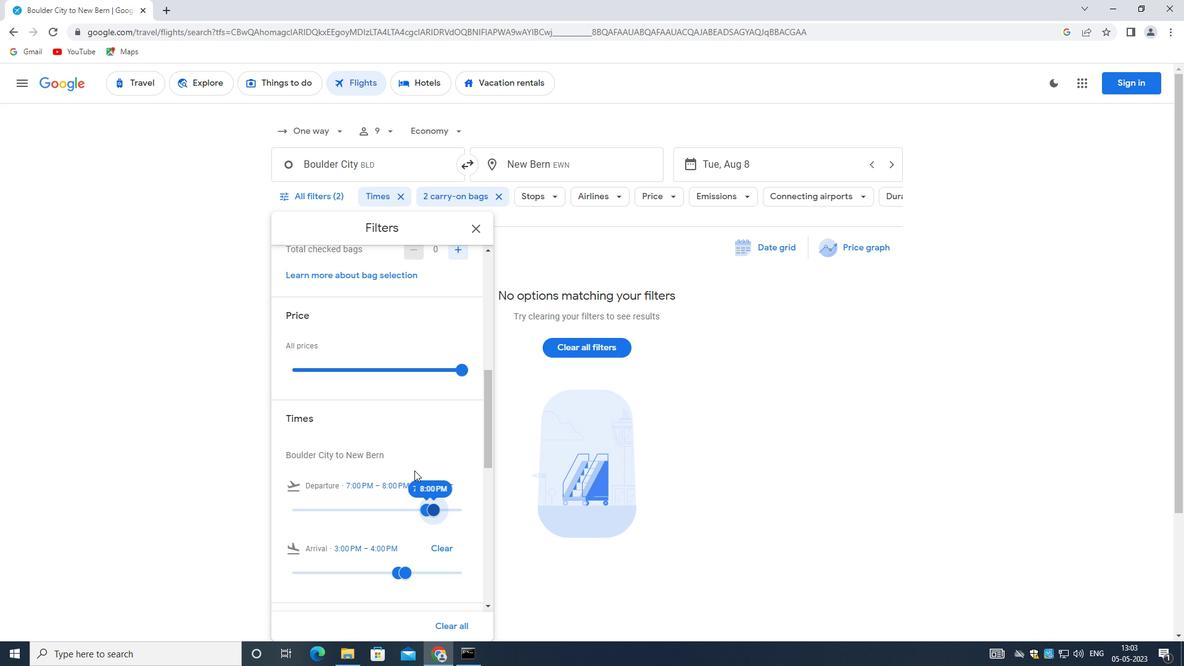 
Action: Mouse moved to (410, 472)
Screenshot: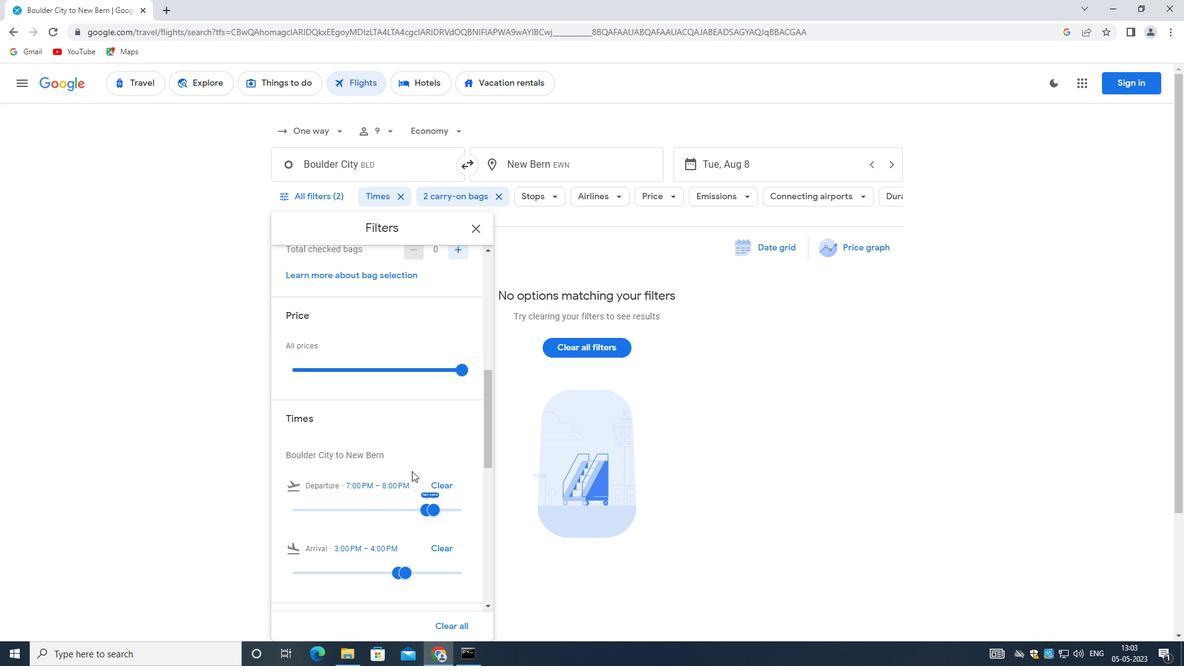 
Action: Mouse scrolled (410, 472) with delta (0, 0)
Screenshot: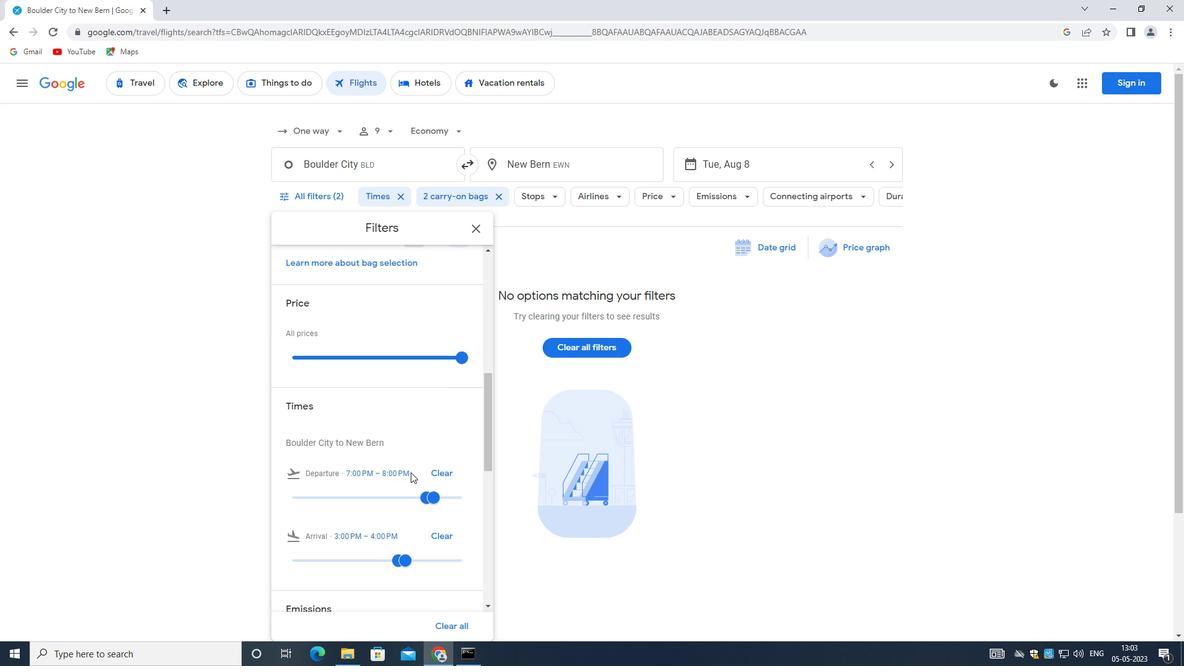 
Action: Mouse scrolled (410, 471) with delta (0, 0)
Screenshot: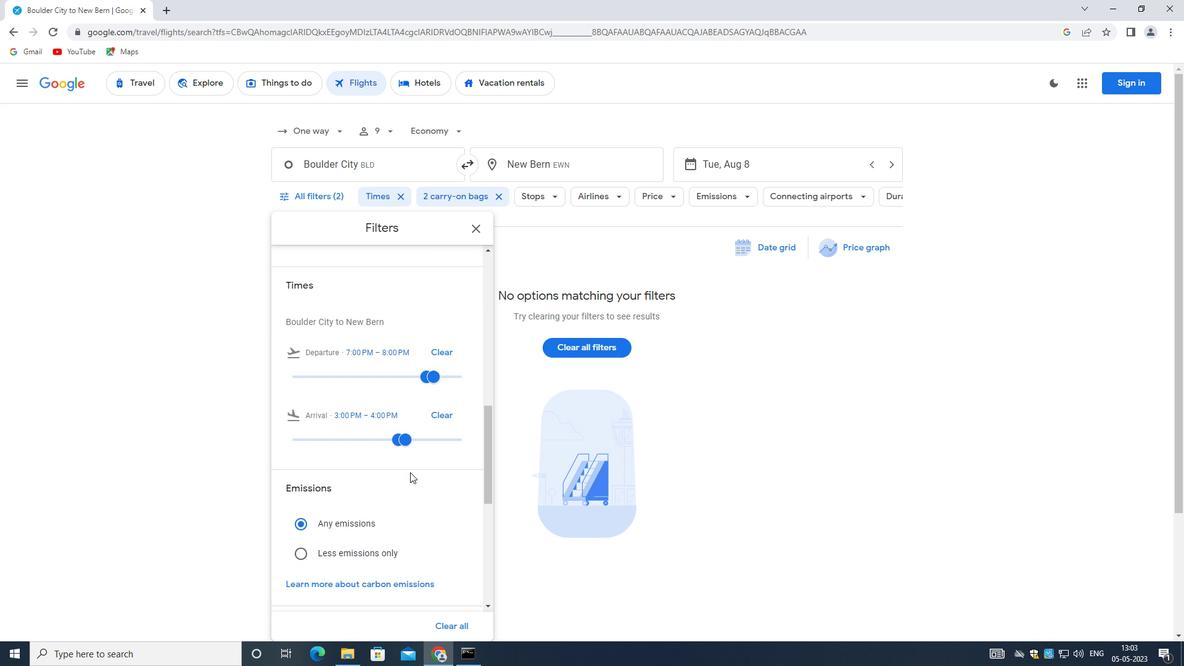 
Action: Mouse scrolled (410, 471) with delta (0, 0)
Screenshot: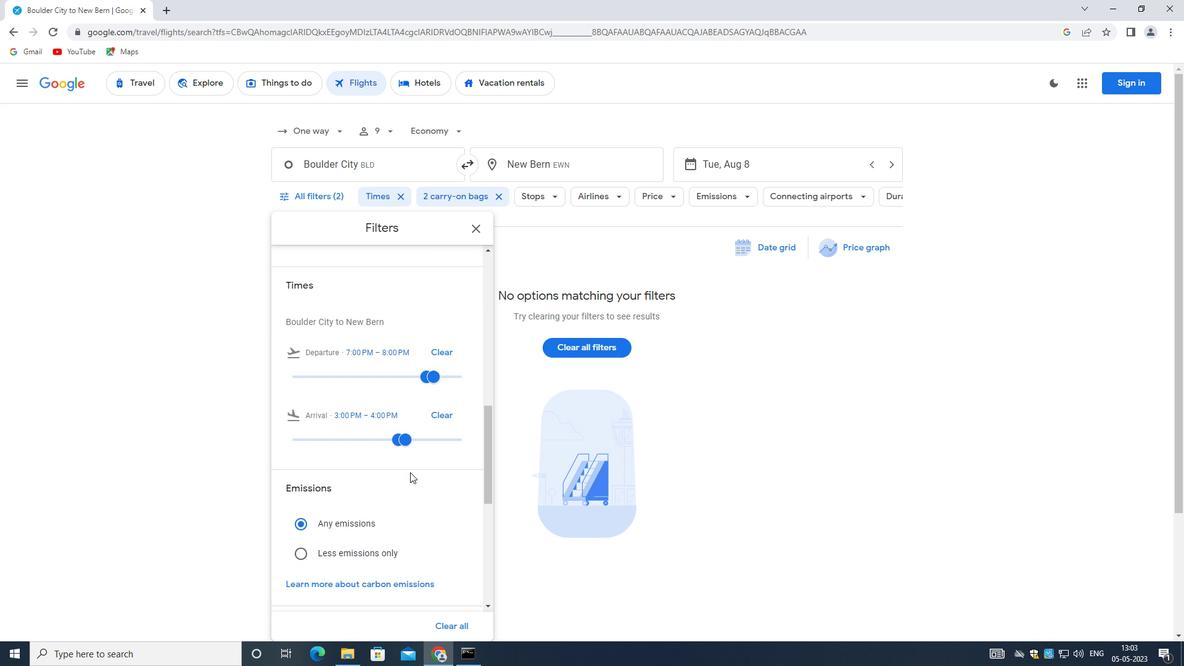 
Action: Mouse scrolled (410, 471) with delta (0, 0)
Screenshot: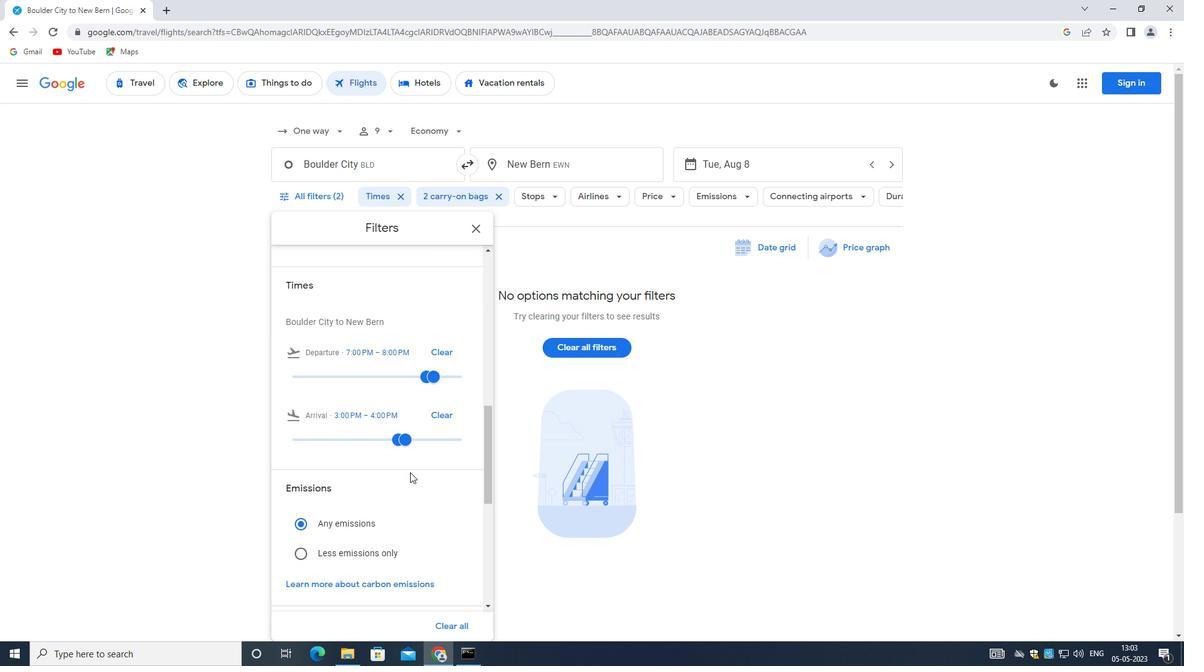 
Action: Mouse scrolled (410, 471) with delta (0, 0)
Screenshot: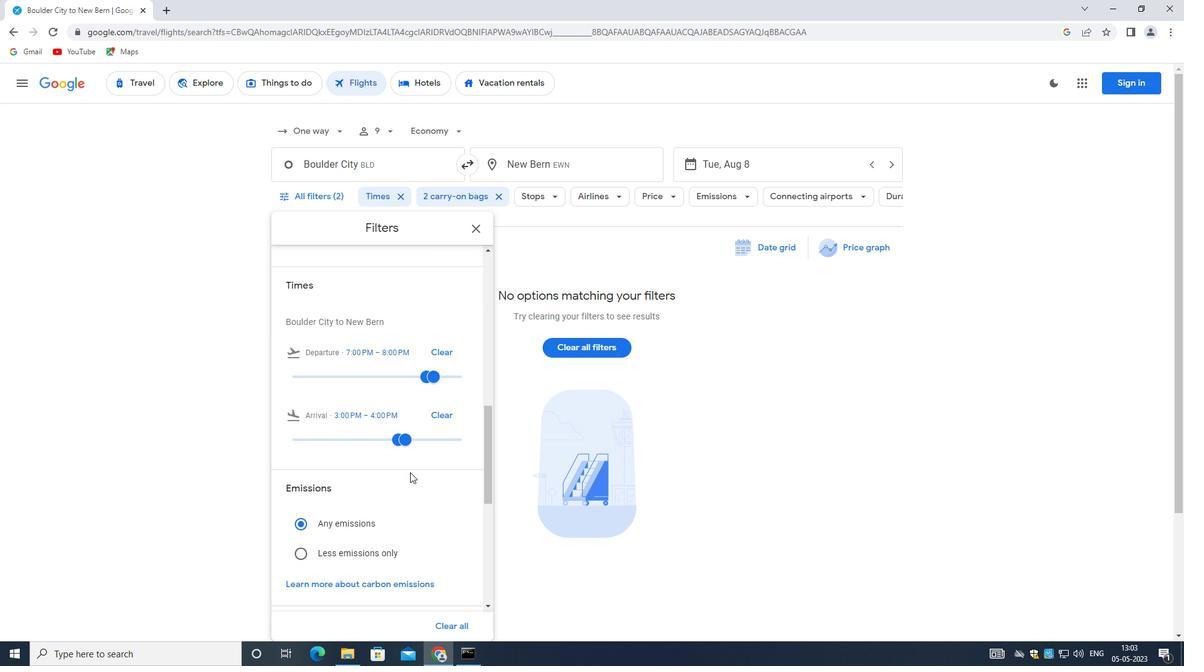 
Action: Mouse moved to (409, 470)
Screenshot: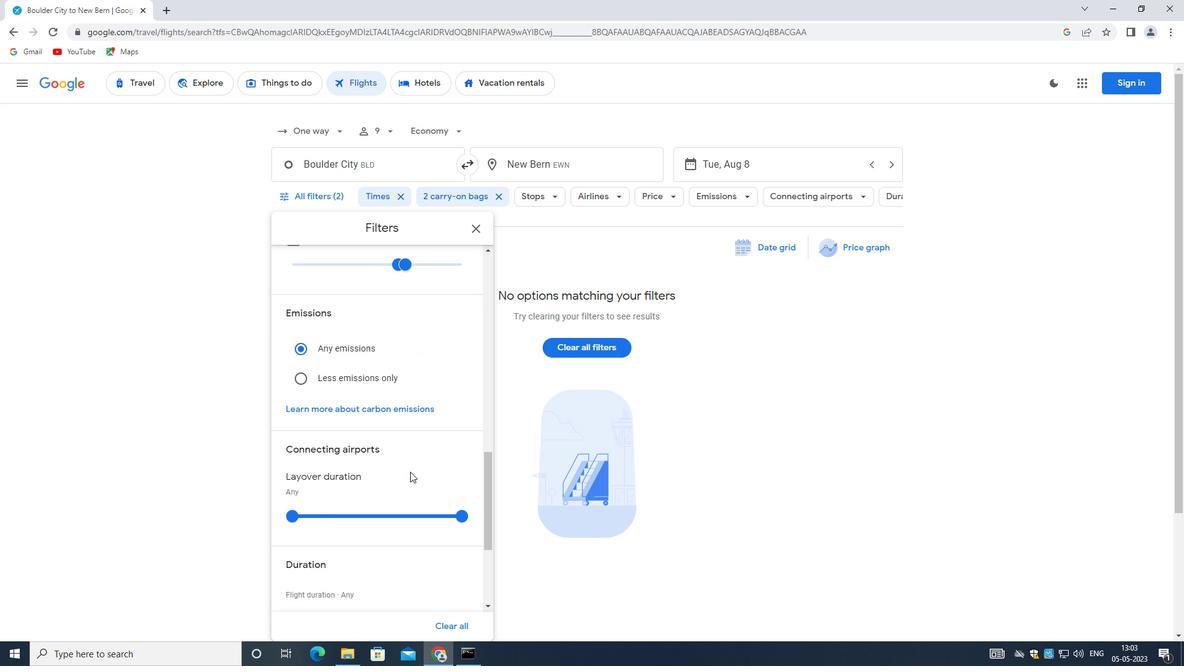 
Action: Mouse scrolled (409, 470) with delta (0, 0)
Screenshot: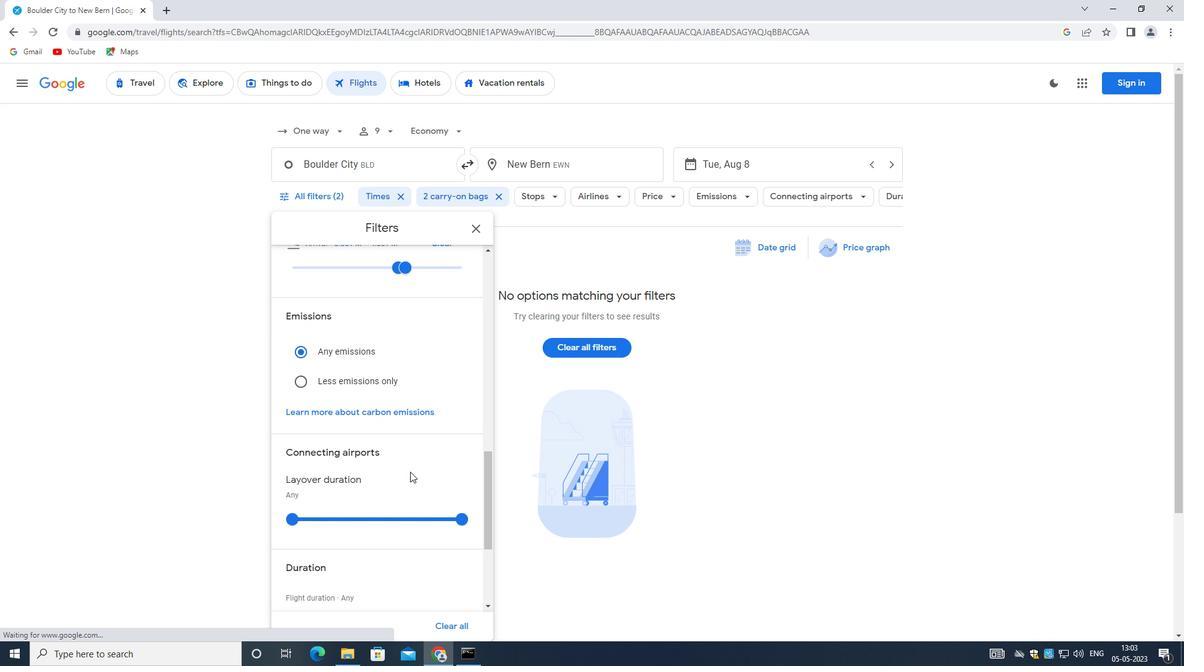 
Action: Mouse scrolled (409, 470) with delta (0, 0)
Screenshot: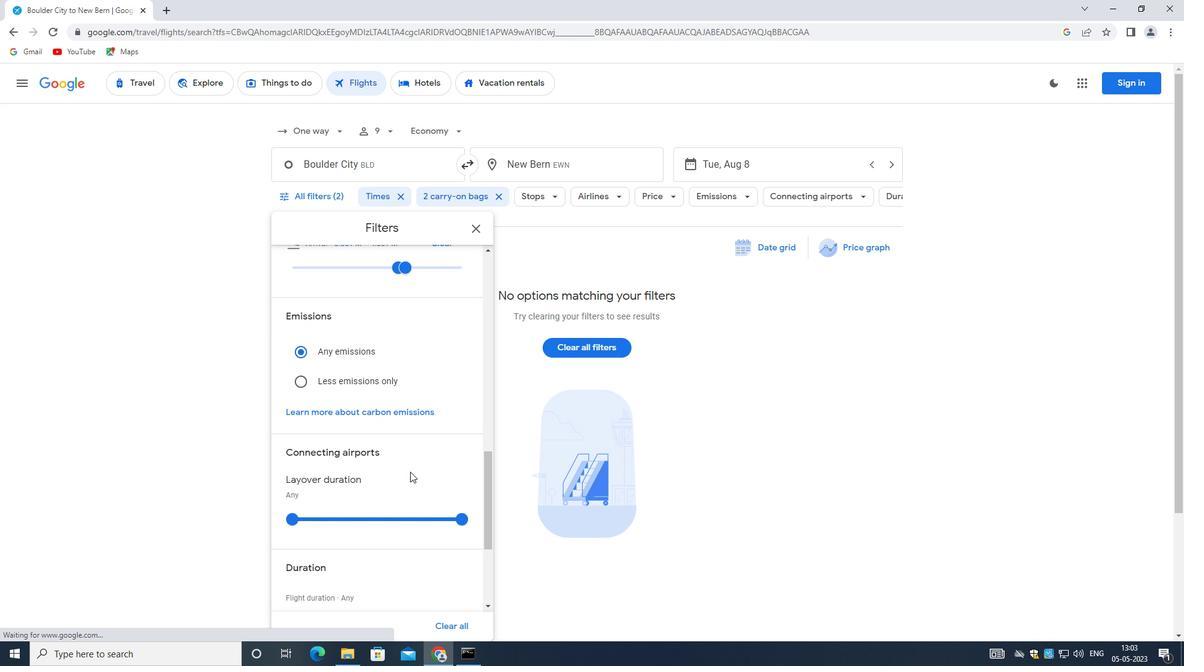 
Action: Mouse scrolled (409, 470) with delta (0, 0)
Screenshot: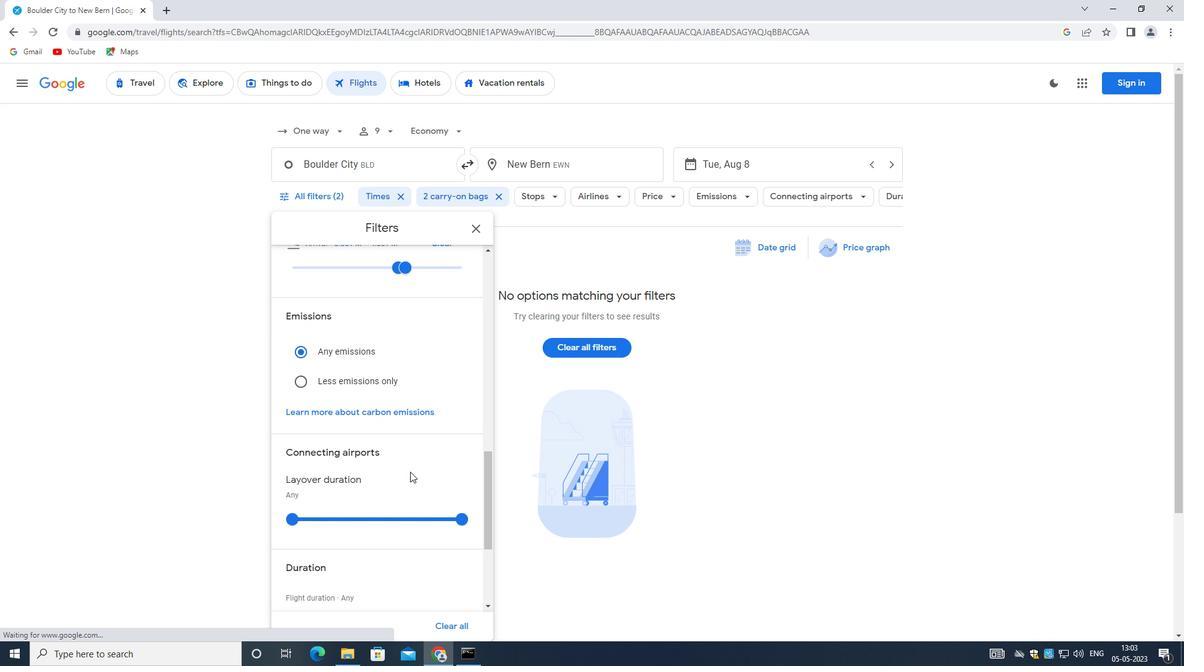 
Action: Mouse scrolled (409, 470) with delta (0, 0)
Screenshot: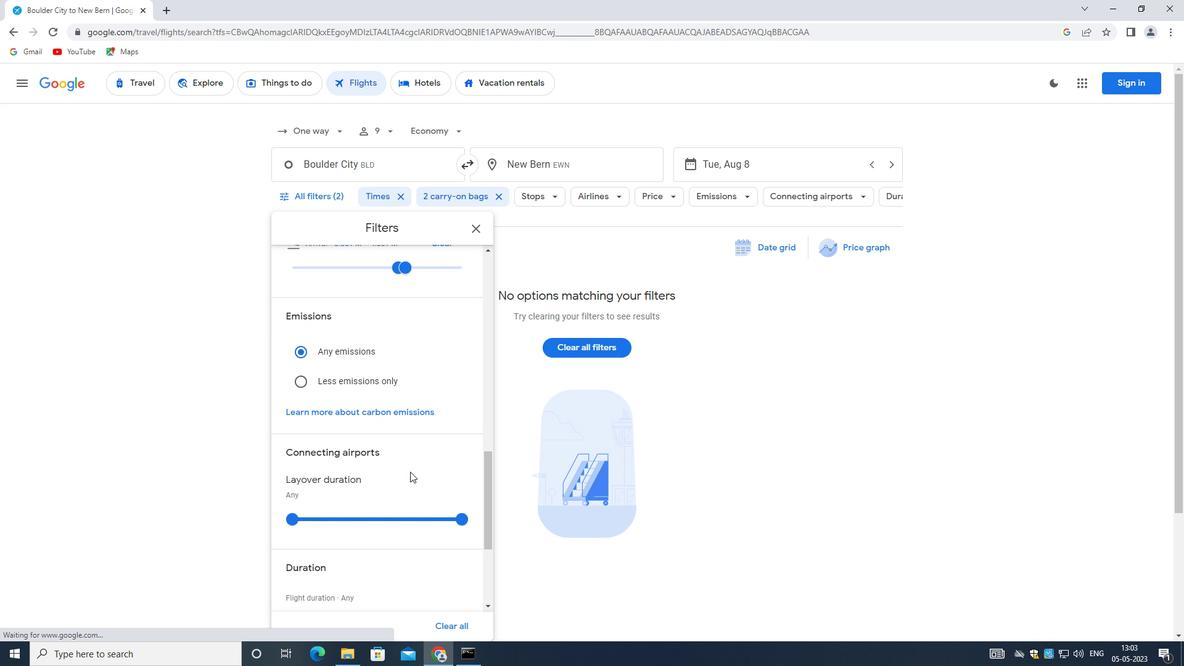 
Action: Mouse scrolled (409, 470) with delta (0, 0)
Screenshot: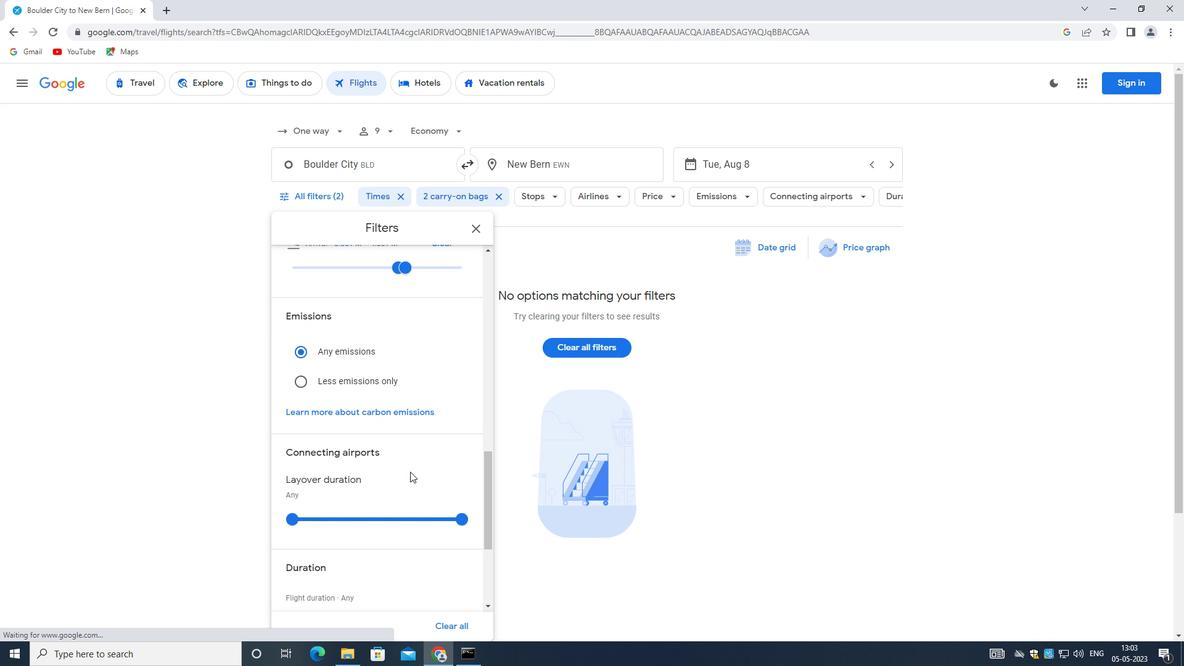 
Action: Mouse scrolled (409, 470) with delta (0, 0)
Screenshot: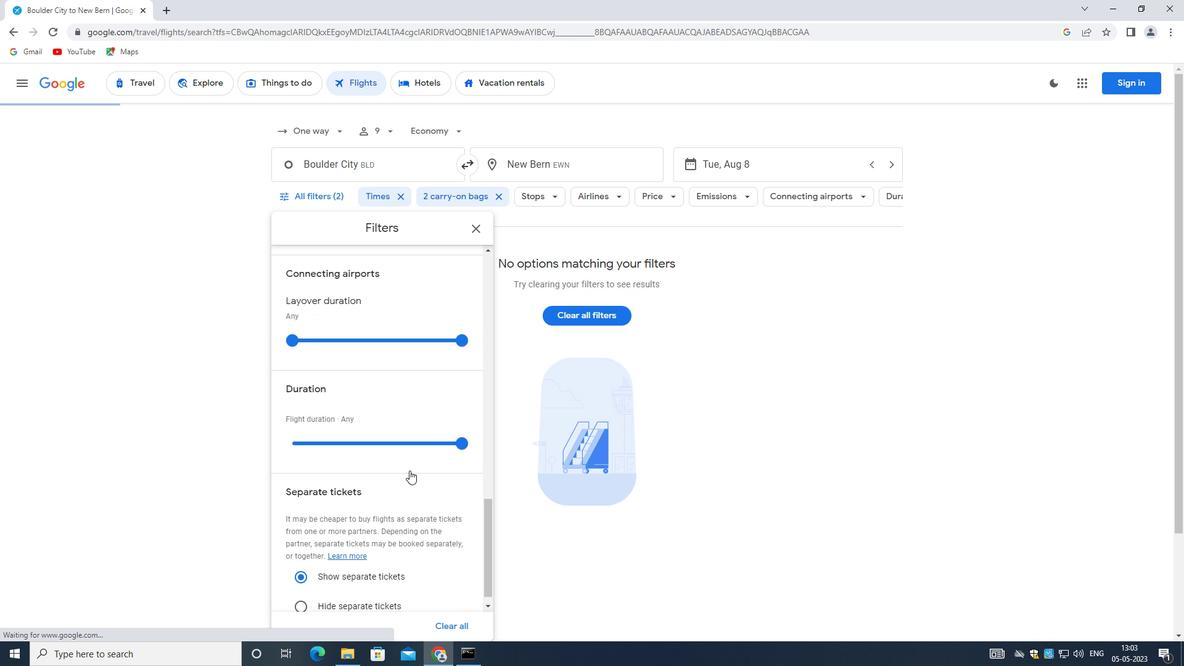 
Action: Mouse scrolled (409, 470) with delta (0, 0)
Screenshot: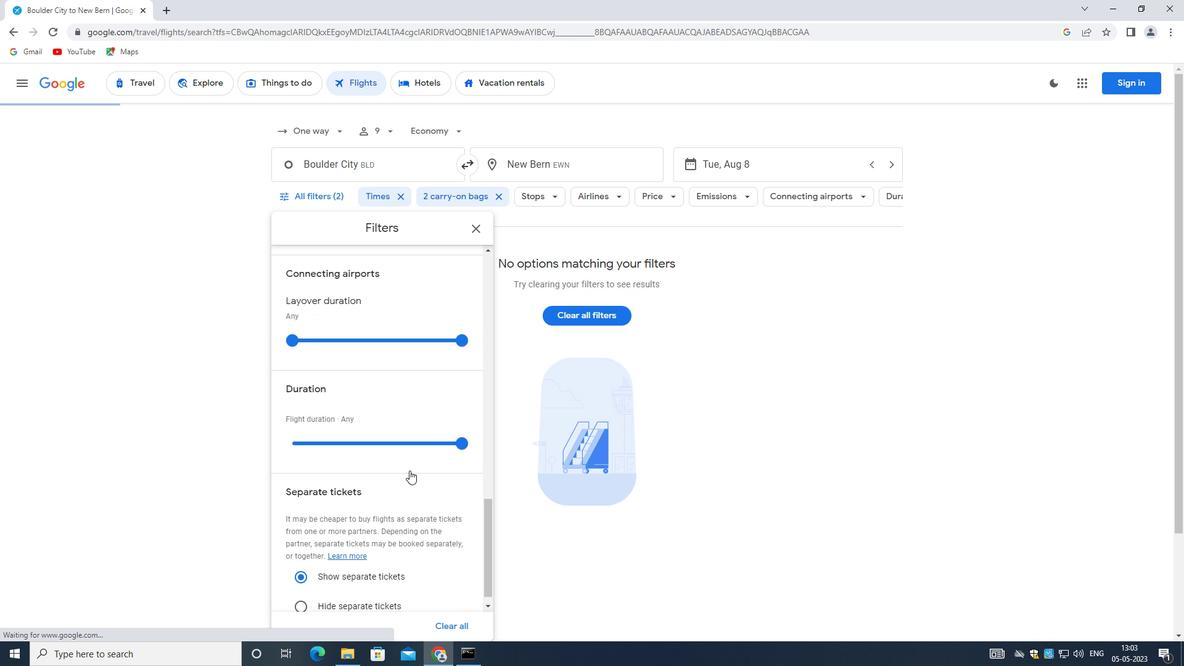 
Action: Mouse scrolled (409, 470) with delta (0, 0)
Screenshot: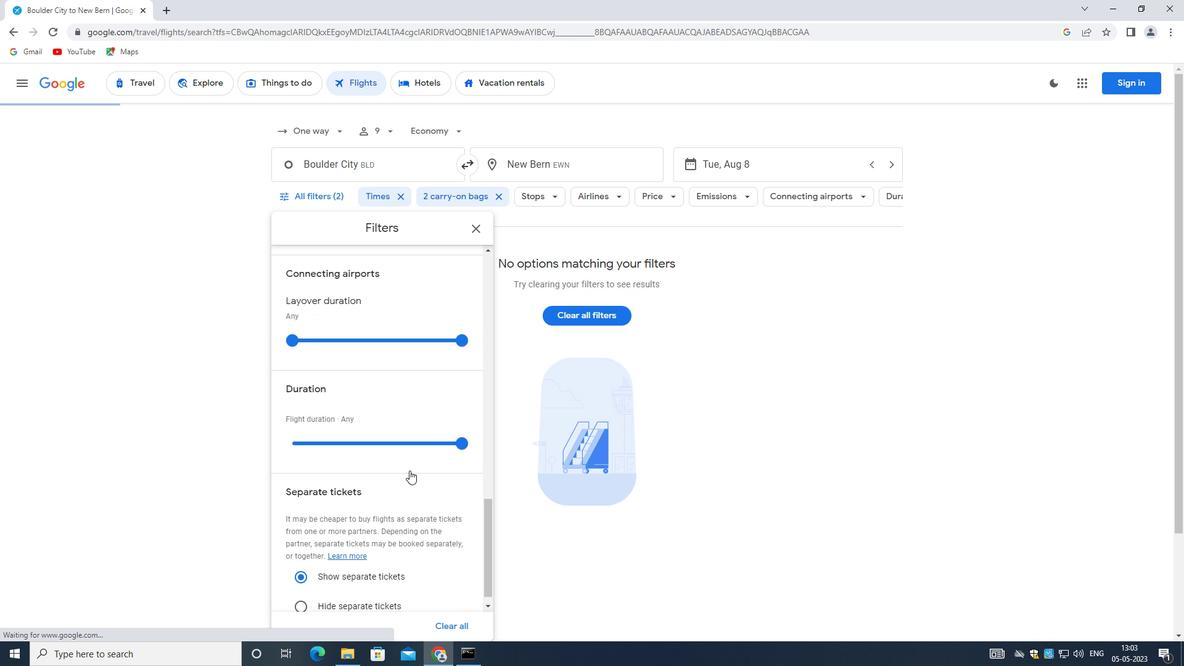 
Action: Mouse scrolled (409, 470) with delta (0, 0)
Screenshot: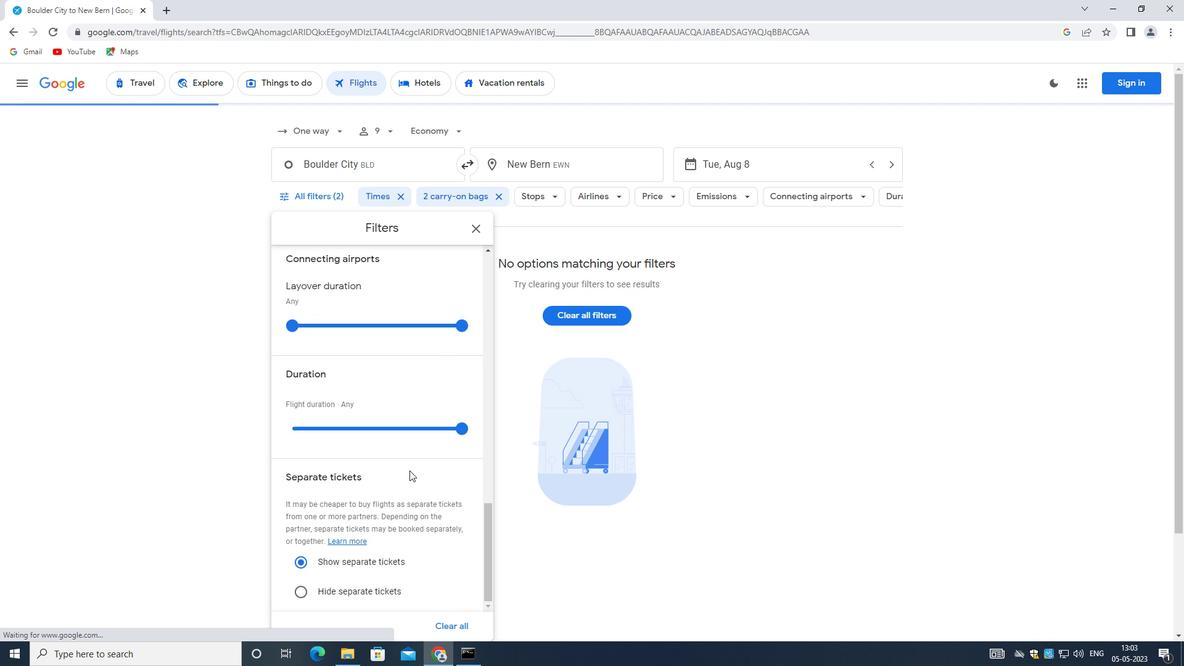 
Action: Mouse scrolled (409, 470) with delta (0, 0)
Screenshot: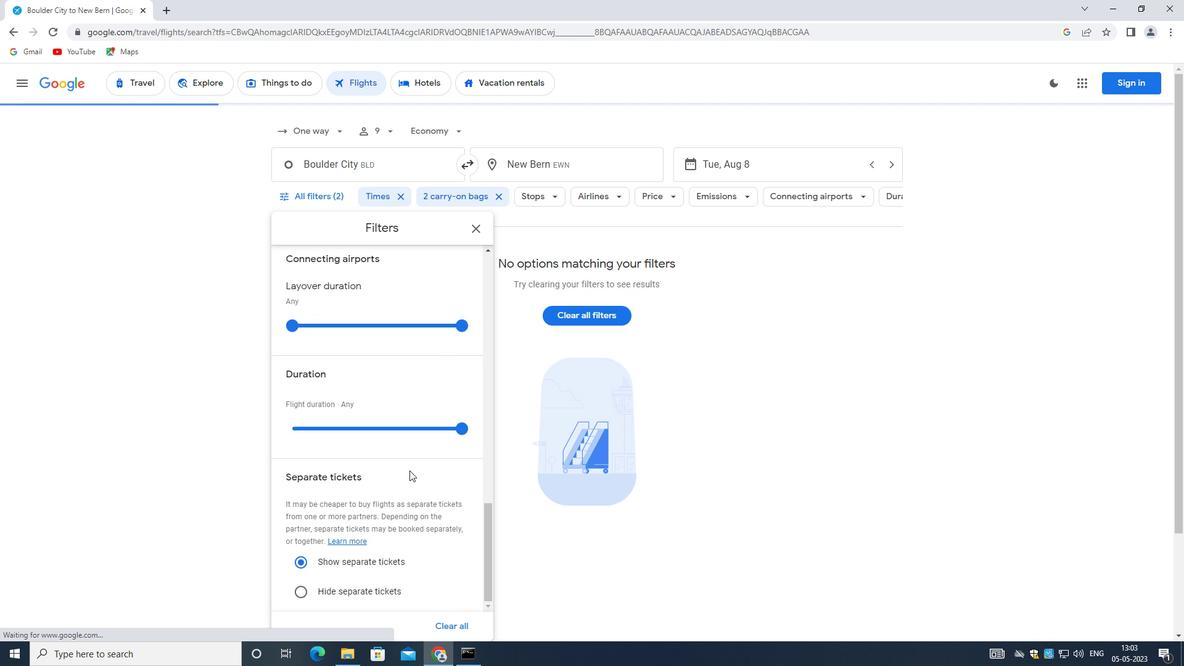 
Action: Mouse moved to (409, 470)
Screenshot: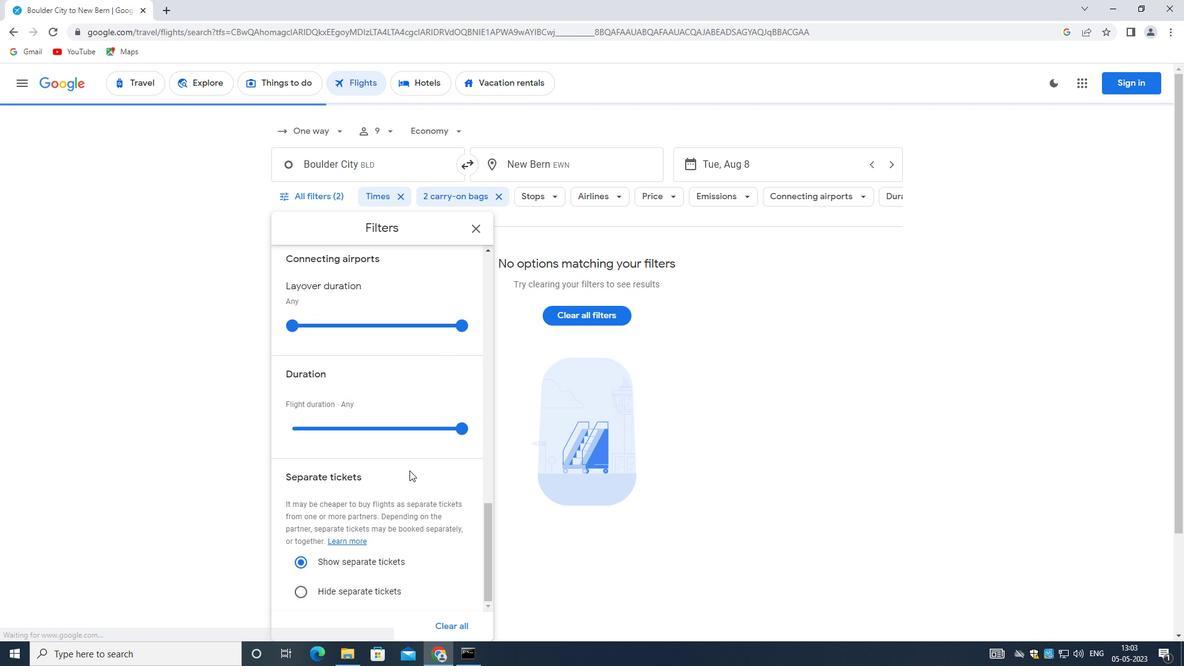 
Action: Mouse scrolled (409, 470) with delta (0, 0)
Screenshot: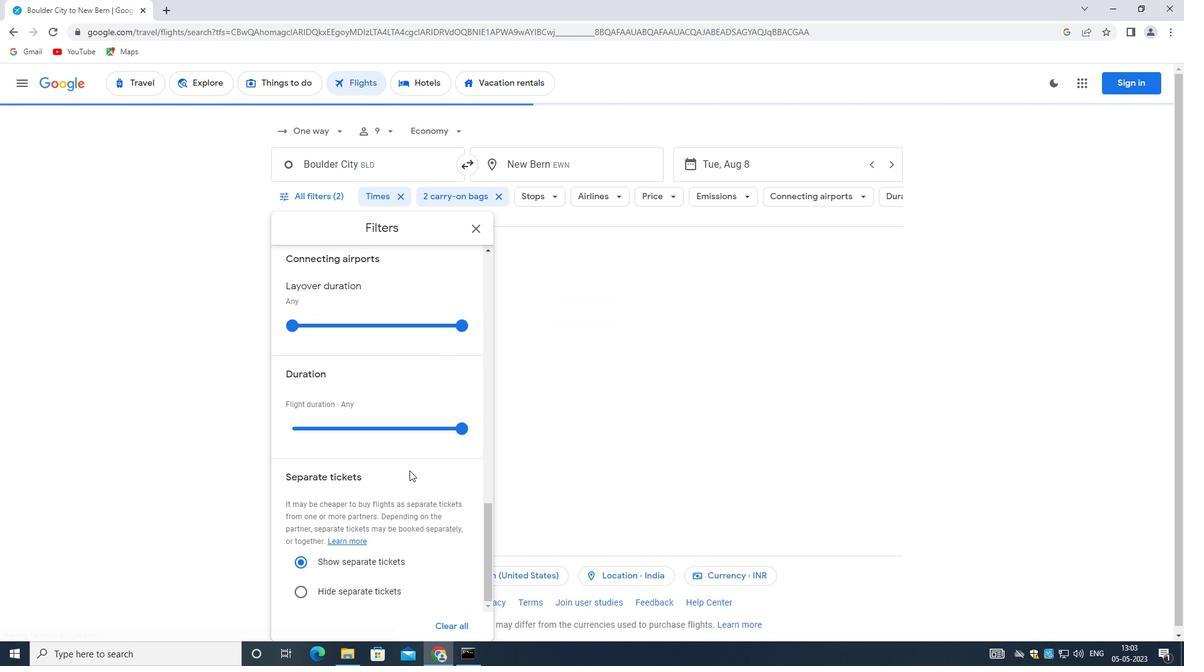 
Action: Mouse scrolled (409, 470) with delta (0, 0)
Screenshot: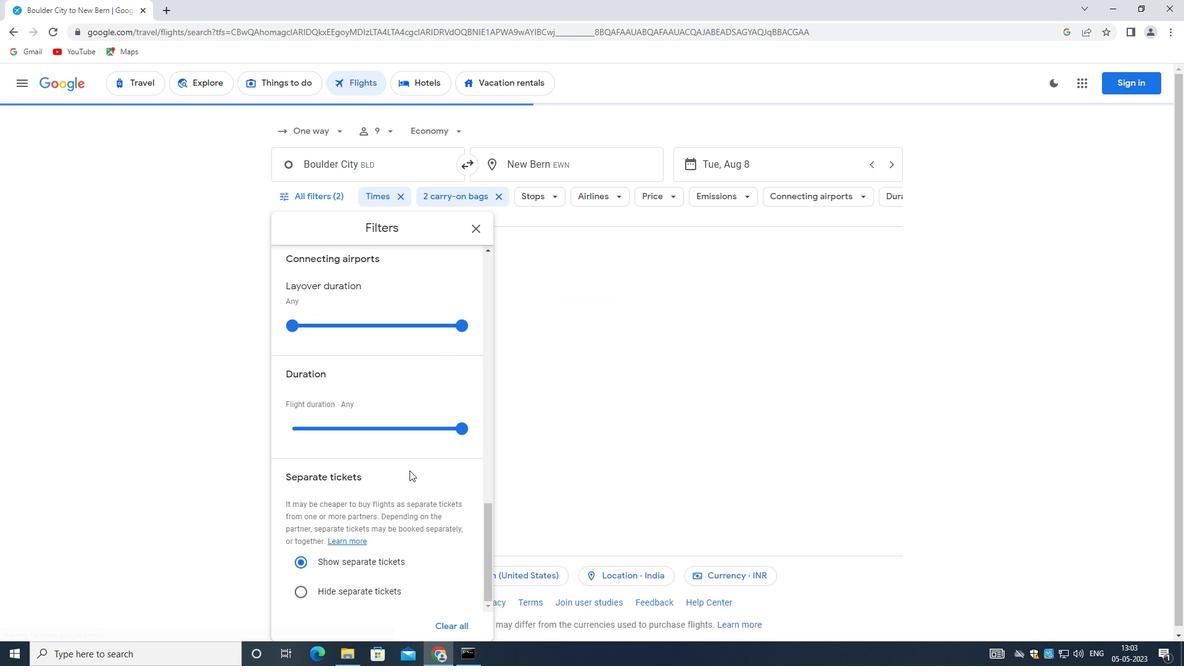 
Action: Mouse scrolled (409, 470) with delta (0, 0)
Screenshot: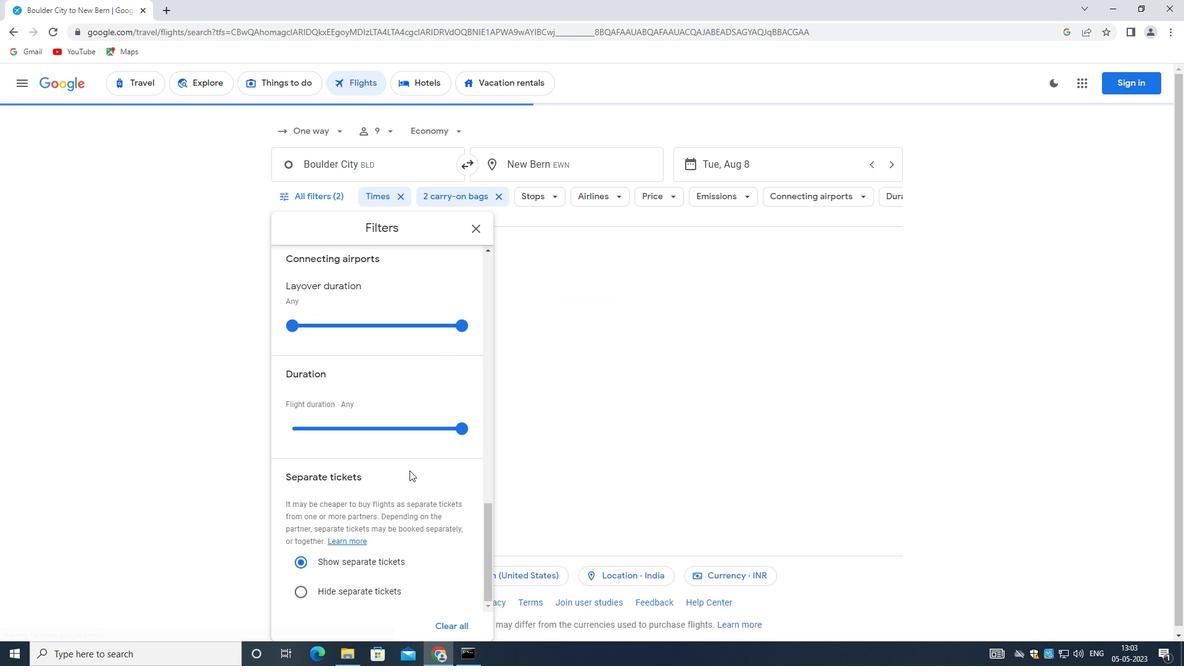 
Action: Mouse scrolled (409, 469) with delta (0, -1)
Screenshot: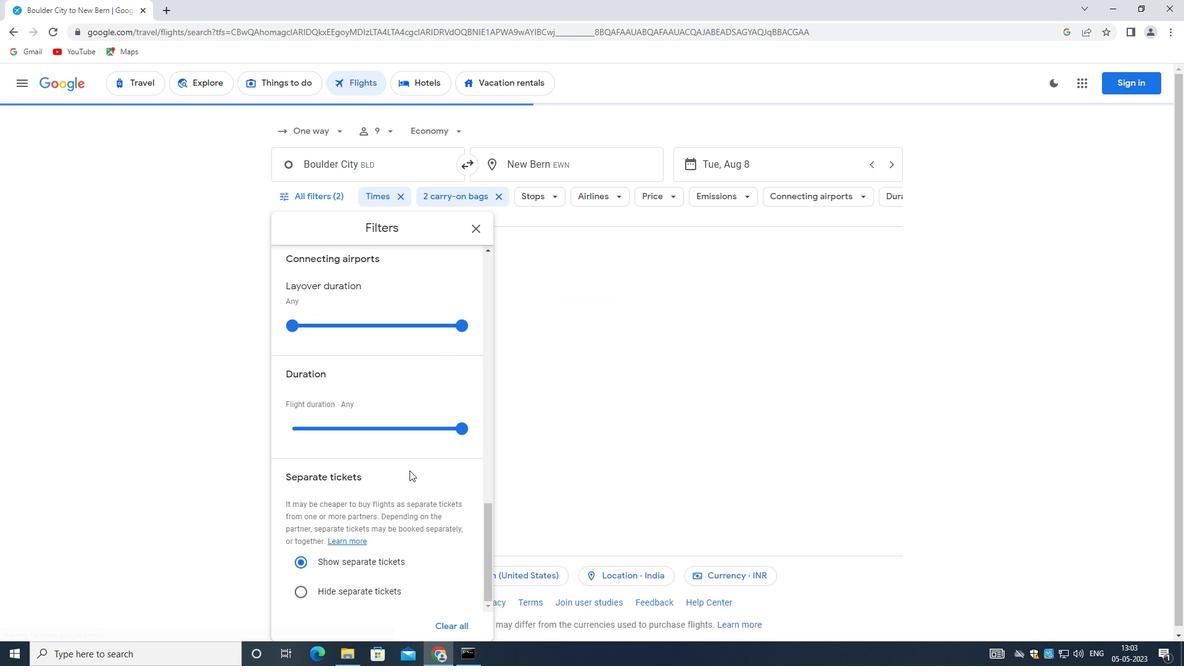 
Action: Mouse scrolled (409, 470) with delta (0, 0)
Screenshot: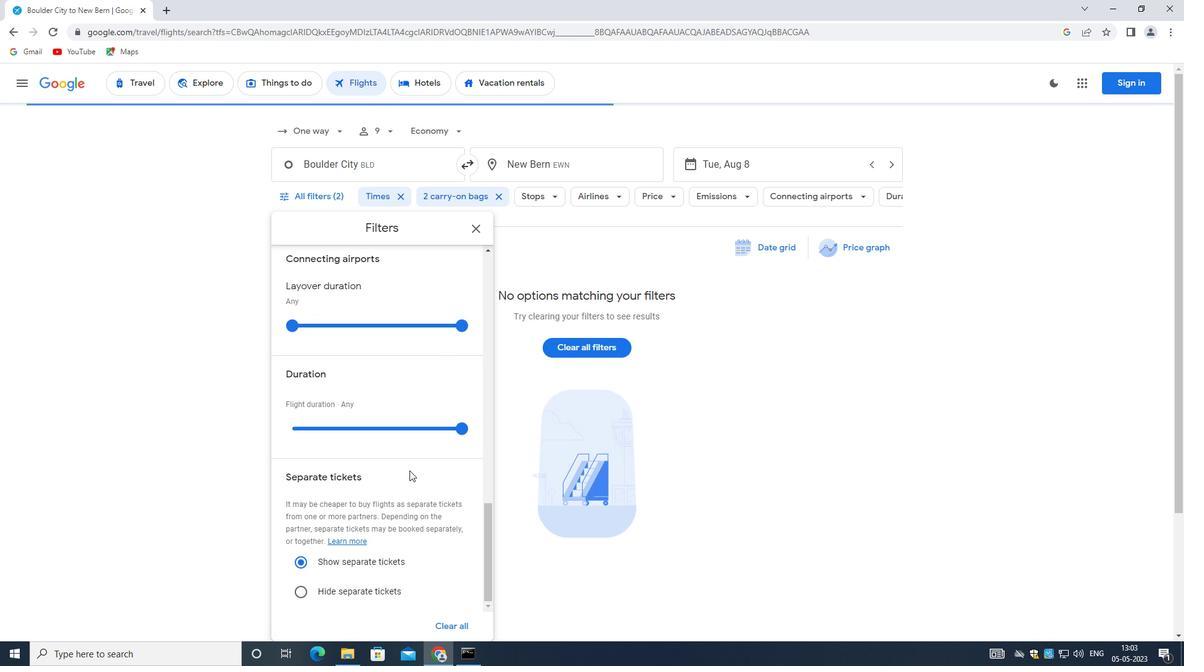 
Action: Mouse moved to (409, 470)
Screenshot: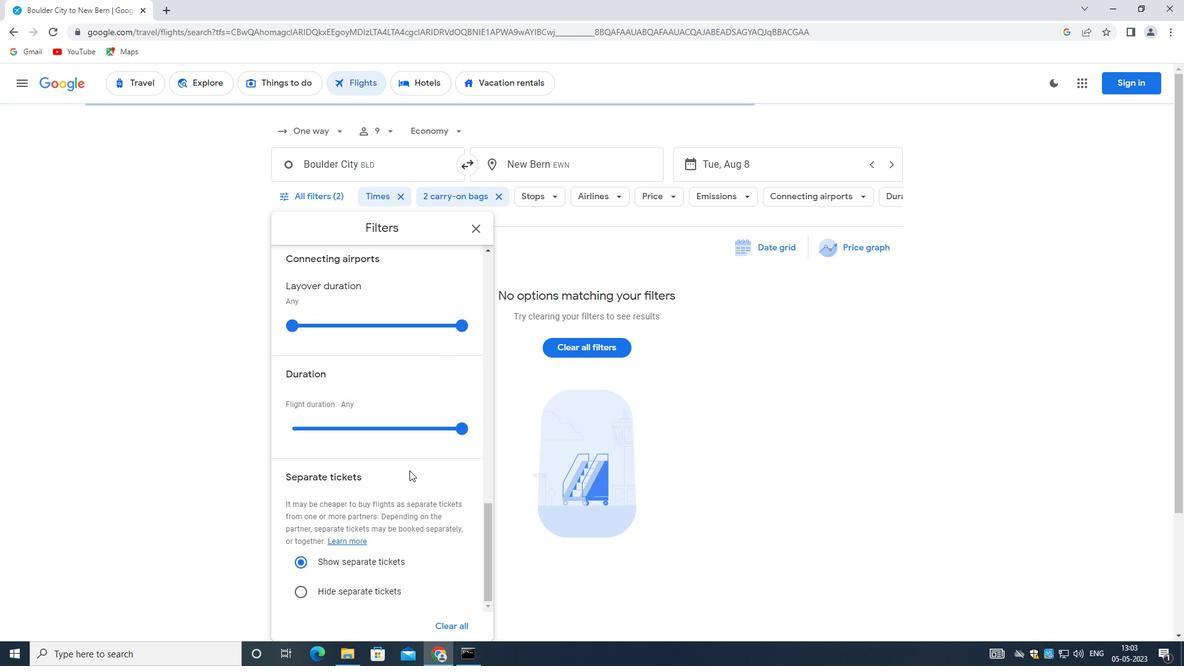 
Action: Mouse scrolled (409, 469) with delta (0, 0)
Screenshot: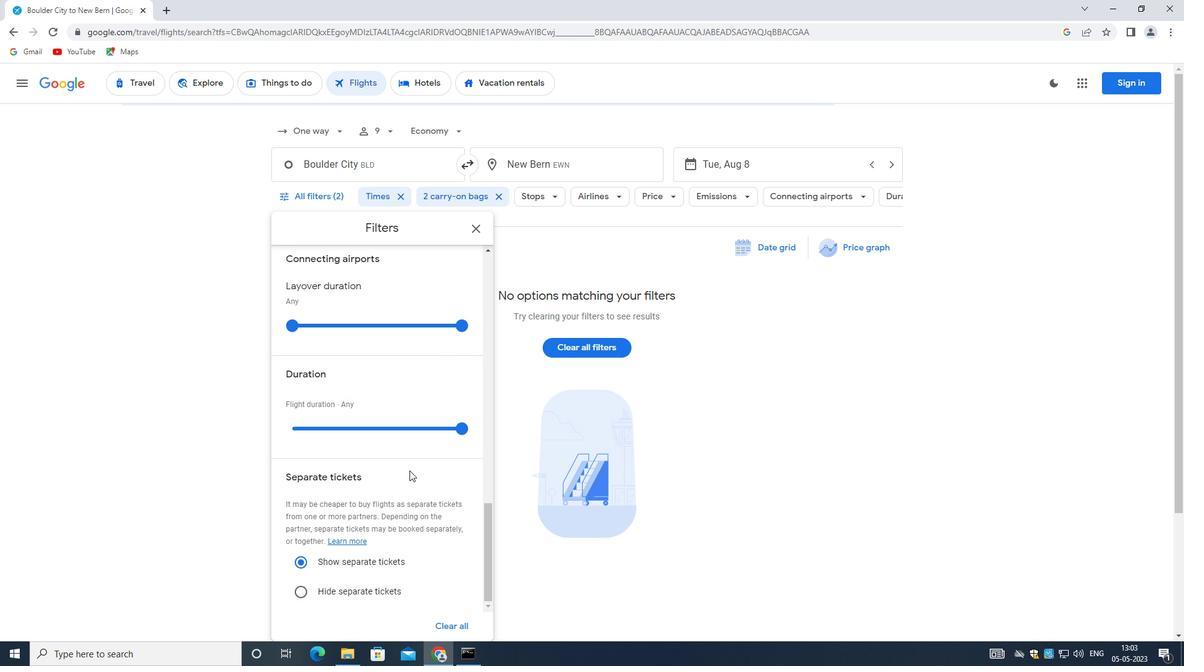 
Action: Mouse scrolled (409, 469) with delta (0, 0)
Screenshot: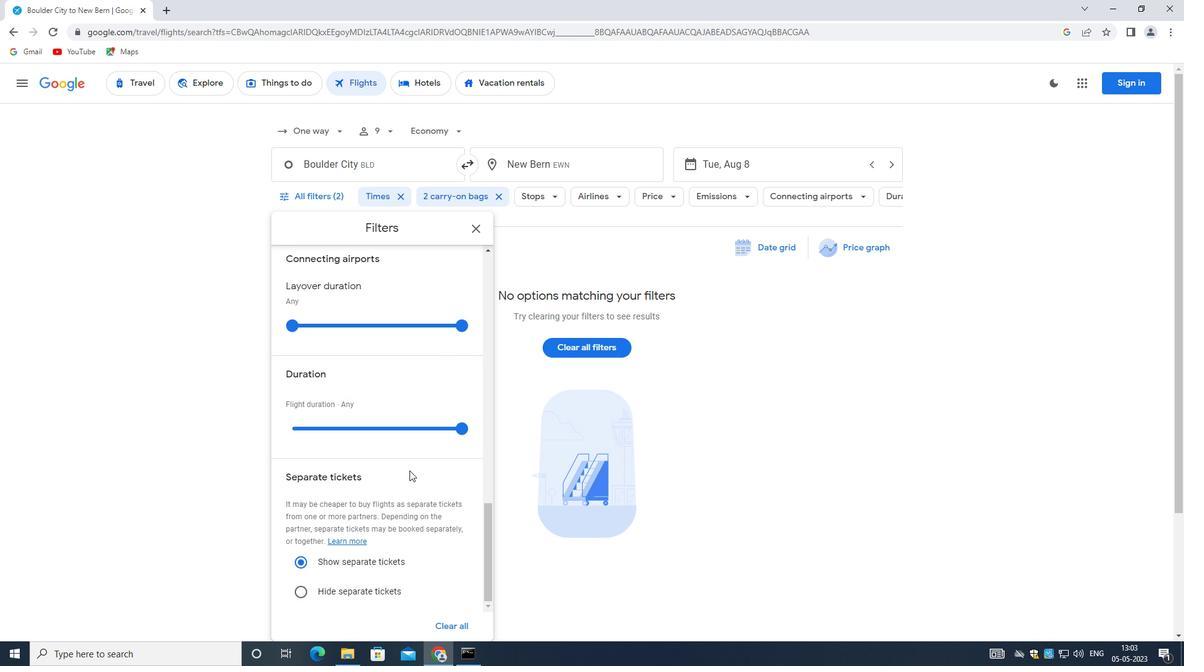 
Action: Mouse moved to (409, 469)
Screenshot: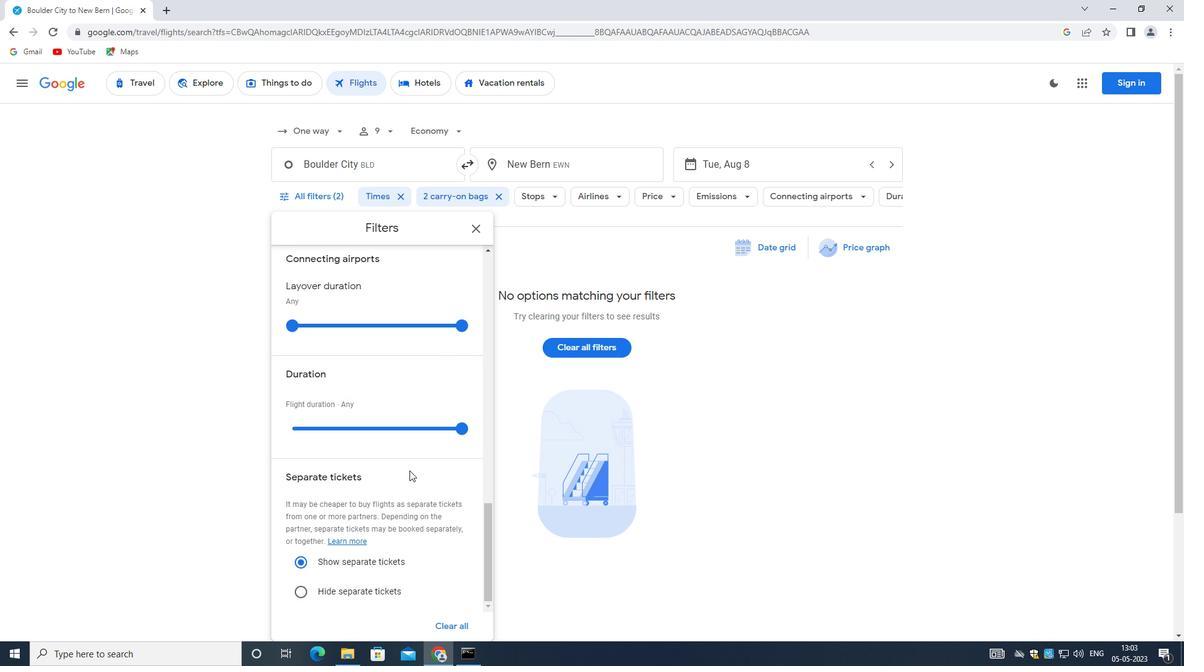 
Action: Mouse scrolled (409, 469) with delta (0, 0)
Screenshot: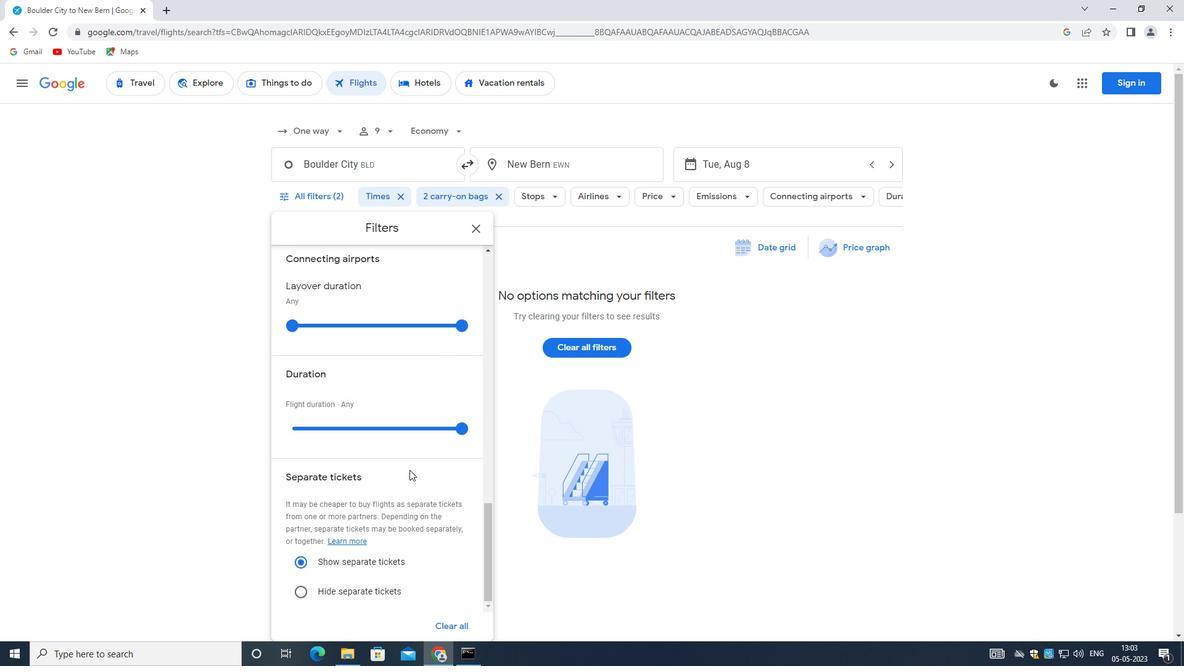 
Action: Mouse scrolled (409, 469) with delta (0, 0)
Screenshot: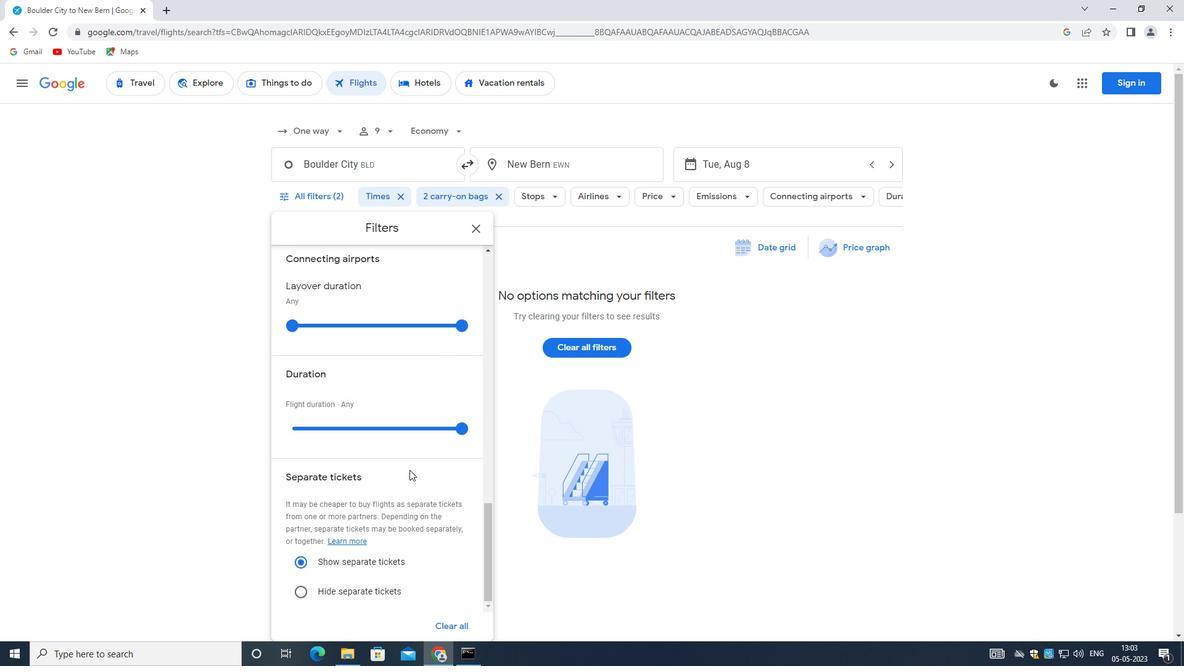 
Action: Mouse scrolled (409, 469) with delta (0, 0)
Screenshot: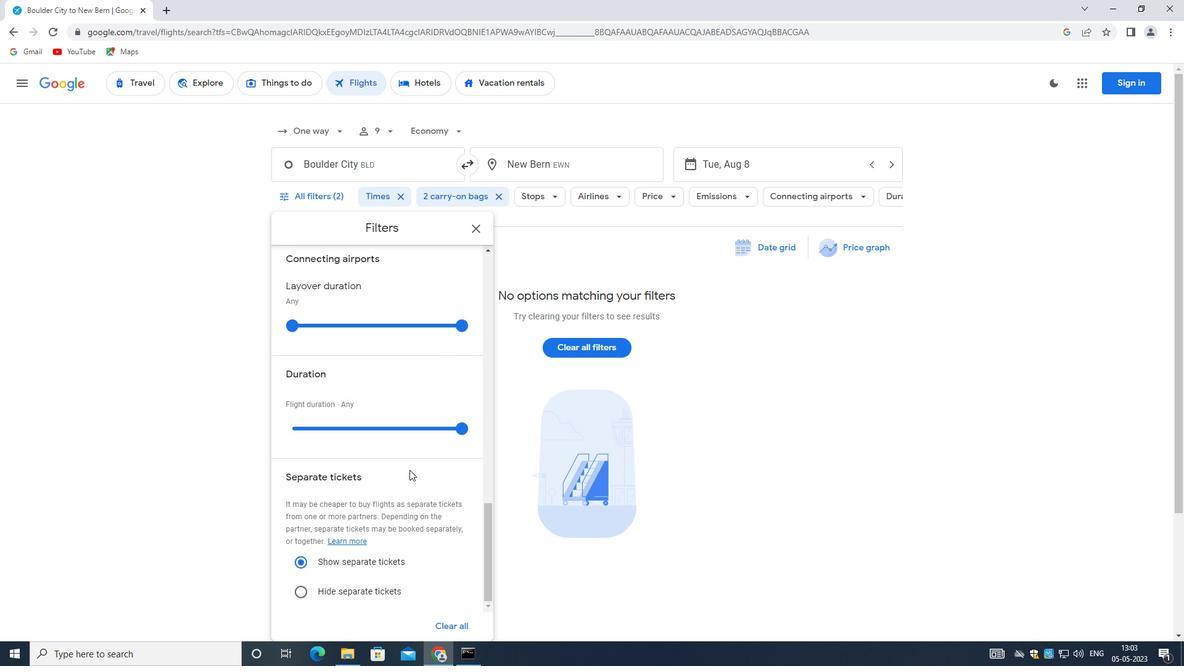 
Action: Mouse scrolled (409, 469) with delta (0, 0)
Screenshot: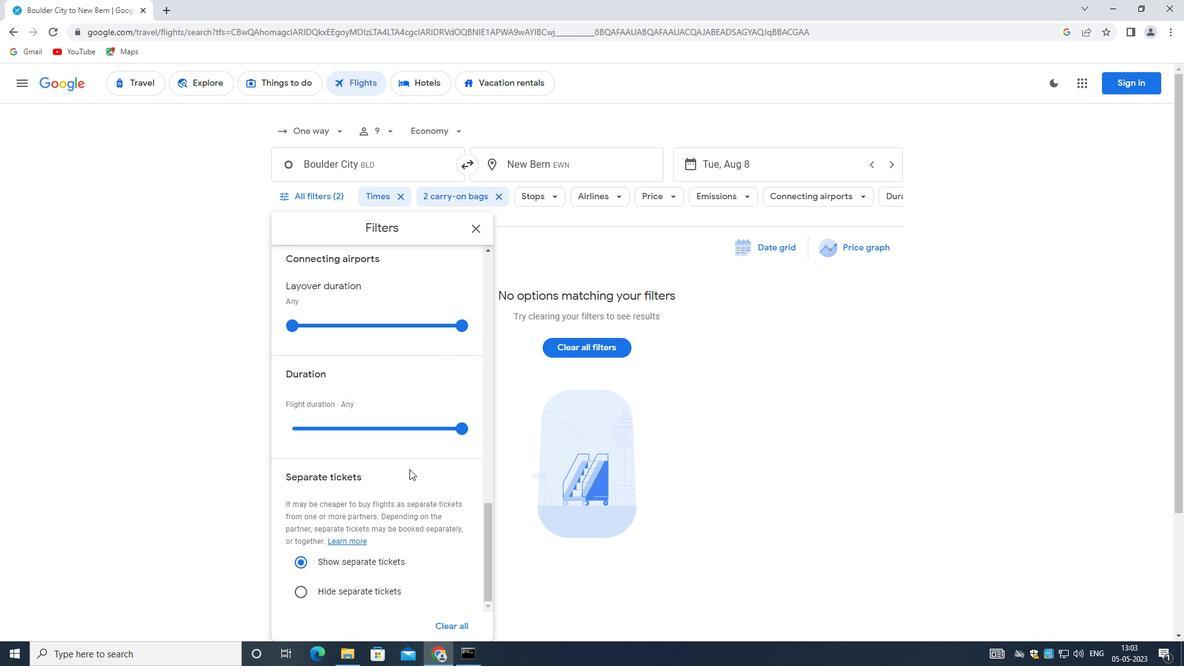 
Action: Mouse scrolled (409, 469) with delta (0, 0)
Screenshot: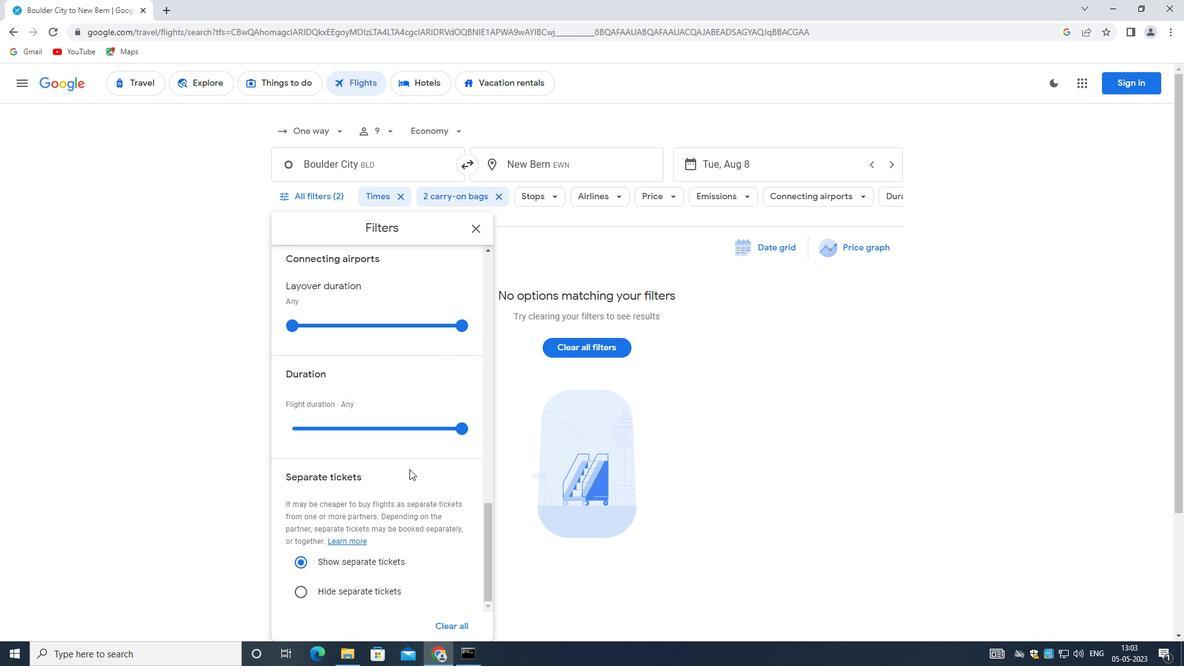 
Action: Mouse scrolled (409, 469) with delta (0, 0)
Screenshot: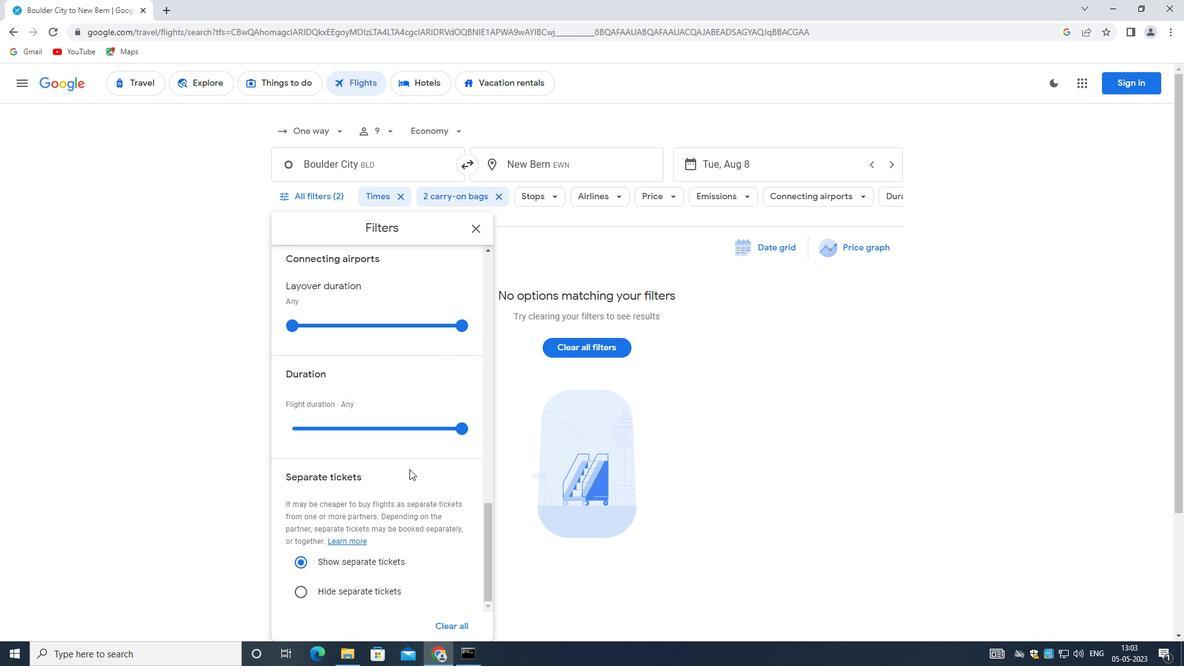 
Action: Mouse scrolled (409, 469) with delta (0, 0)
Screenshot: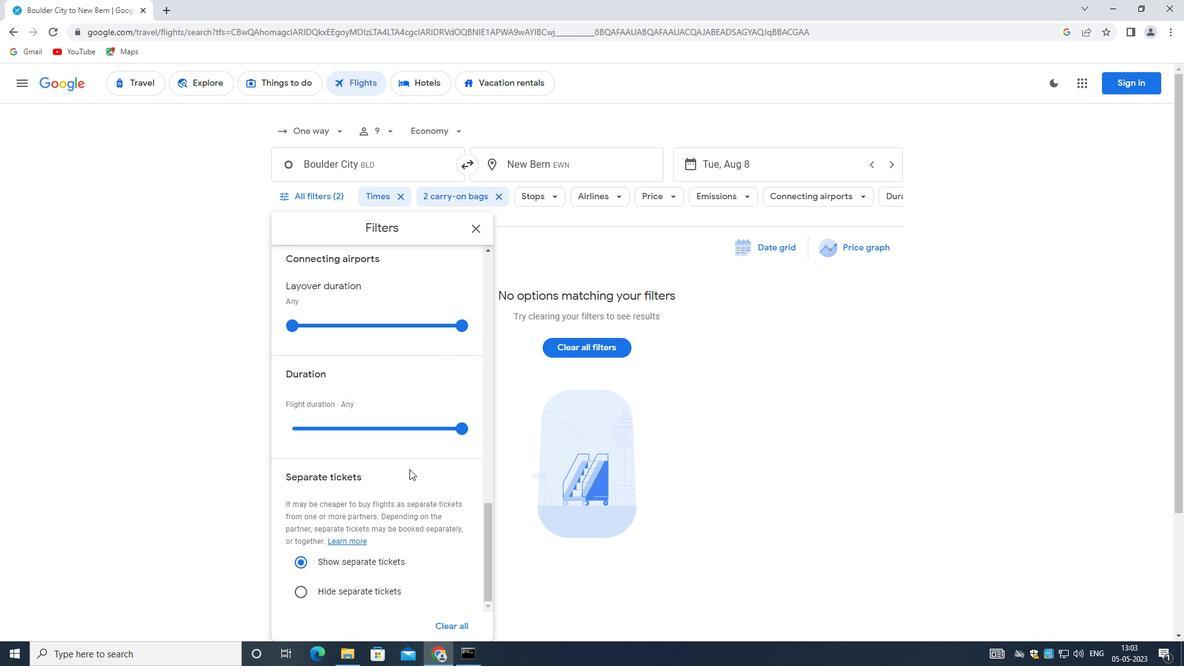 
Action: Mouse scrolled (409, 469) with delta (0, 0)
Screenshot: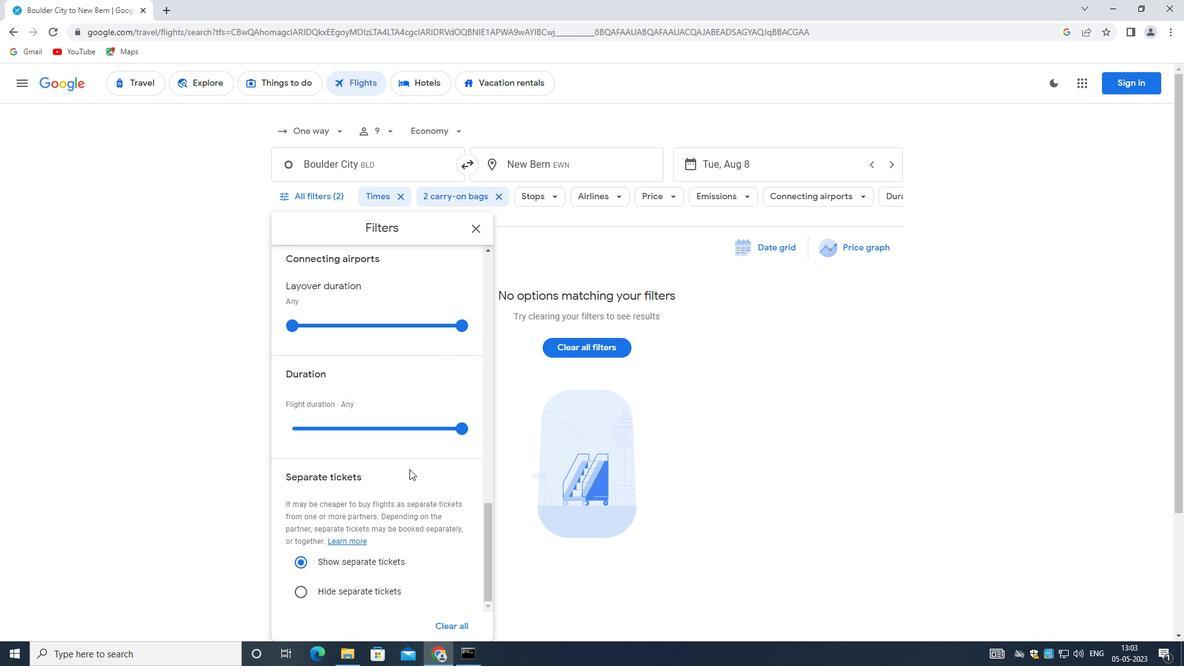 
Action: Mouse scrolled (409, 469) with delta (0, 0)
Screenshot: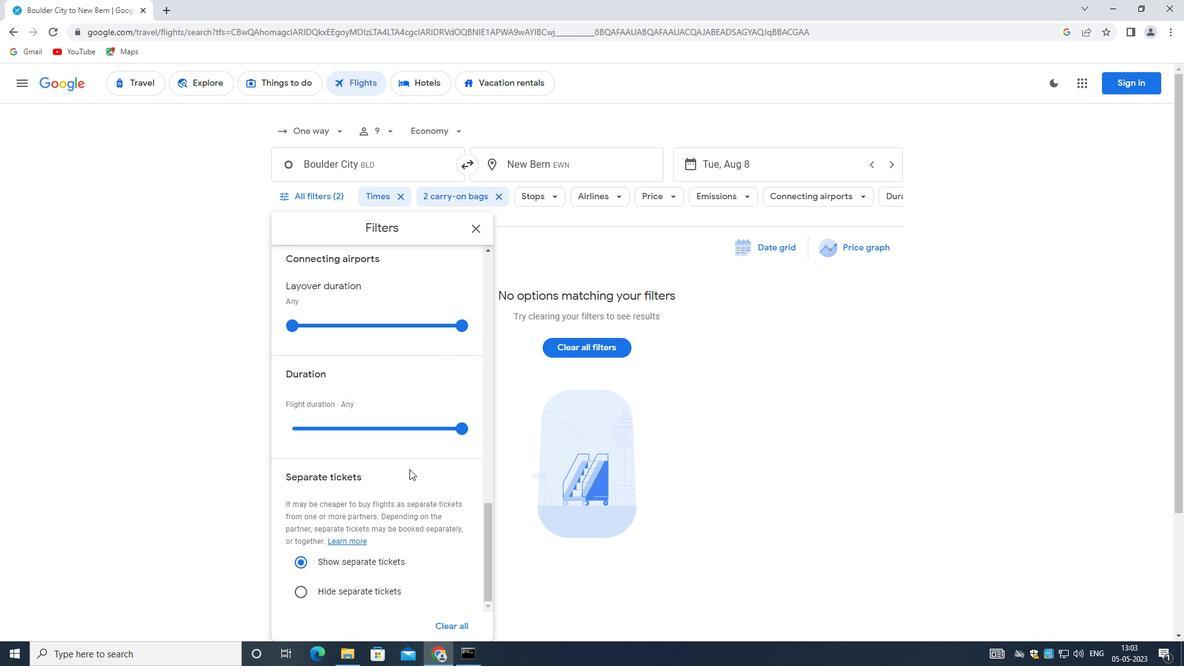 
Action: Mouse scrolled (409, 469) with delta (0, 0)
Screenshot: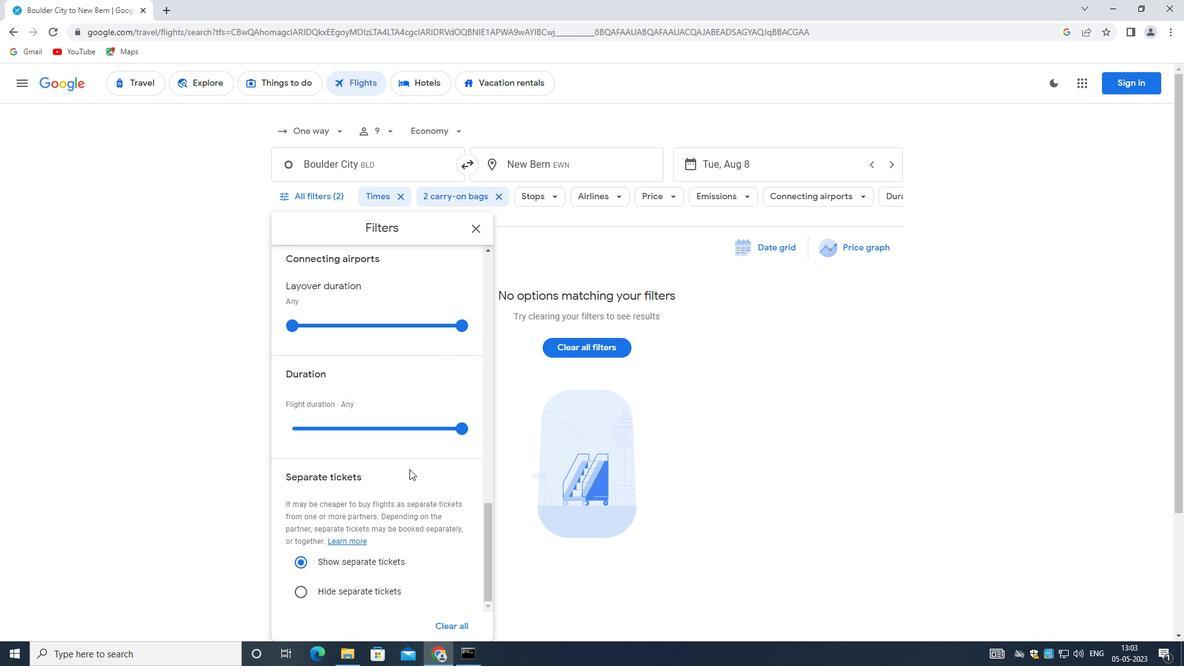 
Action: Mouse scrolled (409, 469) with delta (0, 0)
Screenshot: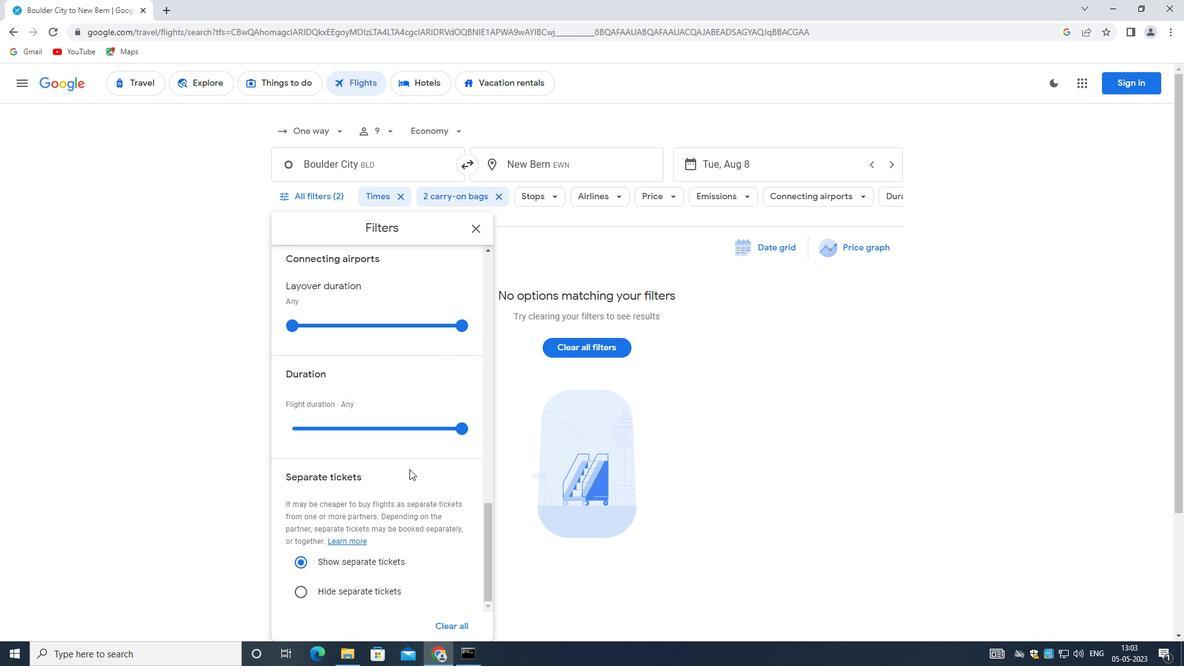 
Action: Mouse scrolled (409, 469) with delta (0, 0)
Screenshot: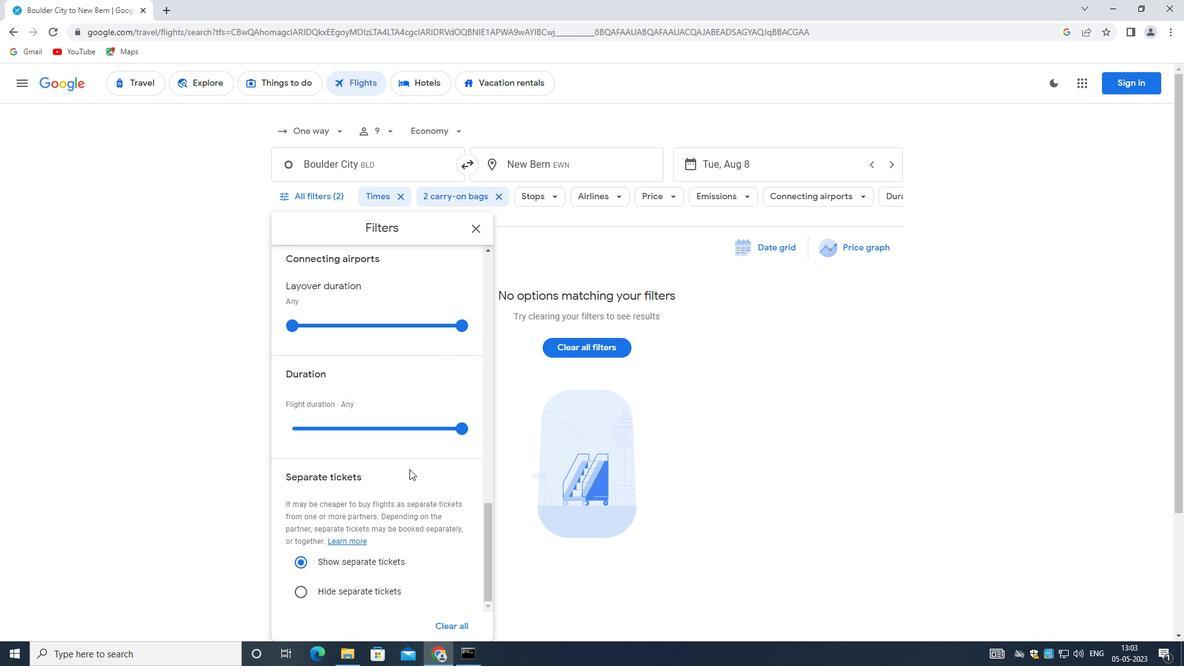 
